 Task: Look for space in Traun, Austria from 12th  July, 2023 to 15th July, 2023 for 3 adults in price range Rs.12000 to Rs.16000. Place can be entire place with 2 bedrooms having 3 beds and 1 bathroom. Property type can be flat. Amenities needed are: heating, . Booking option can be shelf check-in. Required host language is English.
Action: Mouse moved to (484, 106)
Screenshot: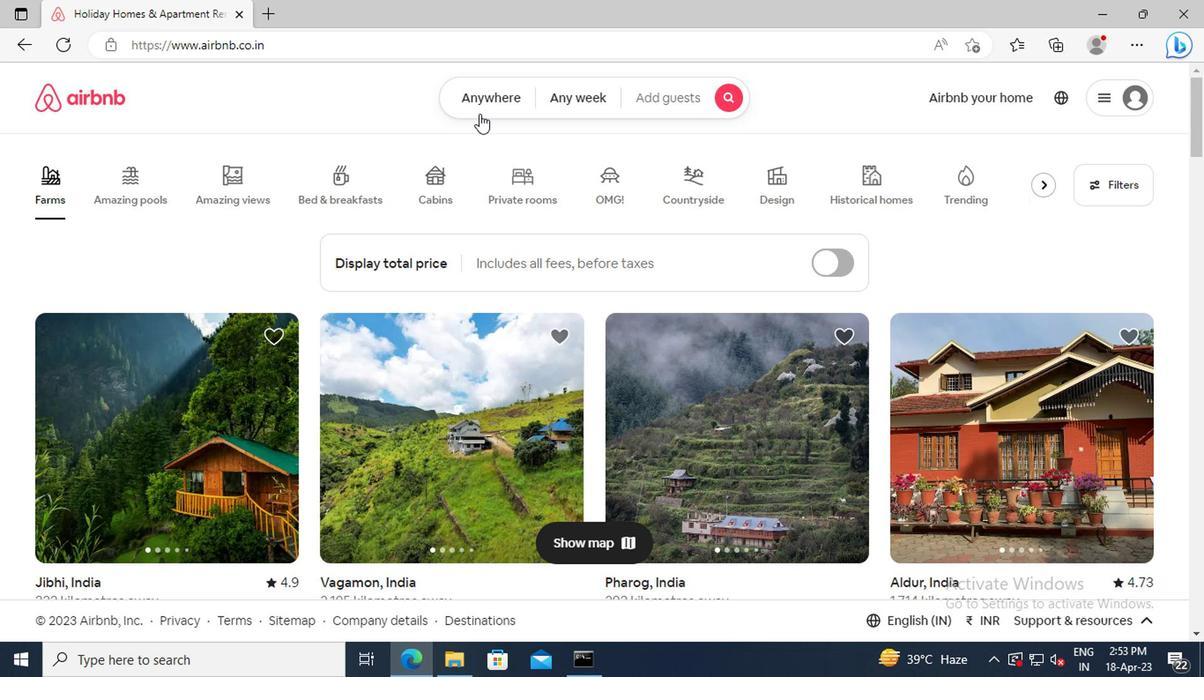 
Action: Mouse pressed left at (484, 106)
Screenshot: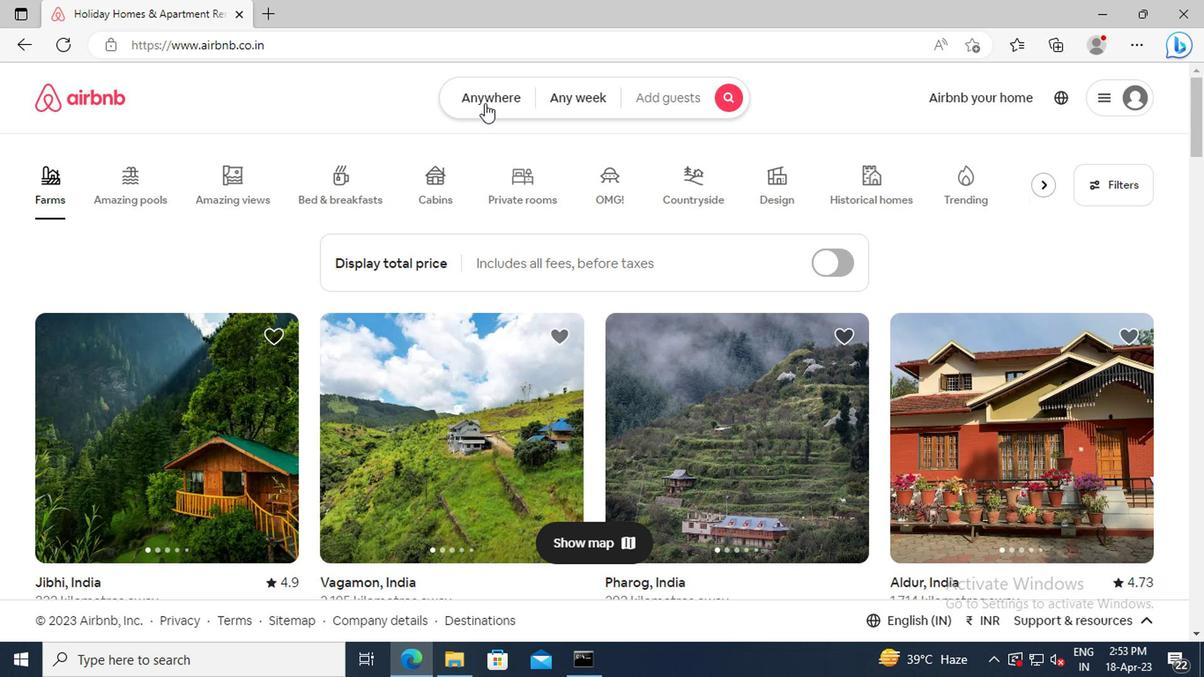
Action: Mouse moved to (321, 178)
Screenshot: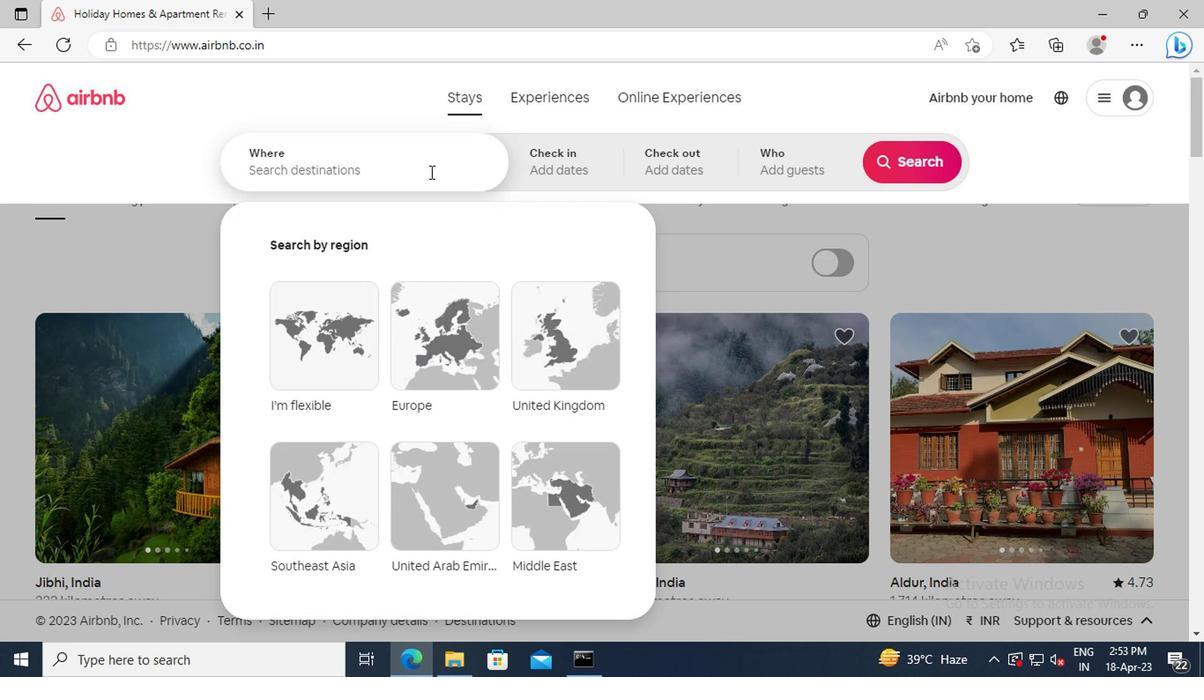 
Action: Mouse pressed left at (321, 178)
Screenshot: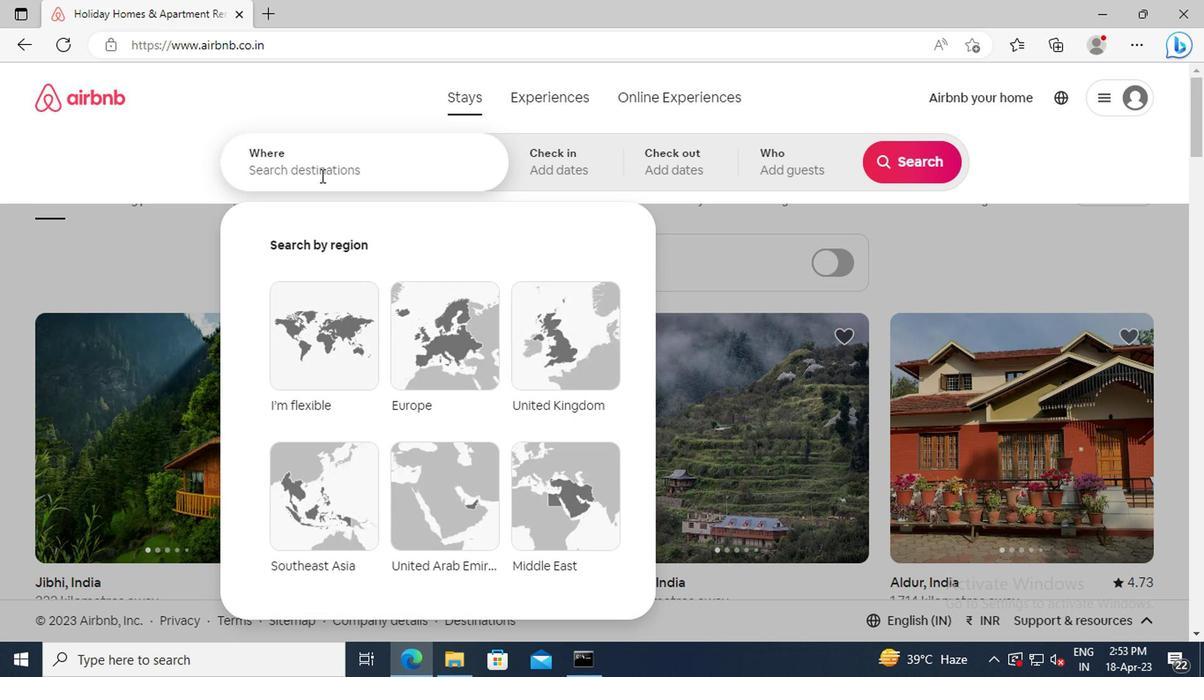 
Action: Key pressed <Key.shift>TRAUN,<Key.space><Key.shift_r><Key.shift_r>AUSTRIA<Key.enter>
Screenshot: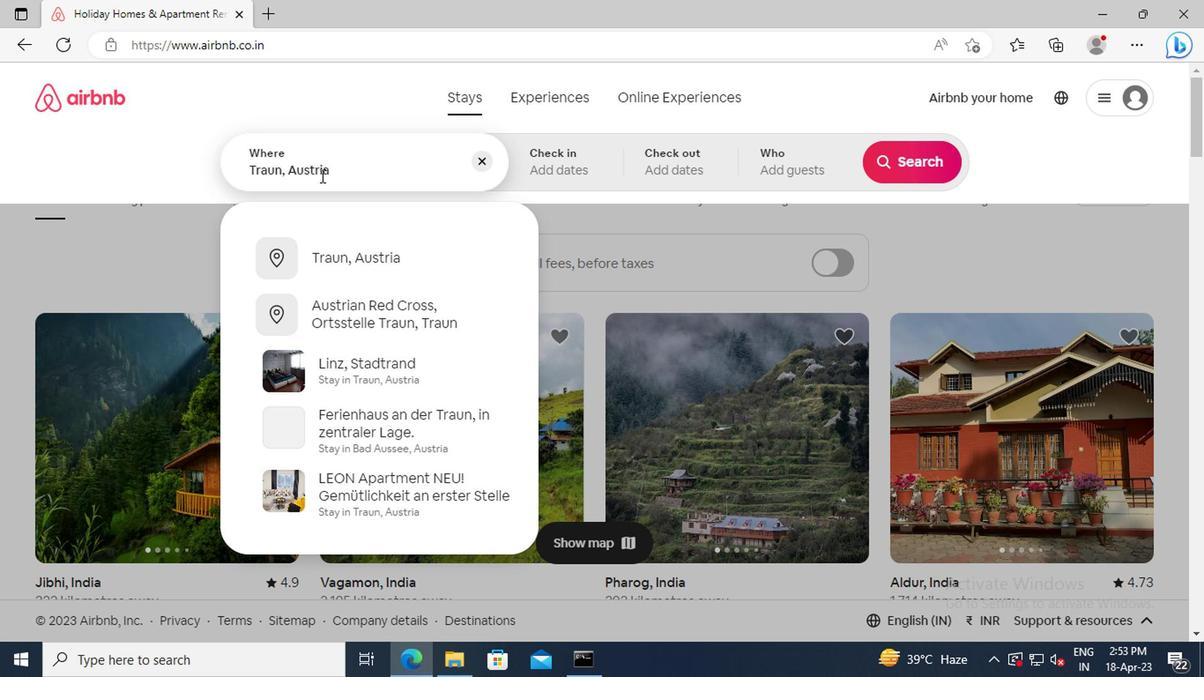 
Action: Mouse moved to (893, 305)
Screenshot: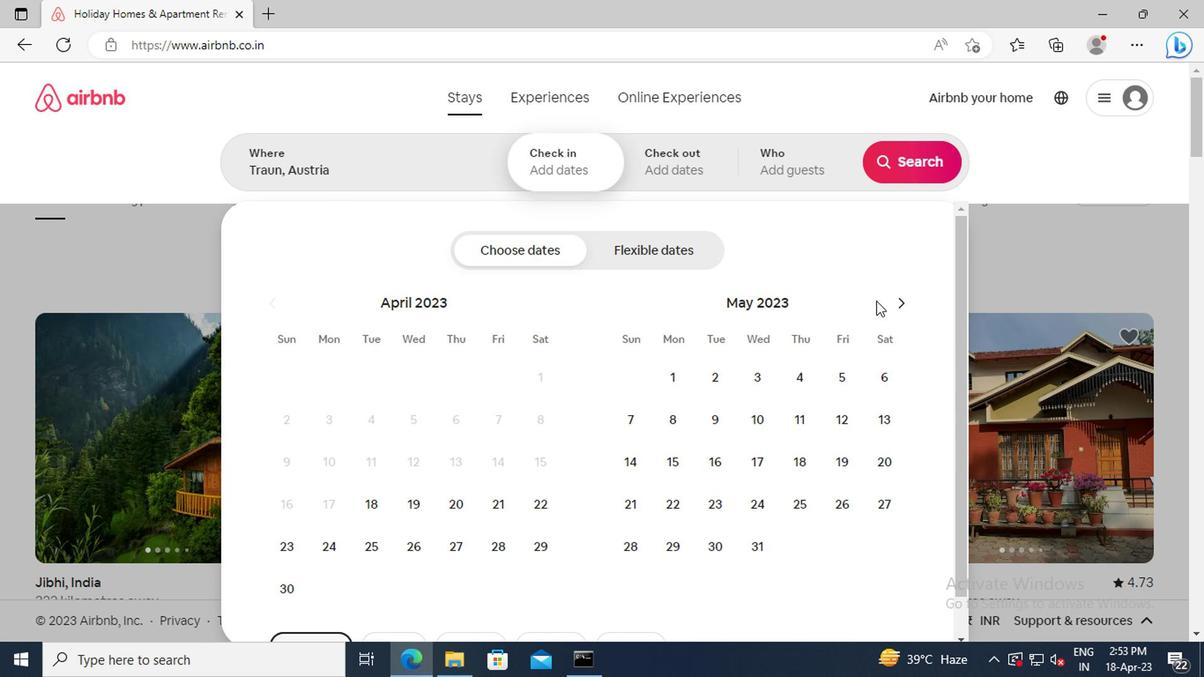 
Action: Mouse pressed left at (893, 305)
Screenshot: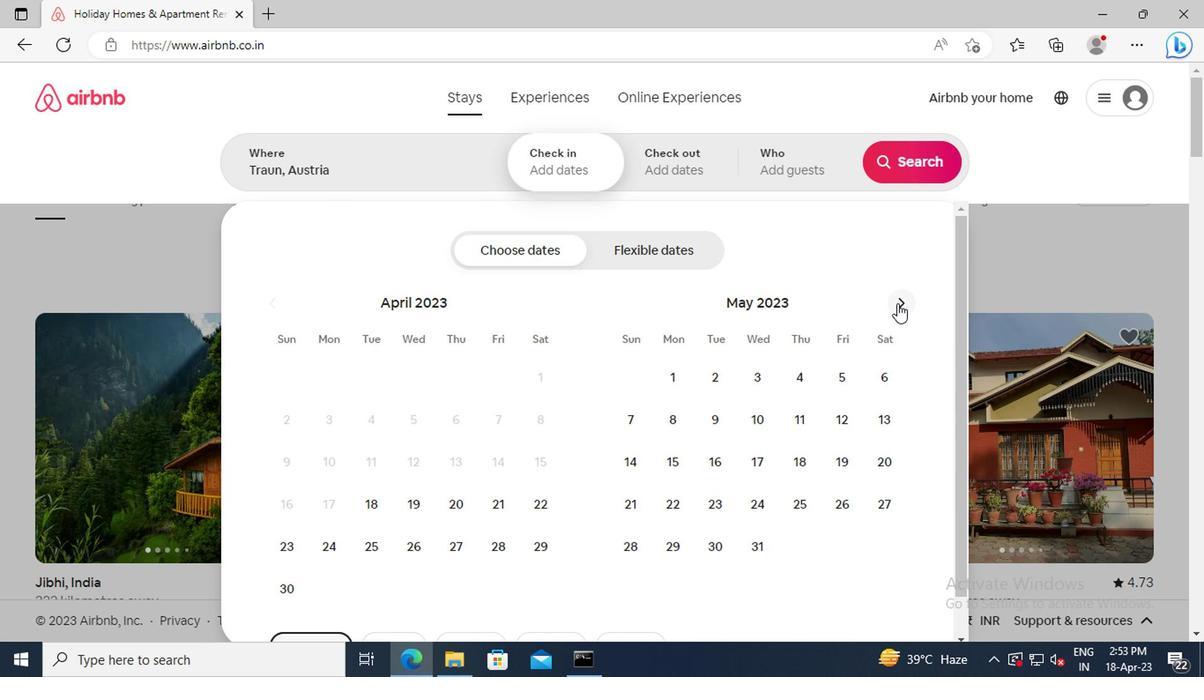 
Action: Mouse pressed left at (893, 305)
Screenshot: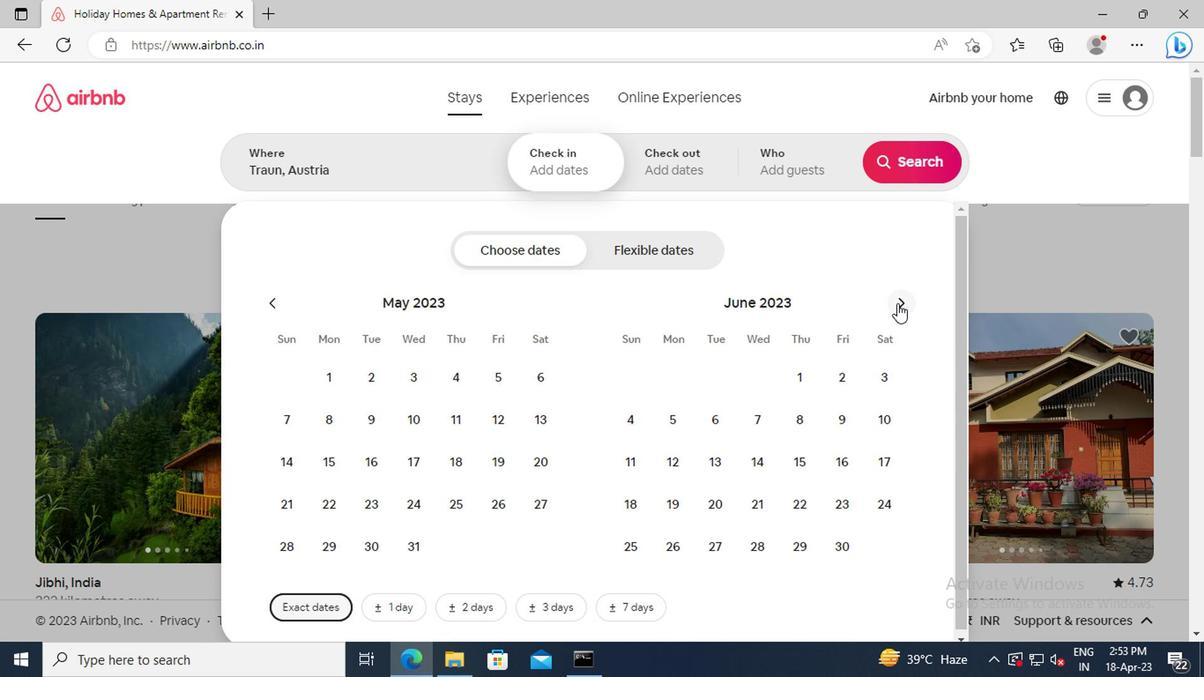 
Action: Mouse moved to (759, 456)
Screenshot: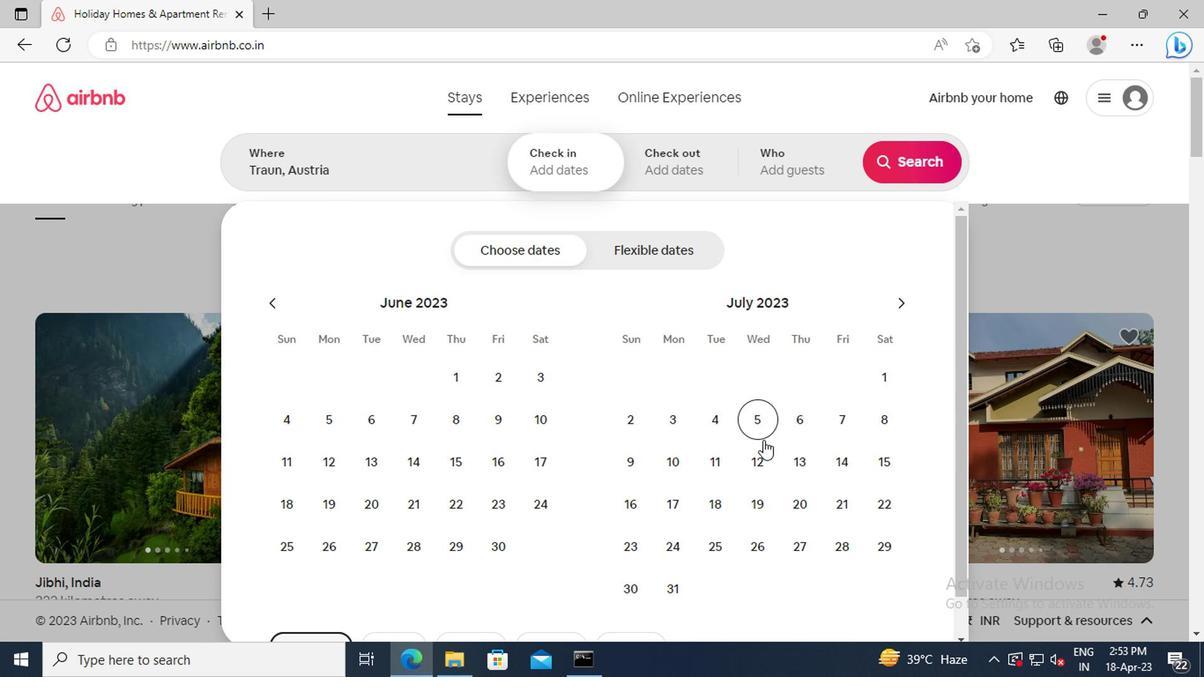 
Action: Mouse pressed left at (759, 456)
Screenshot: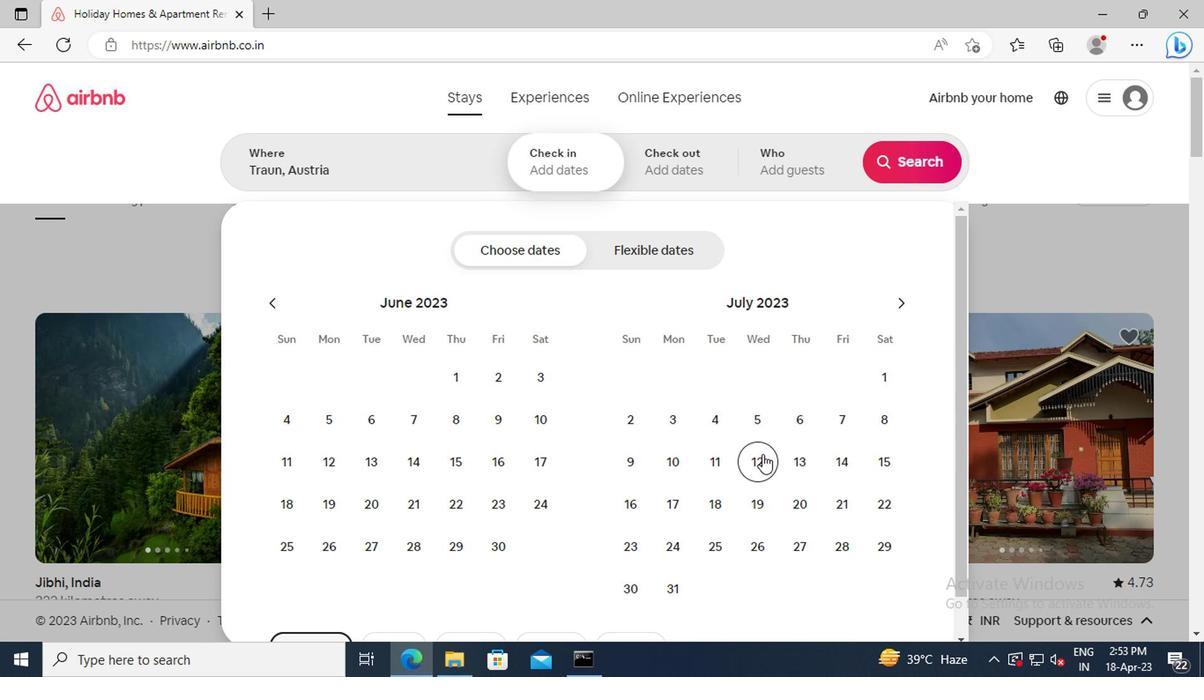 
Action: Mouse moved to (875, 452)
Screenshot: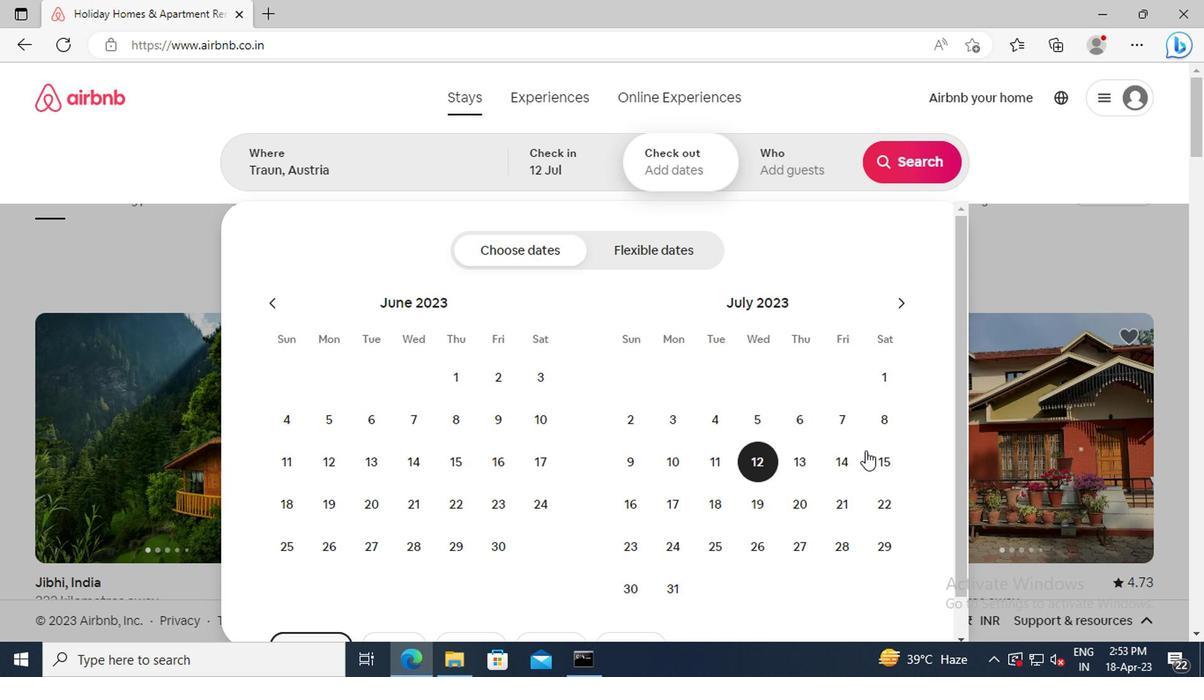 
Action: Mouse pressed left at (875, 452)
Screenshot: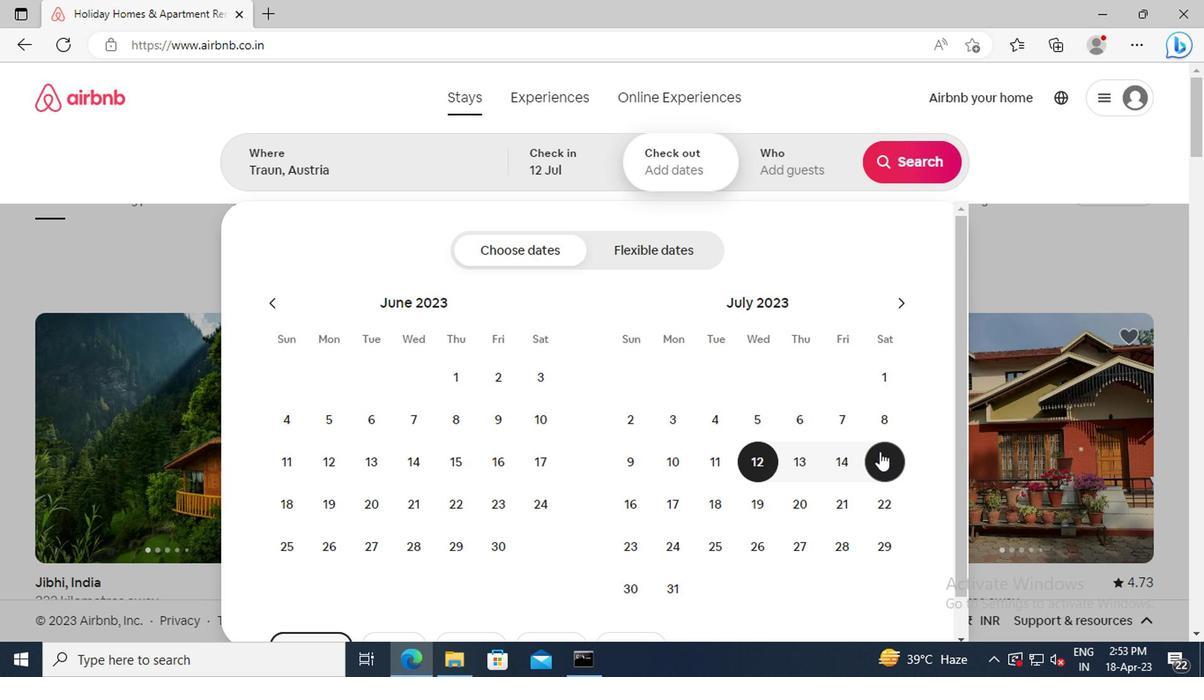 
Action: Mouse moved to (776, 164)
Screenshot: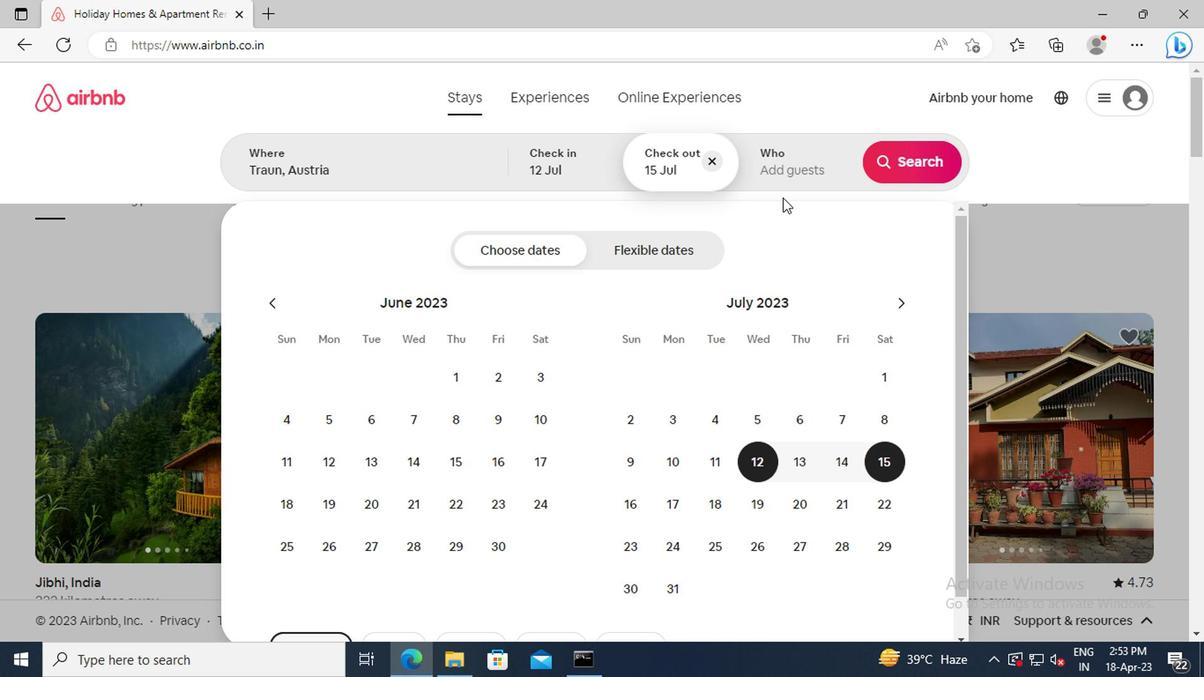 
Action: Mouse pressed left at (776, 164)
Screenshot: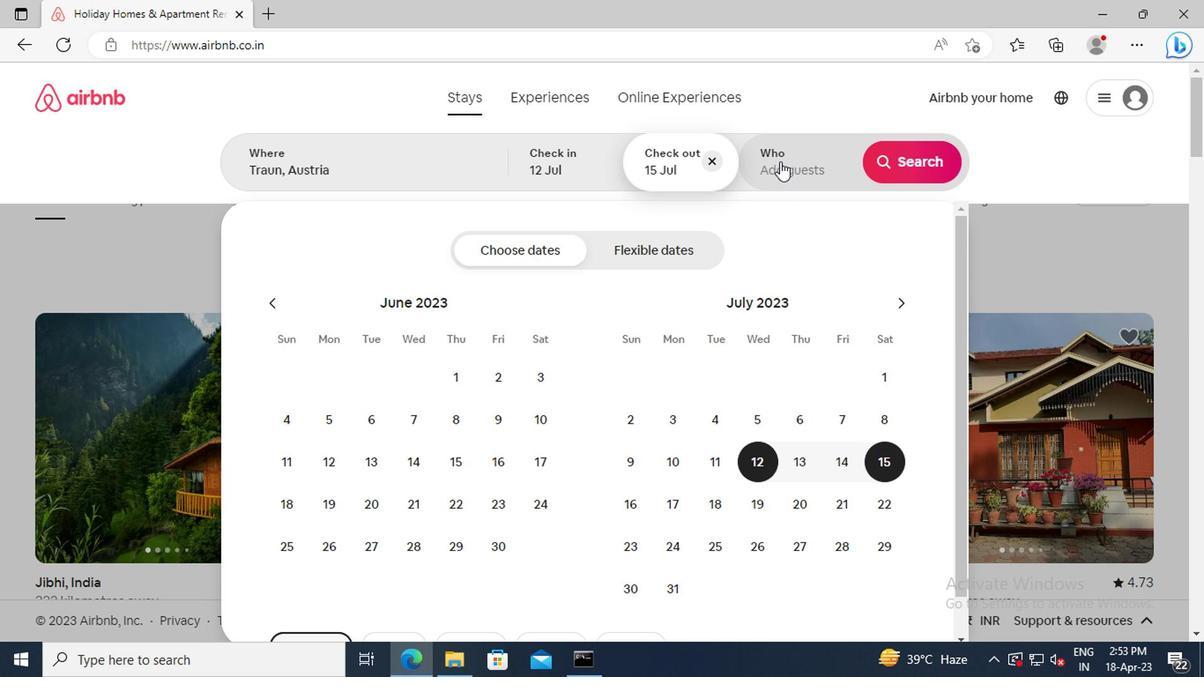 
Action: Mouse moved to (911, 254)
Screenshot: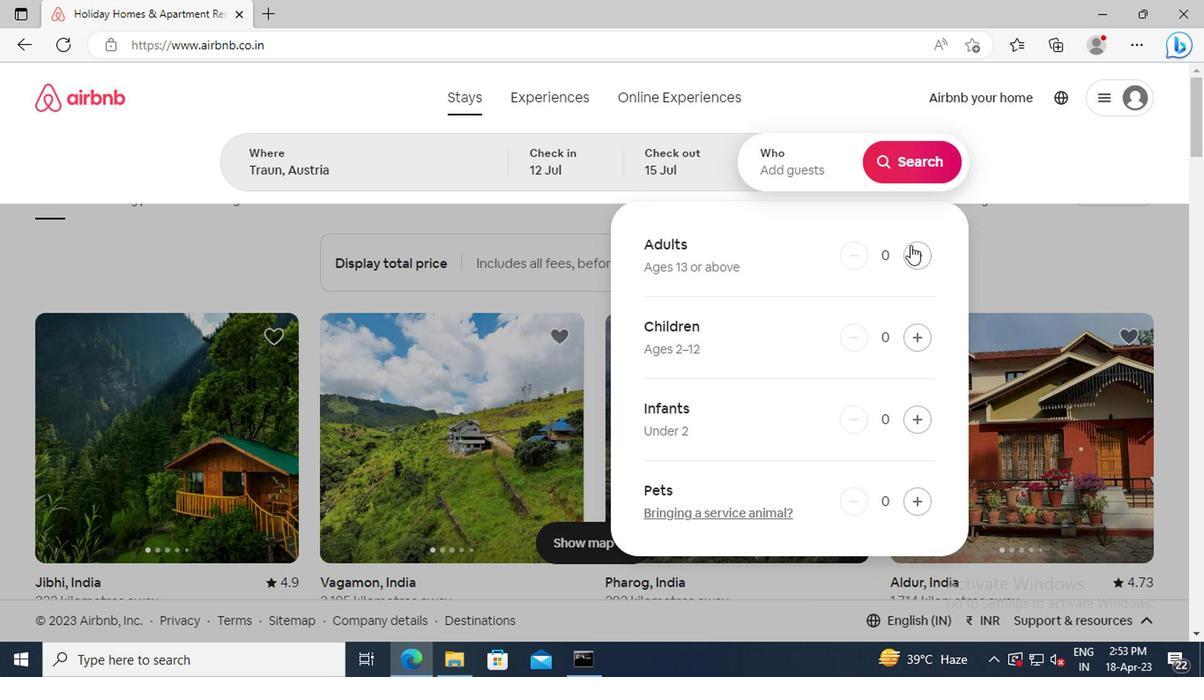 
Action: Mouse pressed left at (911, 254)
Screenshot: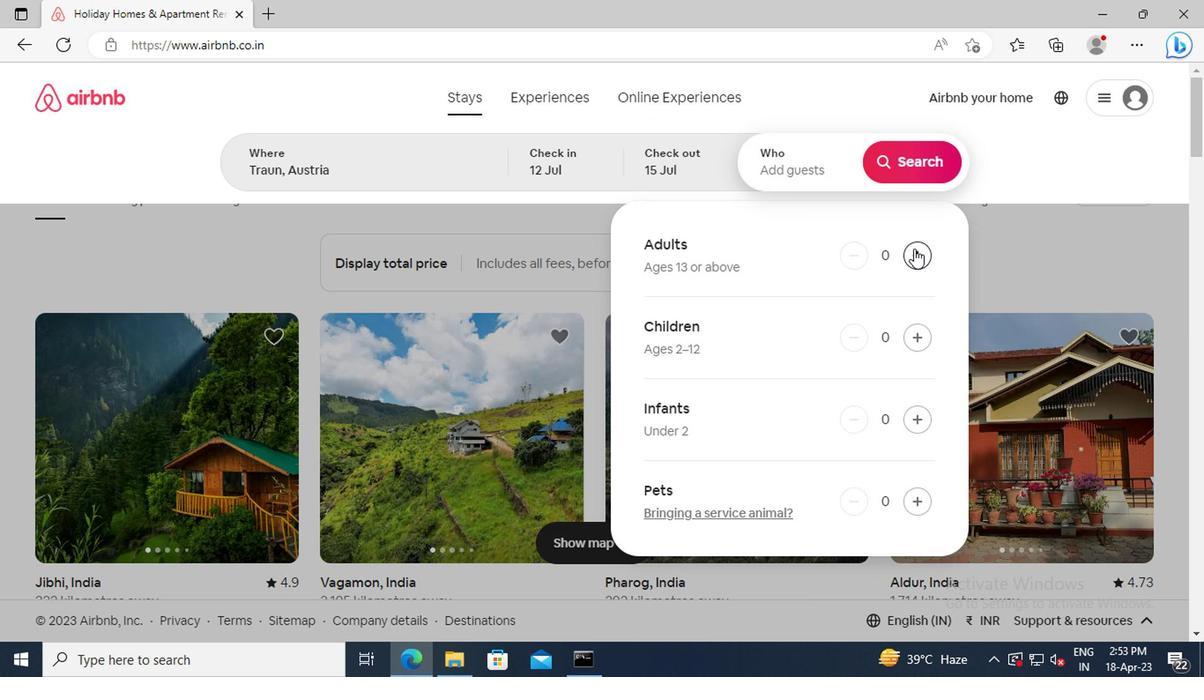 
Action: Mouse pressed left at (911, 254)
Screenshot: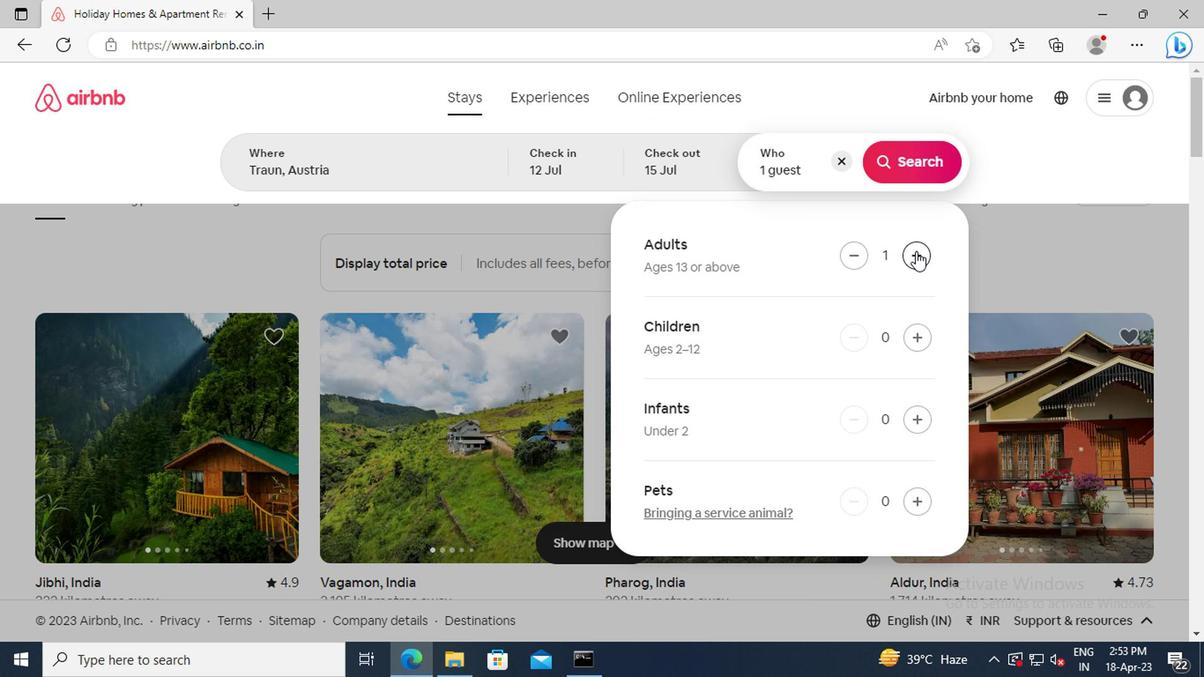 
Action: Mouse pressed left at (911, 254)
Screenshot: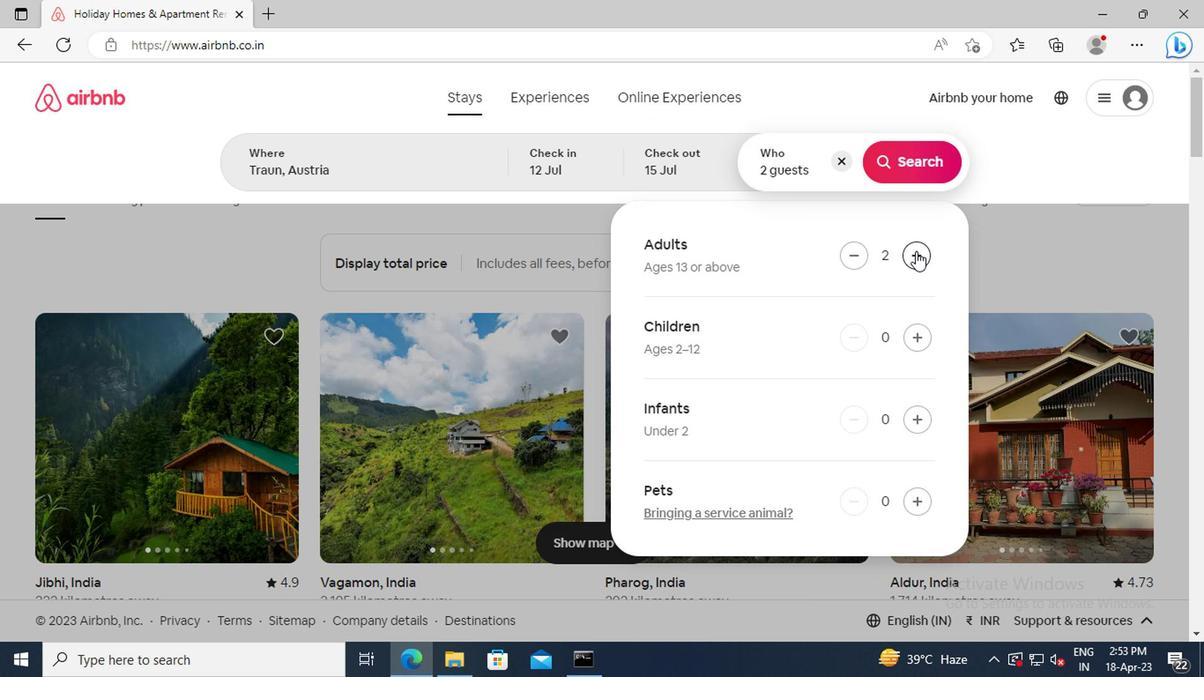 
Action: Mouse moved to (907, 171)
Screenshot: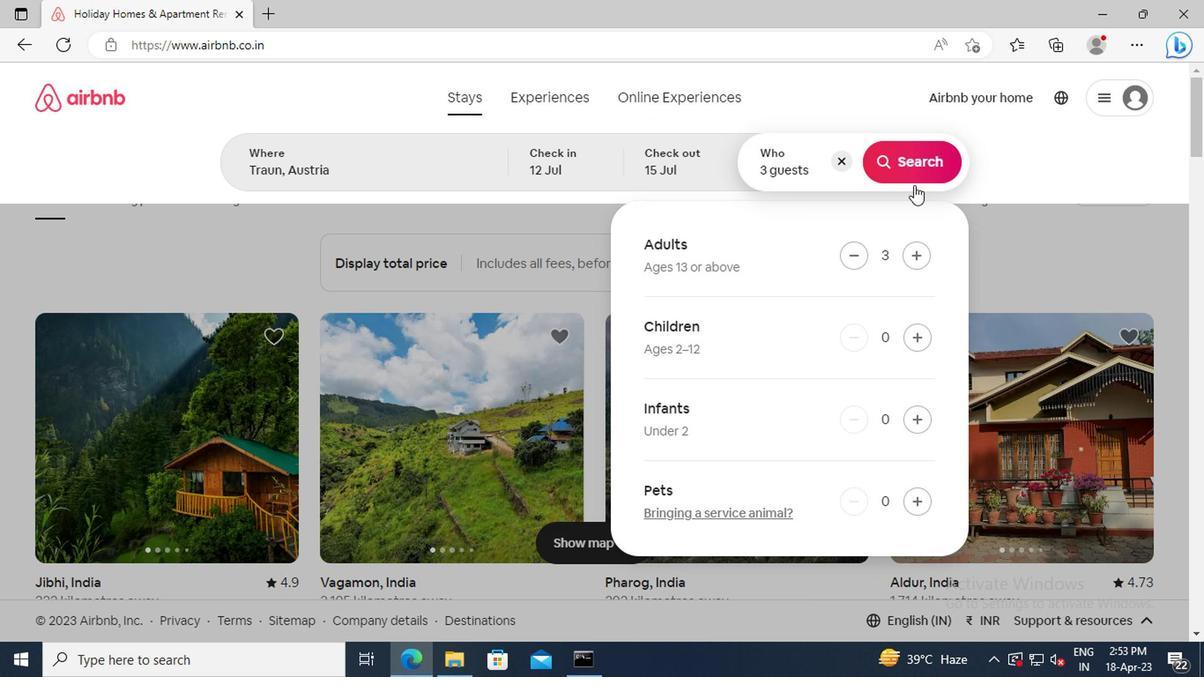 
Action: Mouse pressed left at (907, 171)
Screenshot: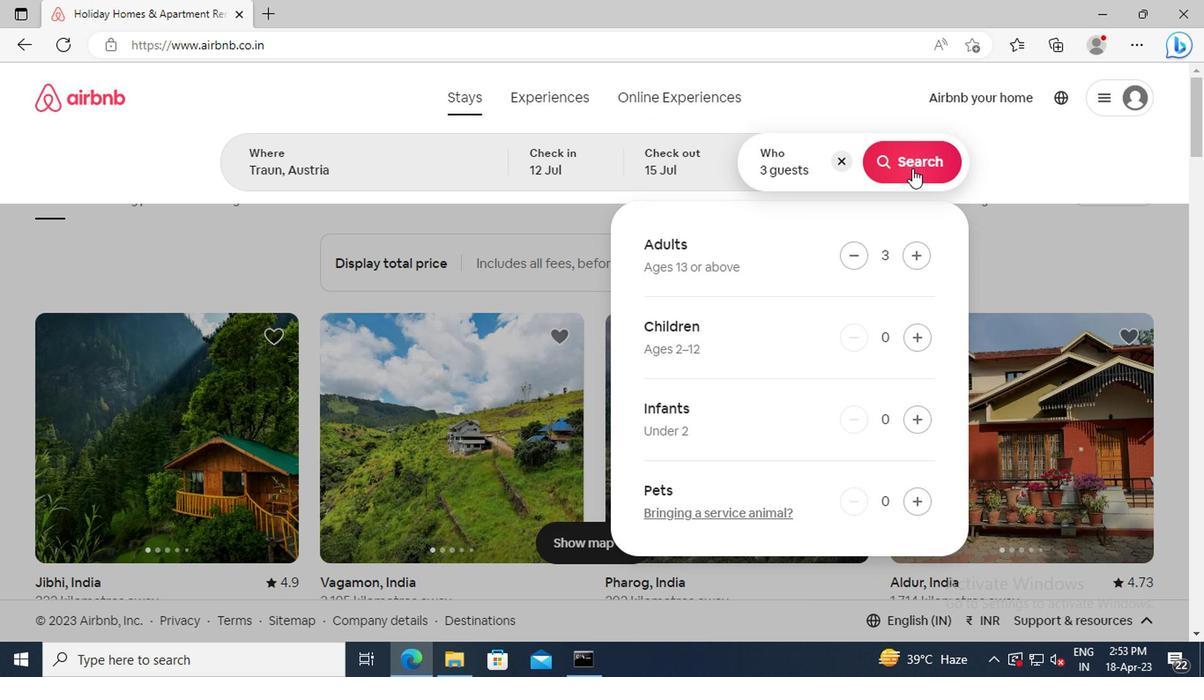 
Action: Mouse moved to (1110, 176)
Screenshot: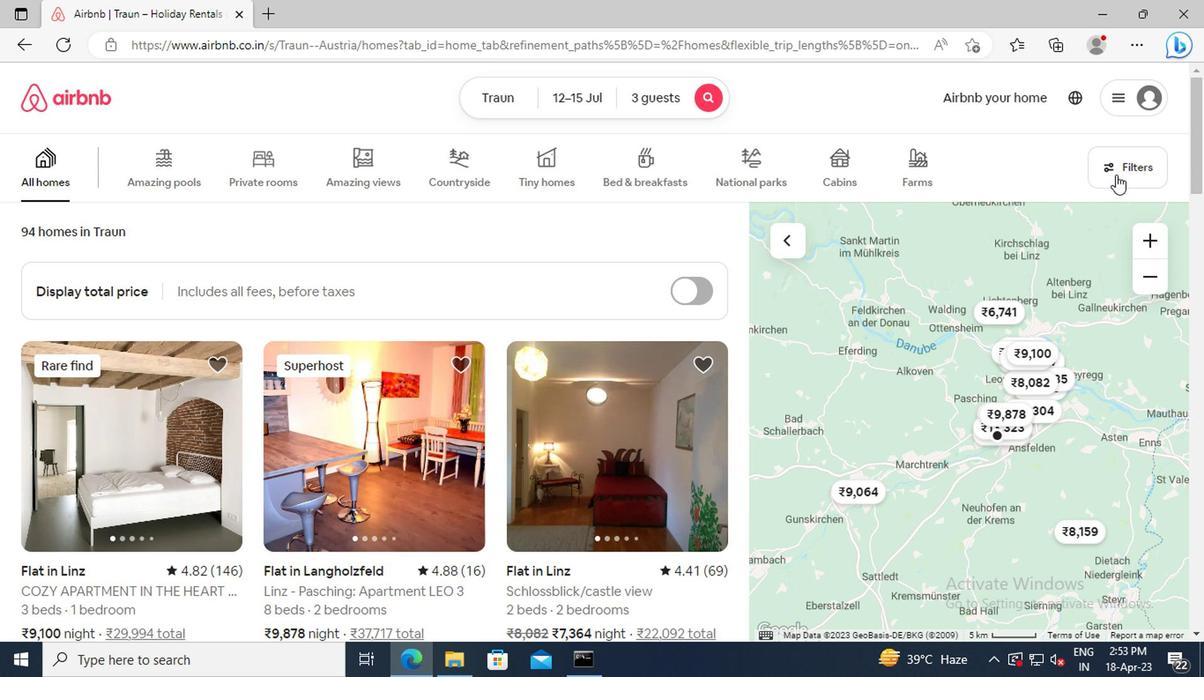 
Action: Mouse pressed left at (1110, 176)
Screenshot: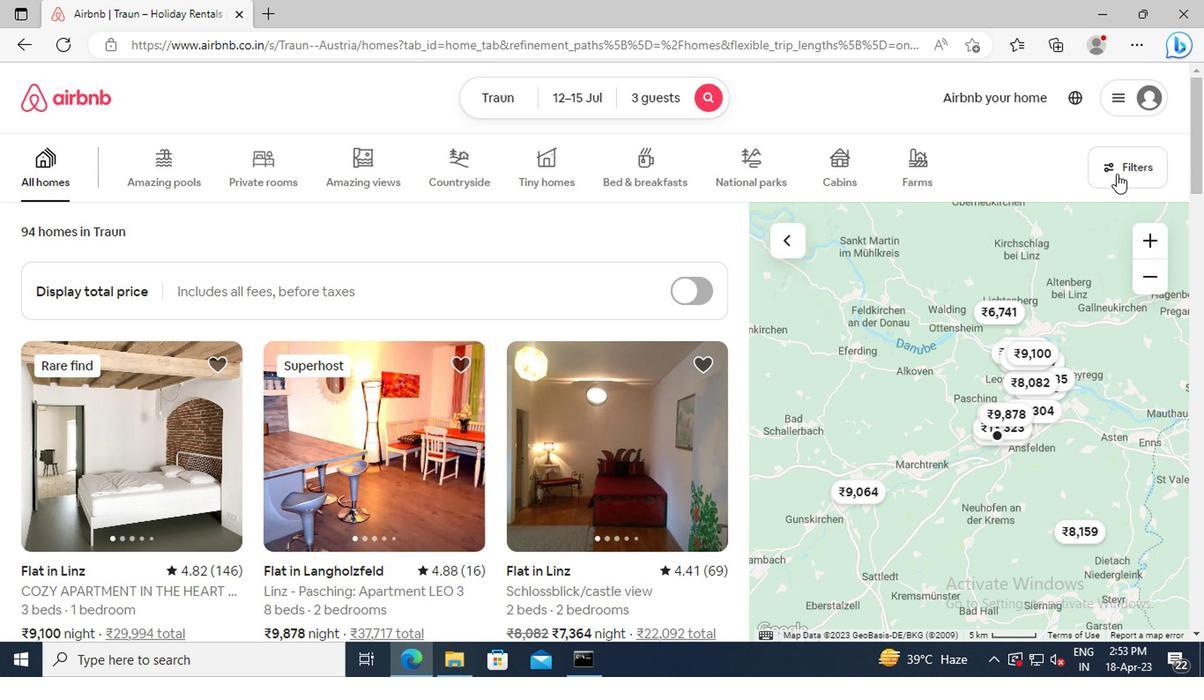 
Action: Mouse moved to (371, 394)
Screenshot: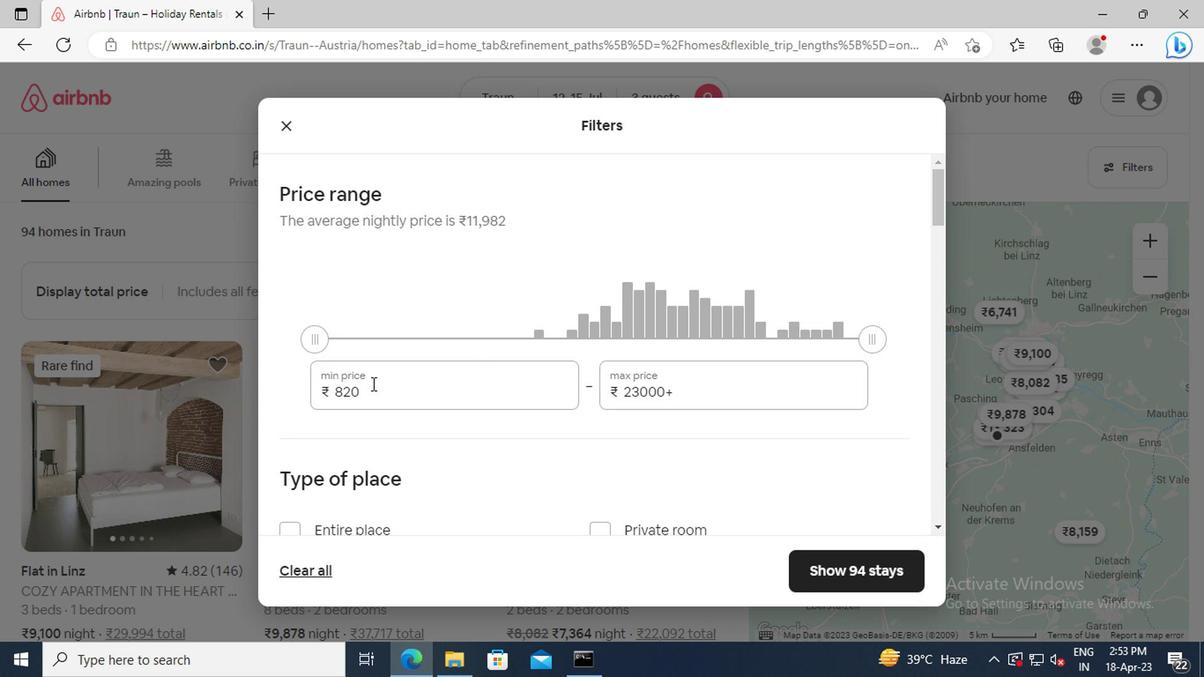 
Action: Mouse pressed left at (371, 394)
Screenshot: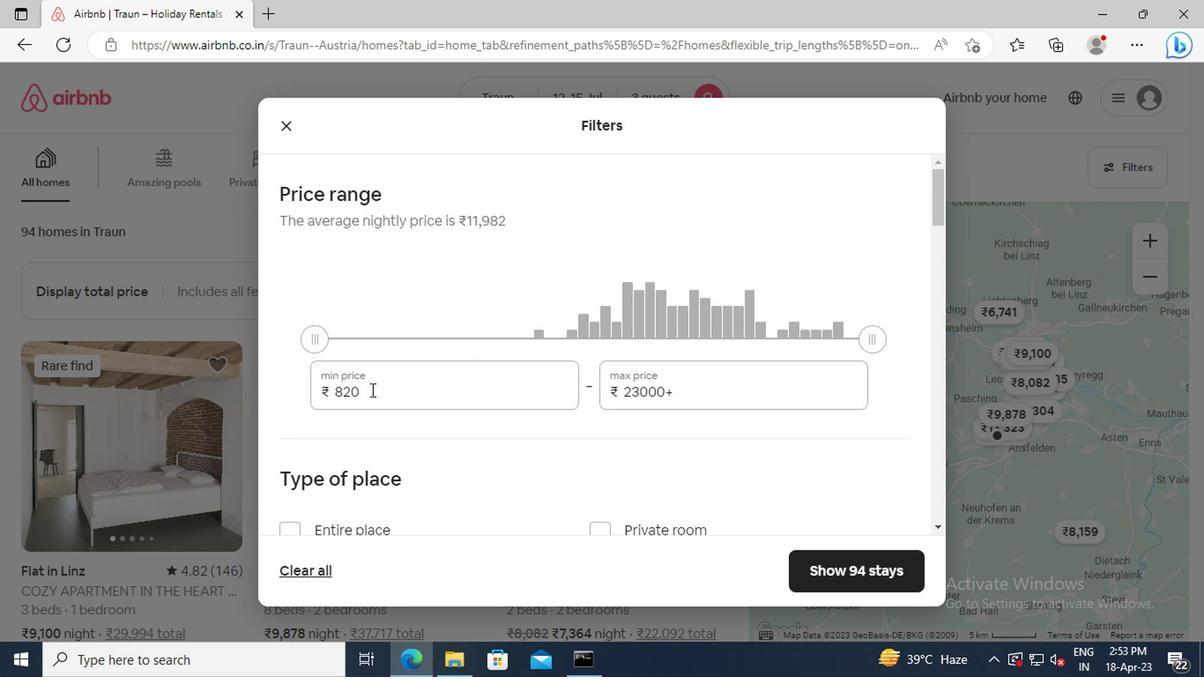 
Action: Key pressed <Key.backspace><Key.backspace><Key.backspace>12000<Key.tab><Key.delete>16000
Screenshot: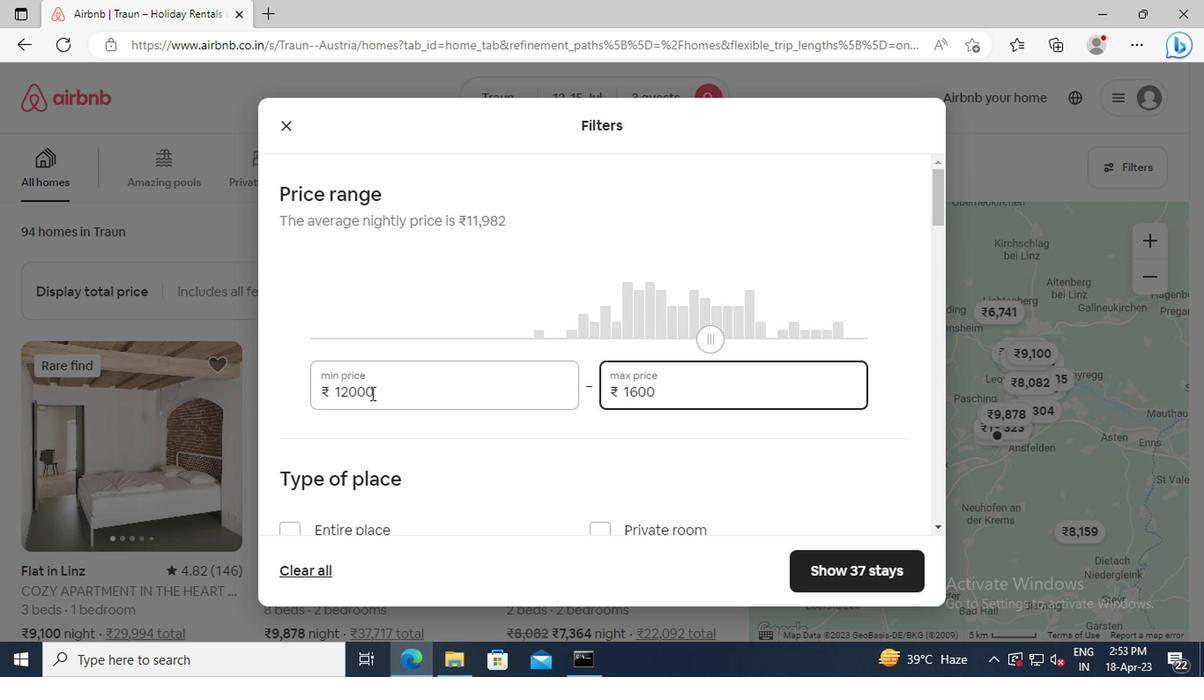 
Action: Mouse scrolled (371, 393) with delta (0, 0)
Screenshot: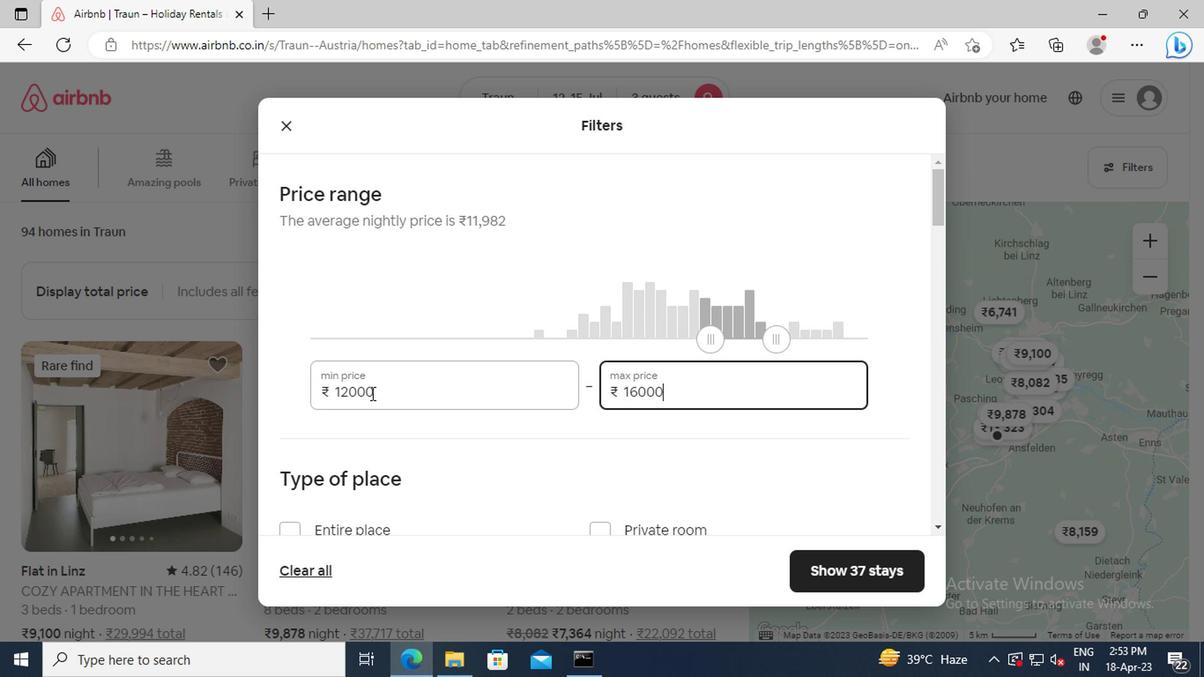 
Action: Mouse scrolled (371, 393) with delta (0, 0)
Screenshot: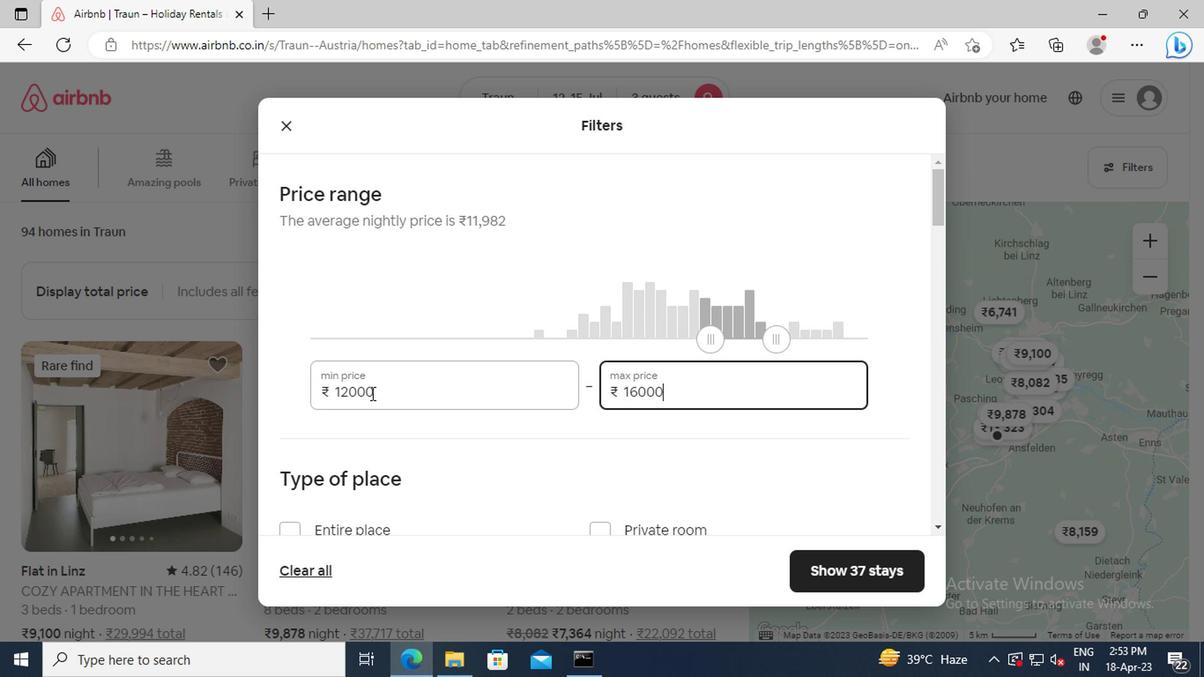 
Action: Mouse scrolled (371, 393) with delta (0, 0)
Screenshot: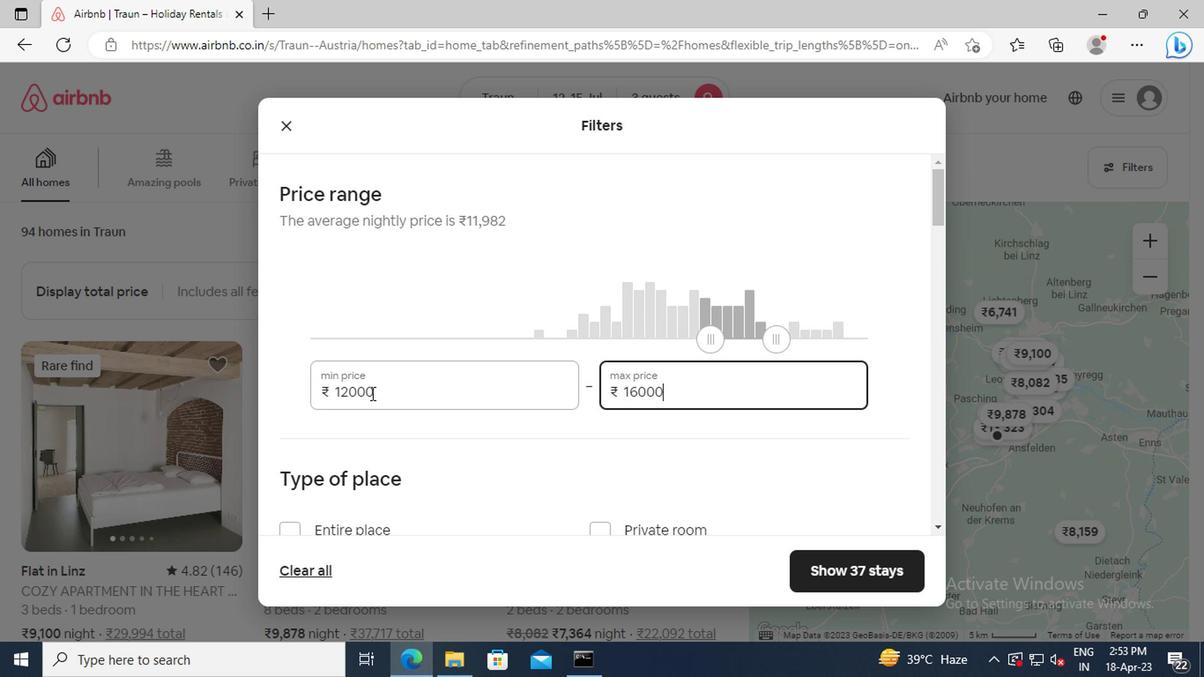 
Action: Mouse moved to (291, 366)
Screenshot: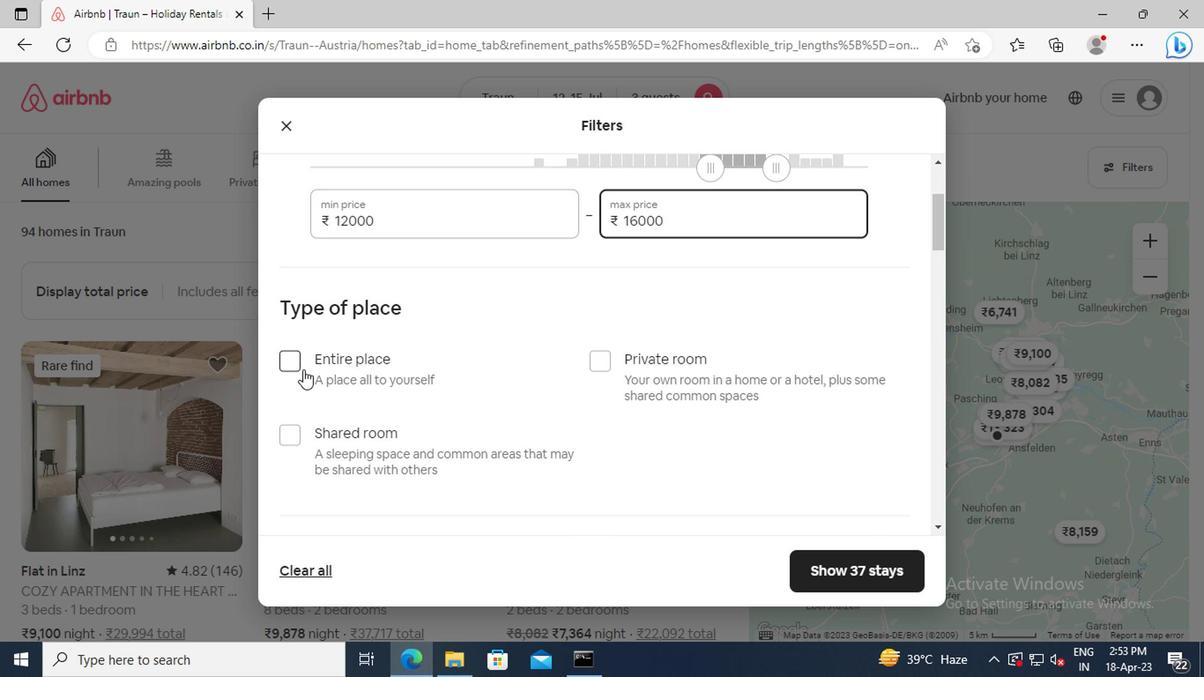 
Action: Mouse pressed left at (291, 366)
Screenshot: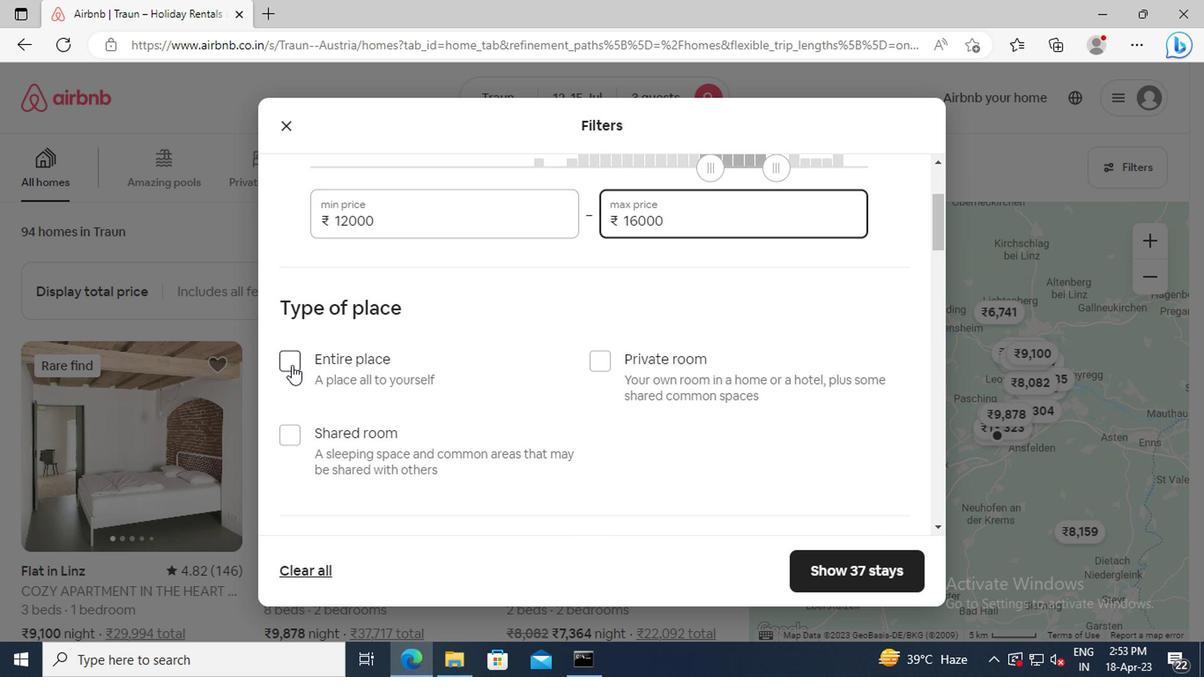 
Action: Mouse moved to (451, 376)
Screenshot: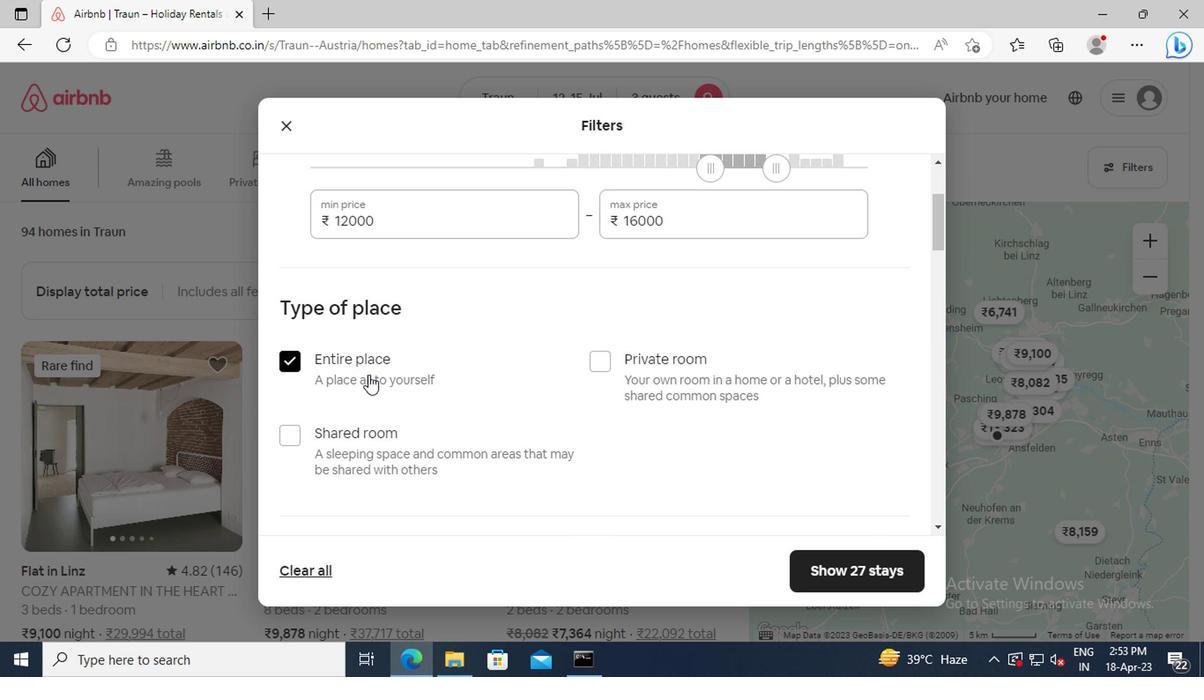 
Action: Mouse scrolled (451, 375) with delta (0, 0)
Screenshot: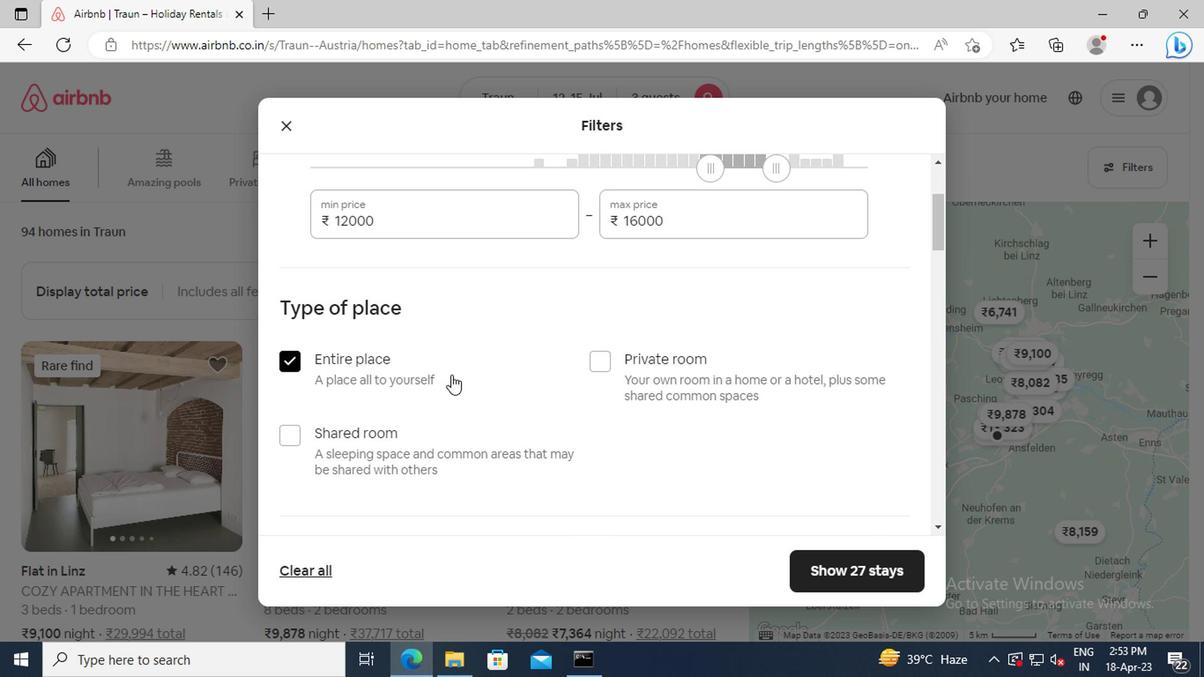 
Action: Mouse scrolled (451, 375) with delta (0, 0)
Screenshot: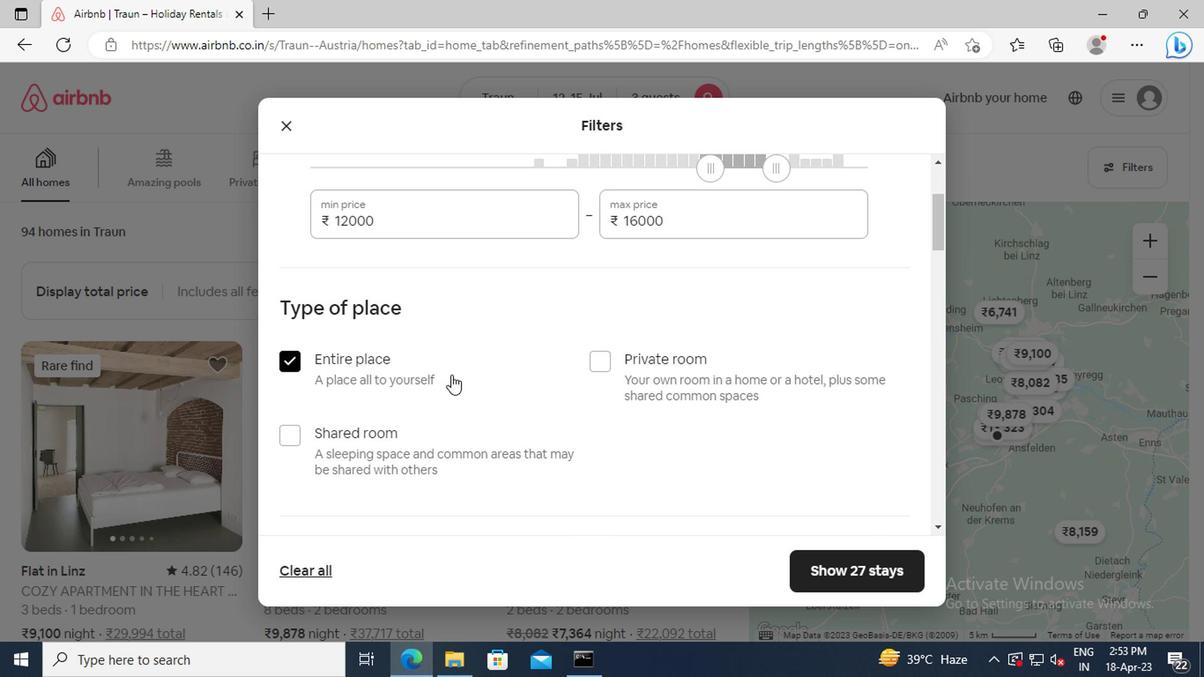 
Action: Mouse scrolled (451, 375) with delta (0, 0)
Screenshot: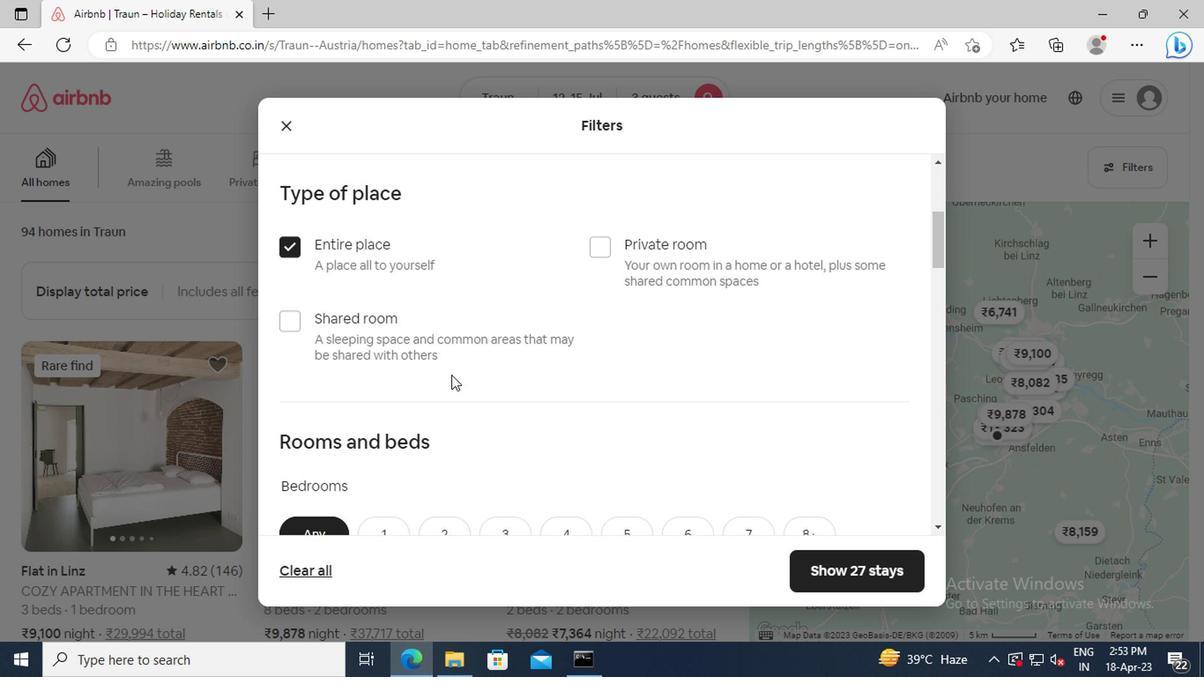 
Action: Mouse scrolled (451, 375) with delta (0, 0)
Screenshot: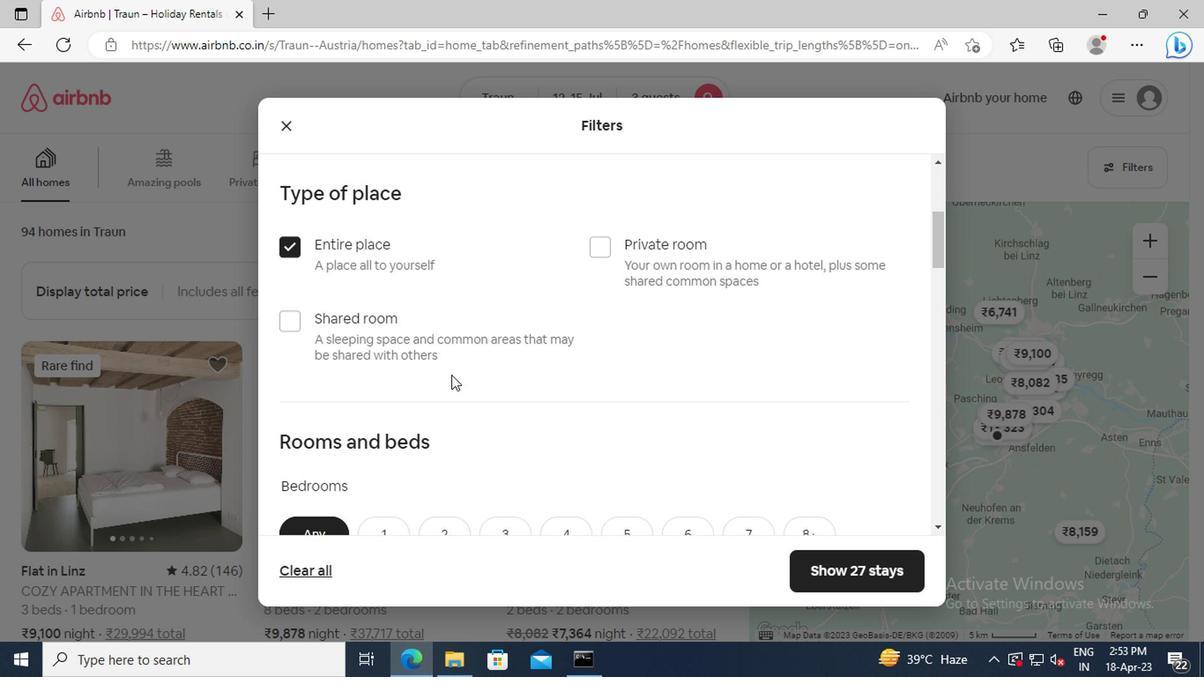 
Action: Mouse moved to (444, 420)
Screenshot: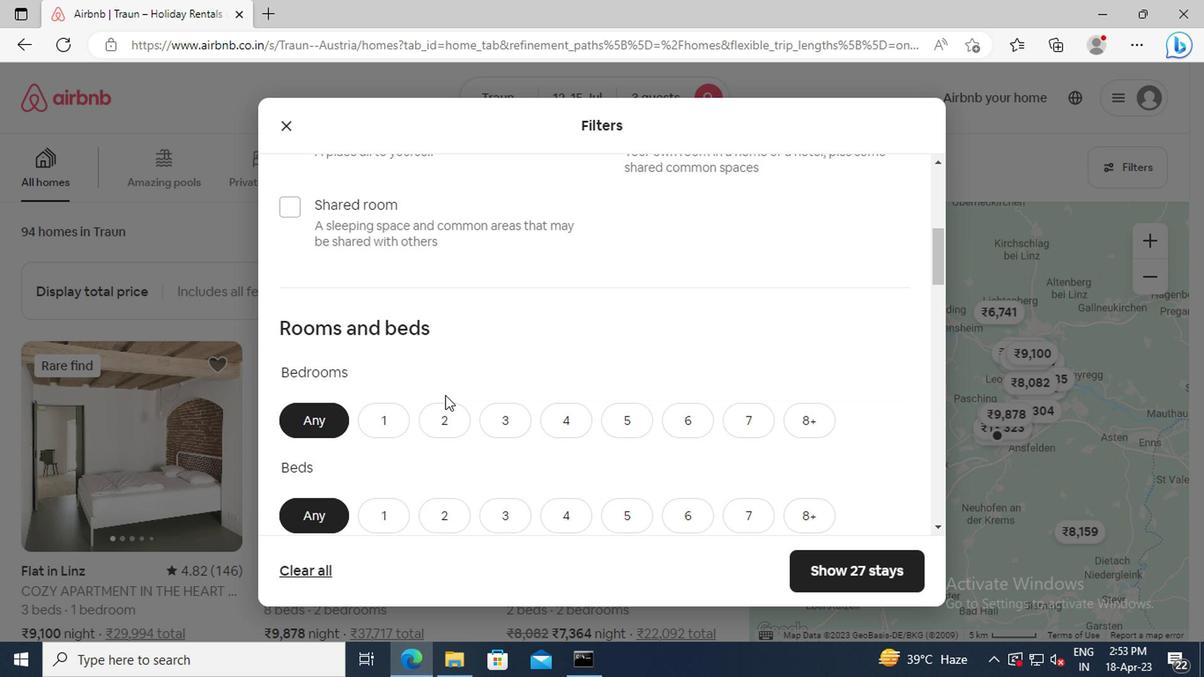 
Action: Mouse pressed left at (444, 420)
Screenshot: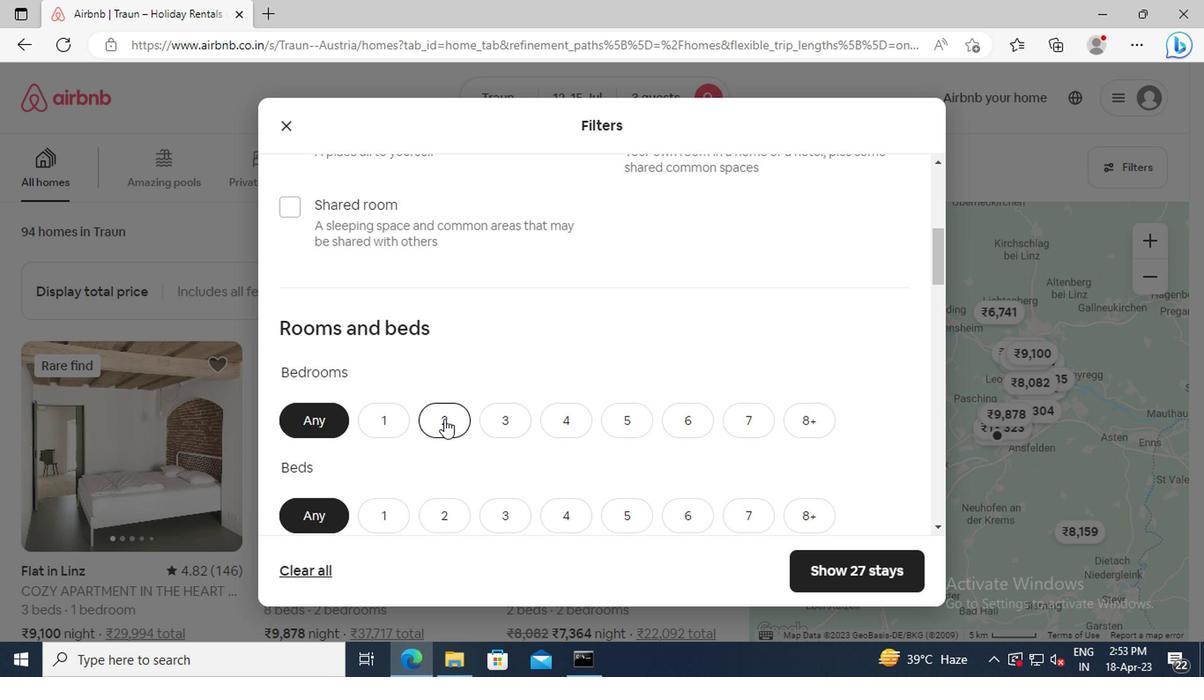 
Action: Mouse scrolled (444, 419) with delta (0, -1)
Screenshot: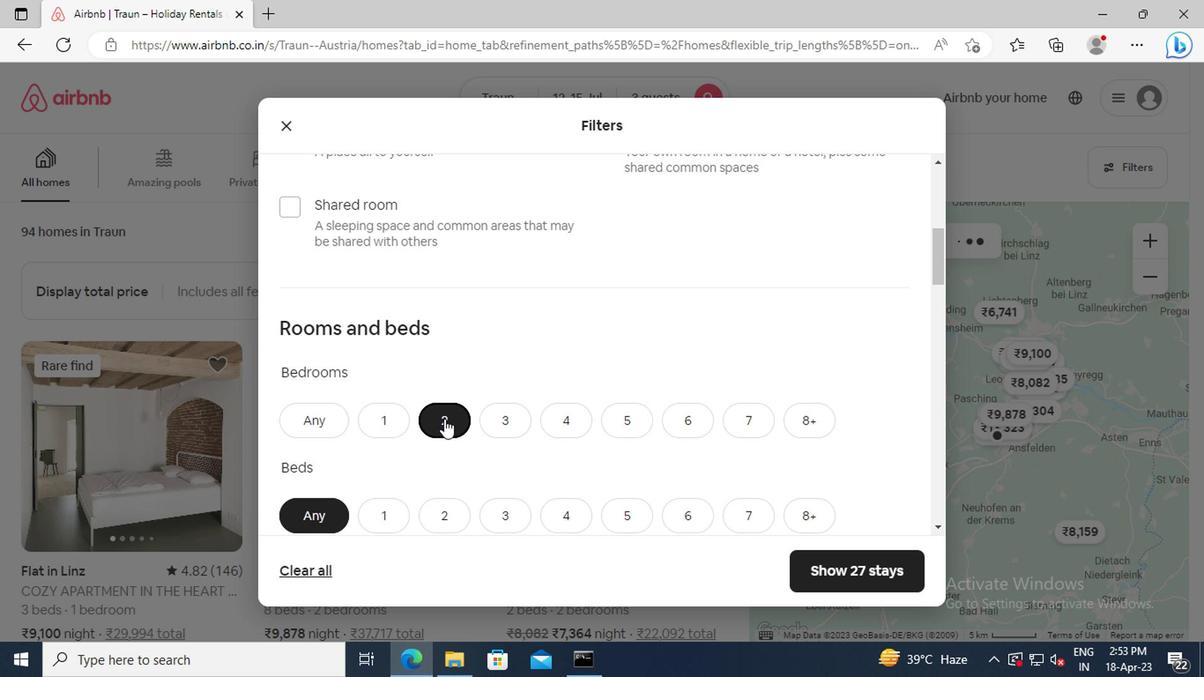 
Action: Mouse scrolled (444, 419) with delta (0, -1)
Screenshot: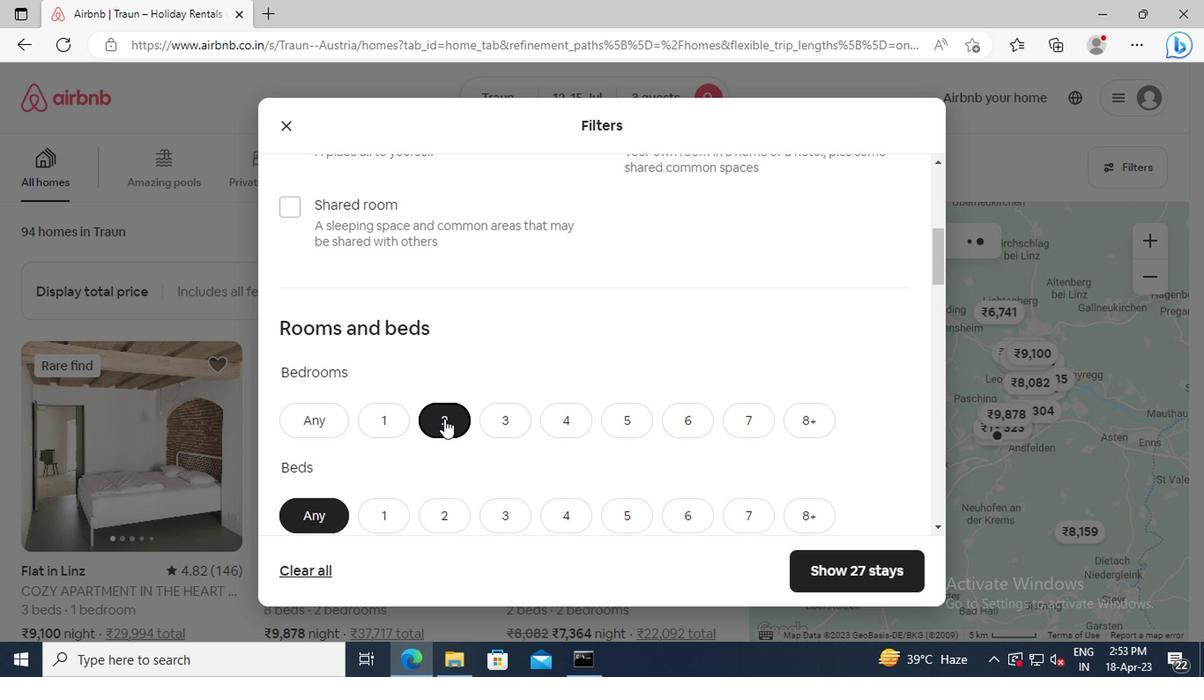 
Action: Mouse moved to (506, 410)
Screenshot: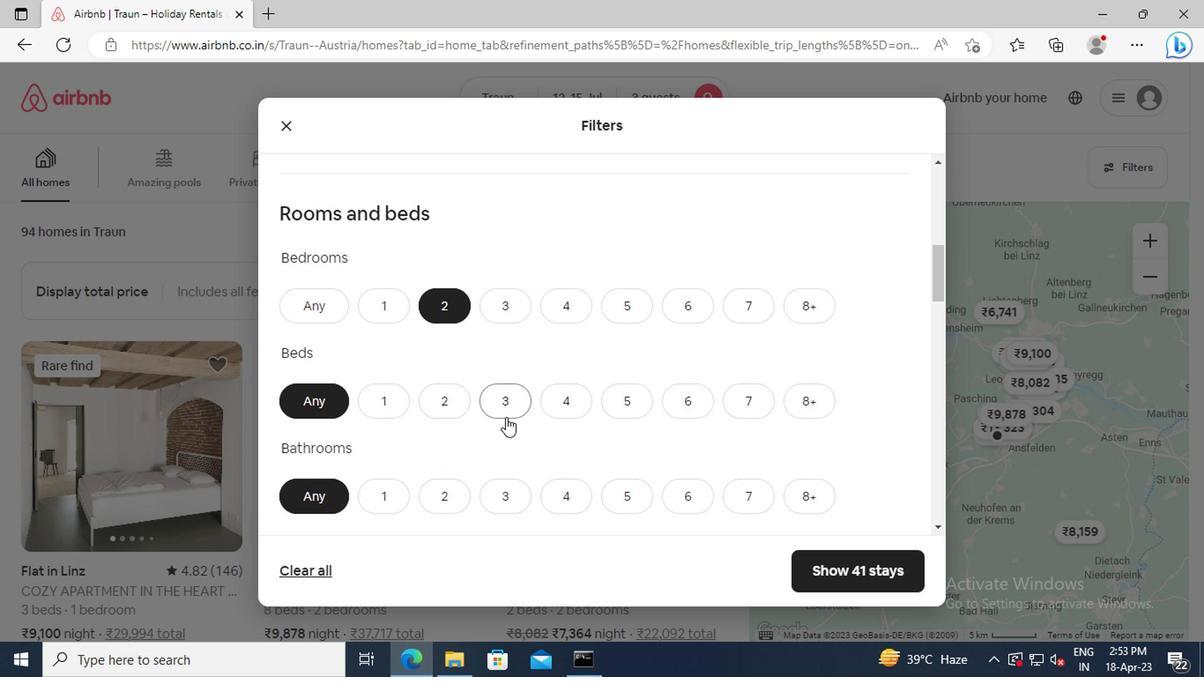 
Action: Mouse pressed left at (506, 410)
Screenshot: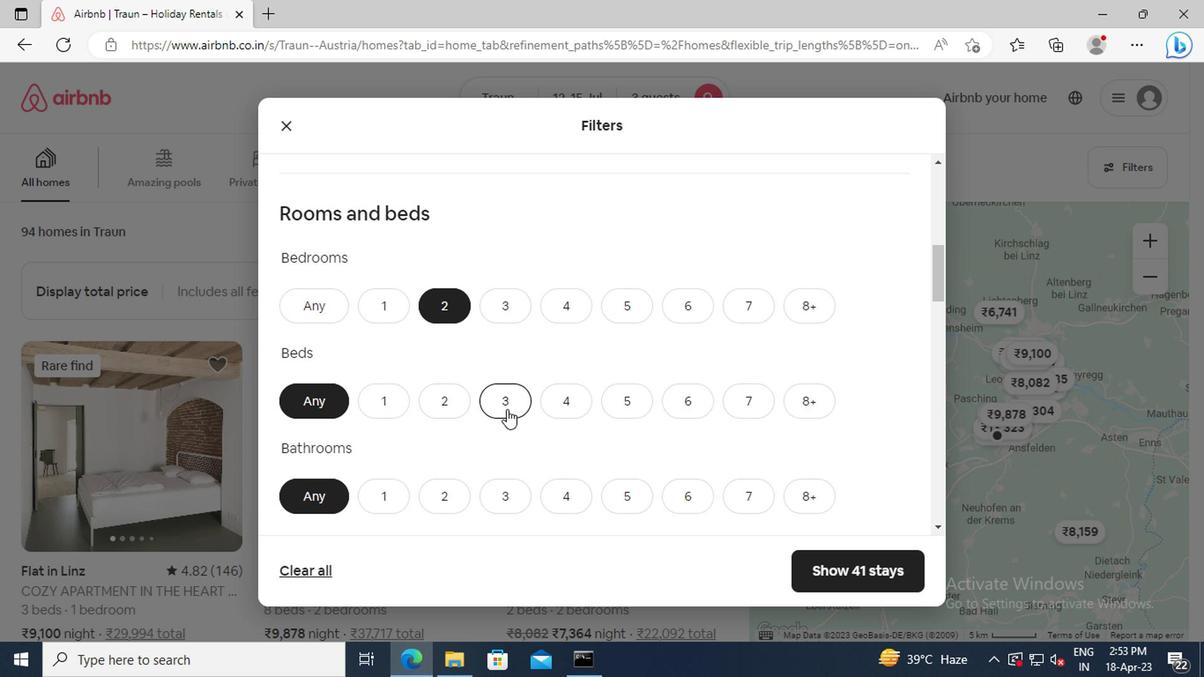 
Action: Mouse scrolled (506, 409) with delta (0, 0)
Screenshot: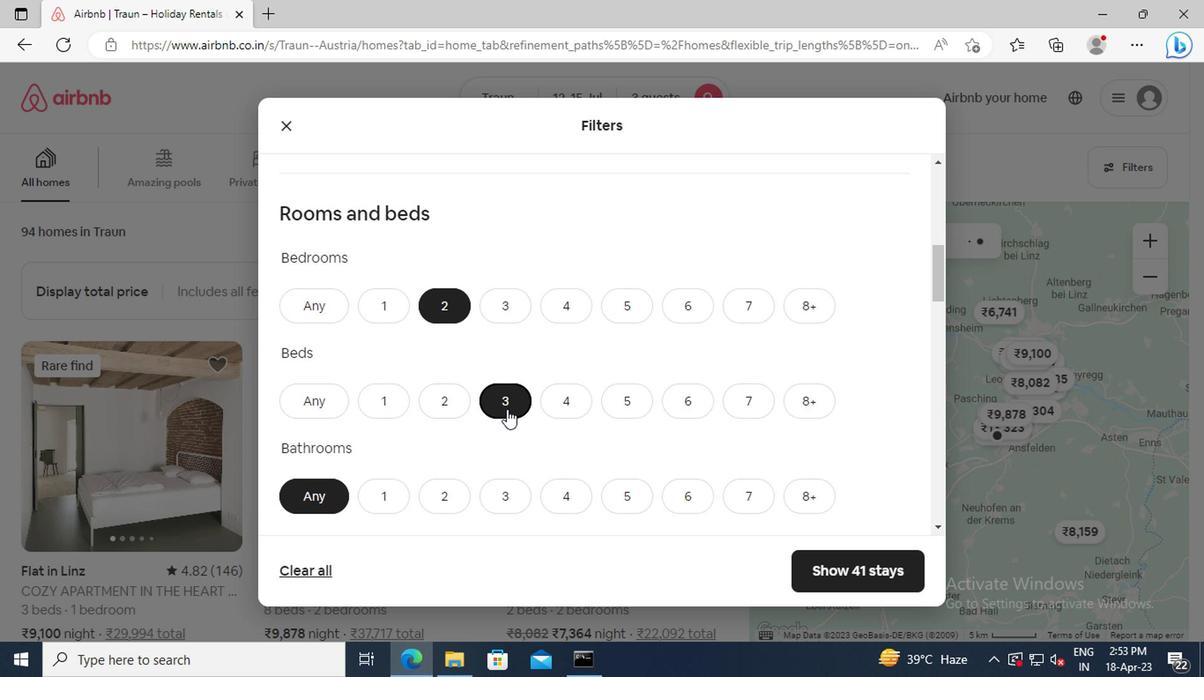 
Action: Mouse scrolled (506, 409) with delta (0, 0)
Screenshot: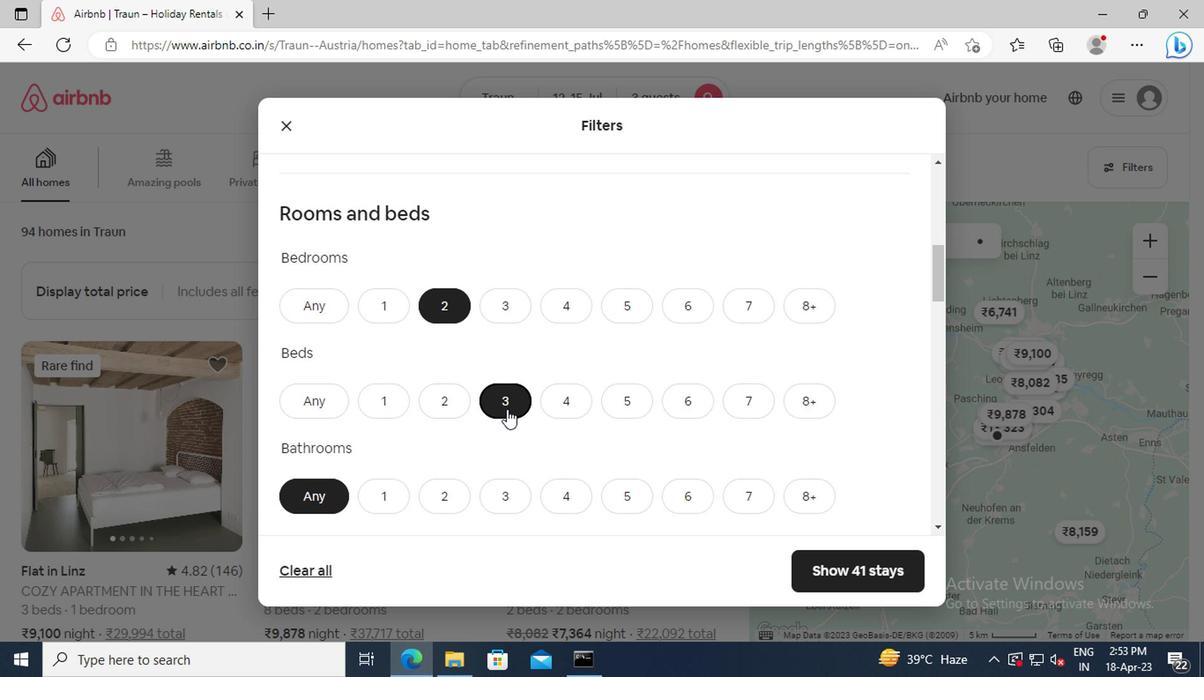 
Action: Mouse moved to (388, 392)
Screenshot: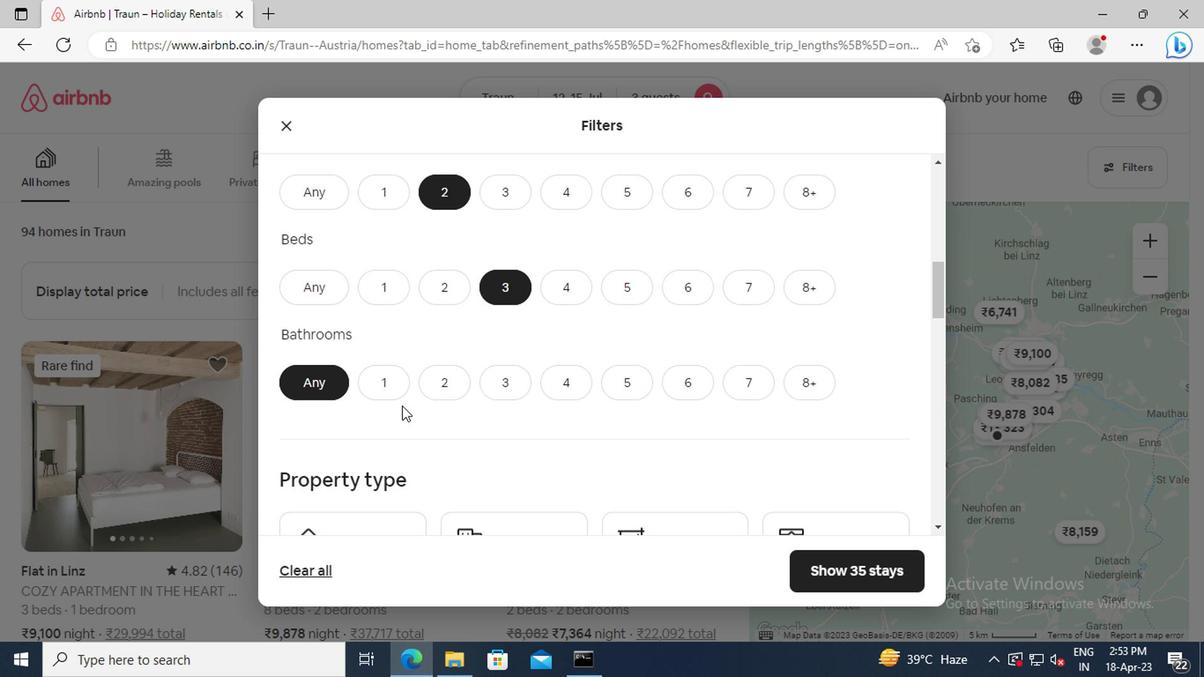 
Action: Mouse pressed left at (388, 392)
Screenshot: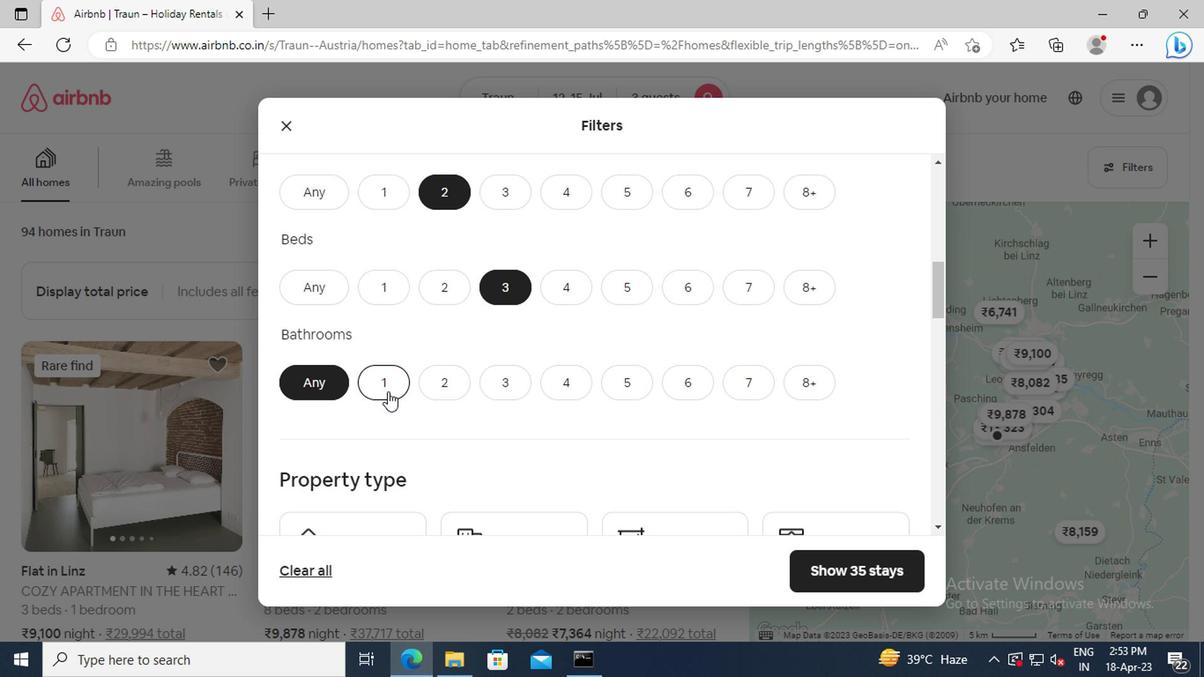 
Action: Mouse scrolled (388, 392) with delta (0, 0)
Screenshot: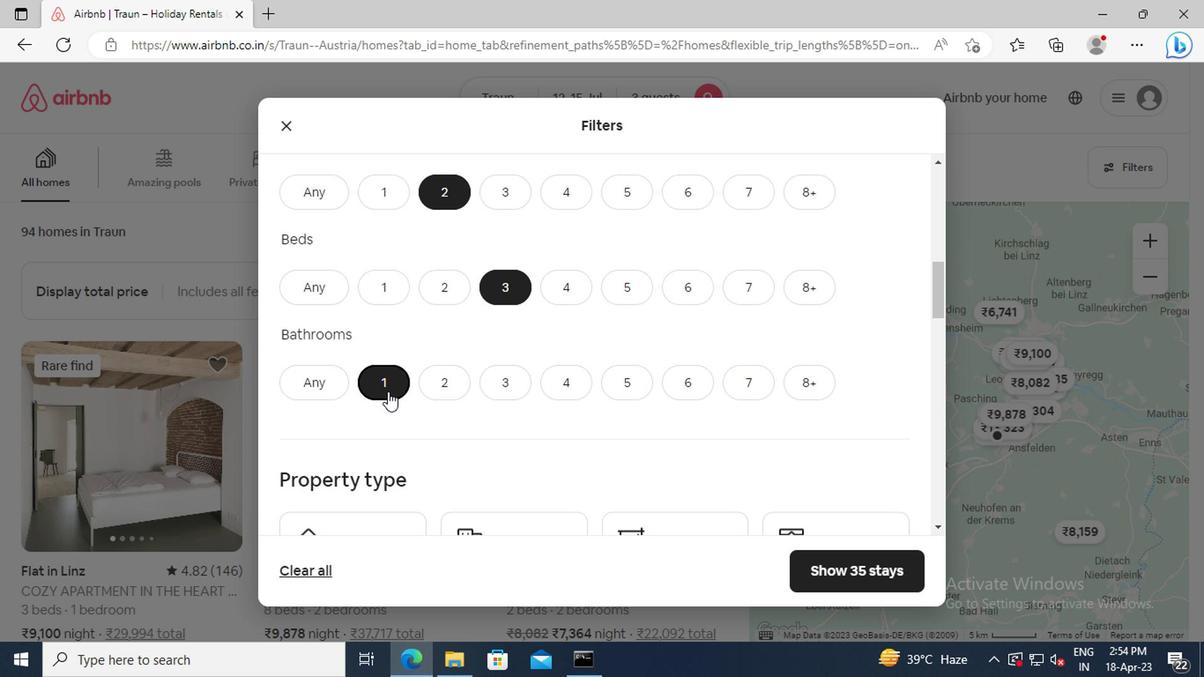 
Action: Mouse scrolled (388, 392) with delta (0, 0)
Screenshot: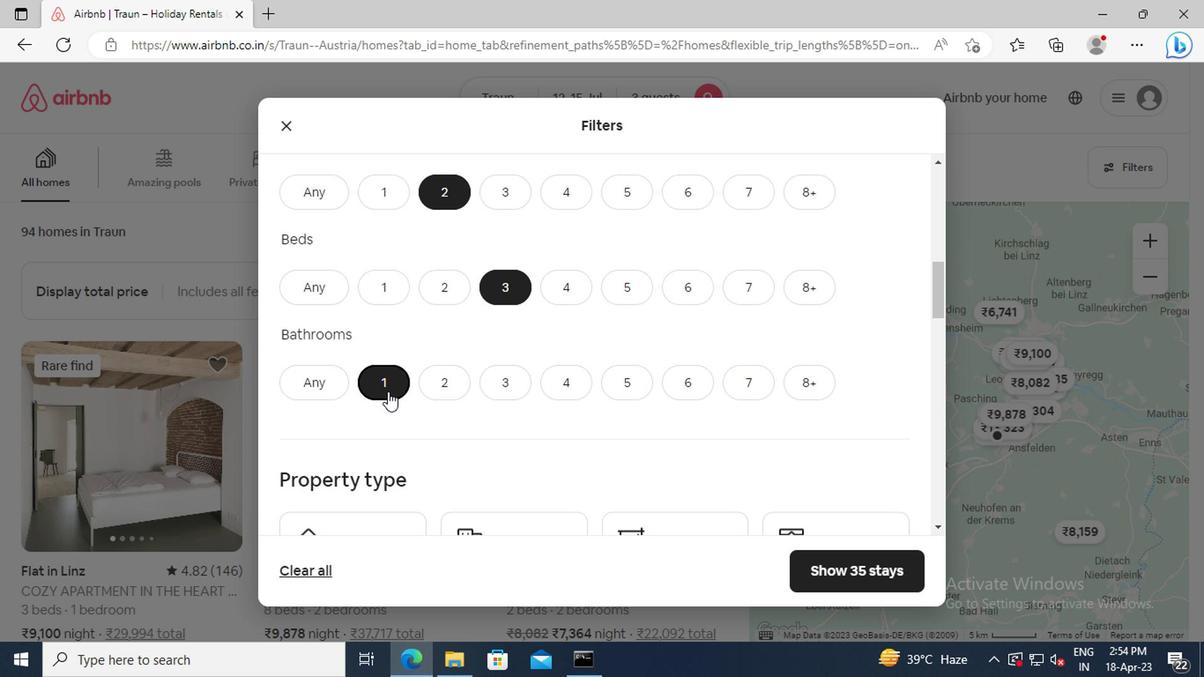 
Action: Mouse scrolled (388, 392) with delta (0, 0)
Screenshot: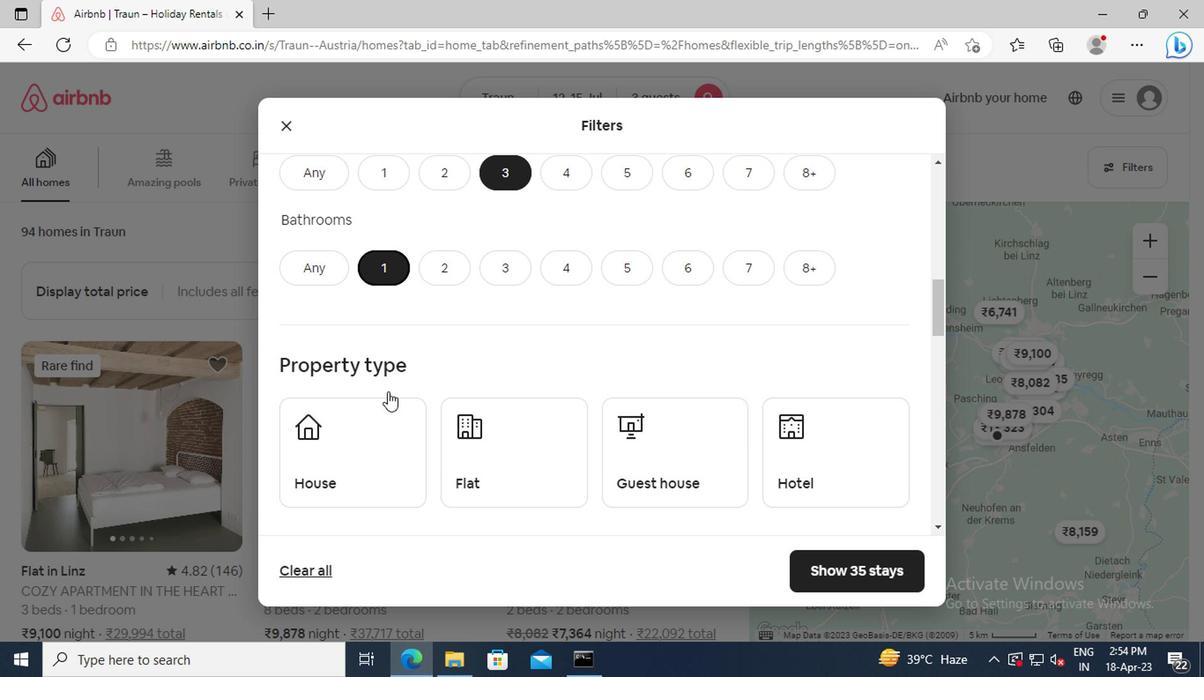 
Action: Mouse moved to (487, 391)
Screenshot: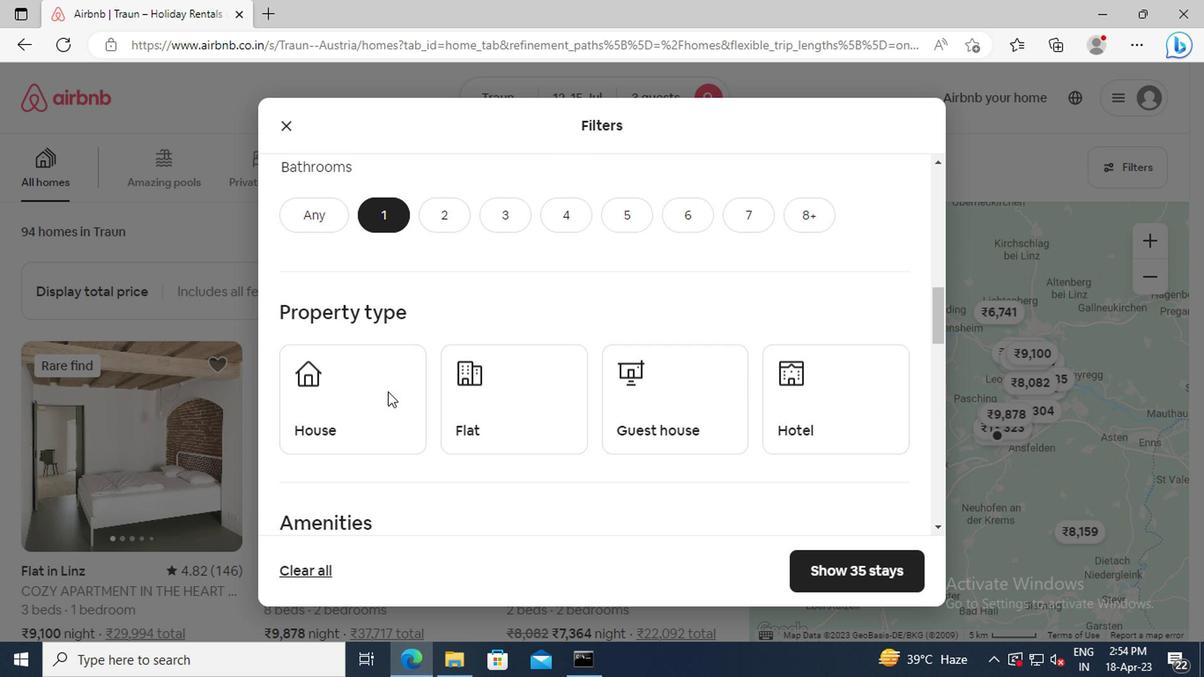 
Action: Mouse pressed left at (487, 391)
Screenshot: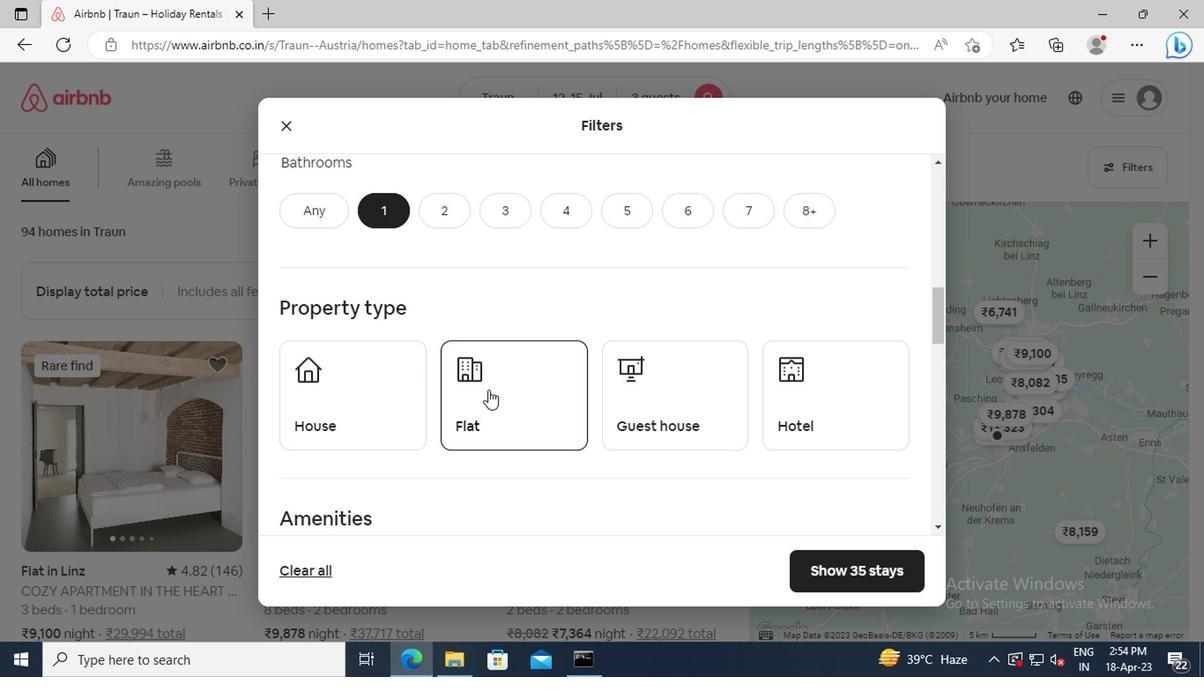 
Action: Mouse scrolled (487, 390) with delta (0, -1)
Screenshot: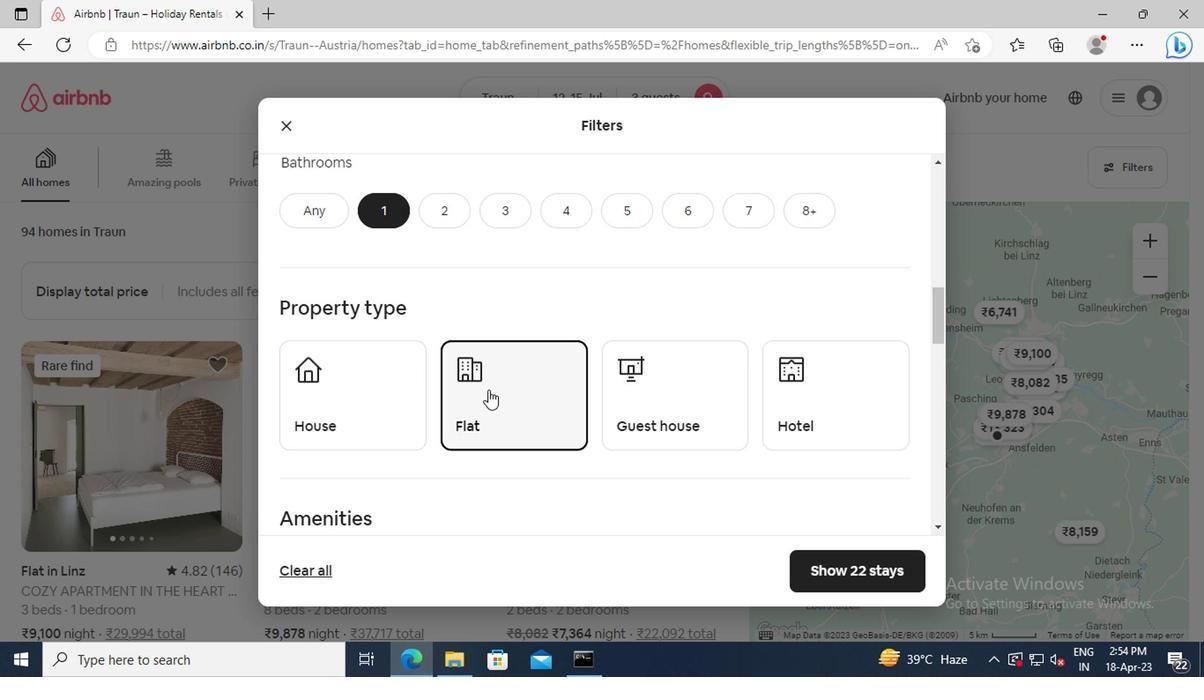 
Action: Mouse scrolled (487, 390) with delta (0, -1)
Screenshot: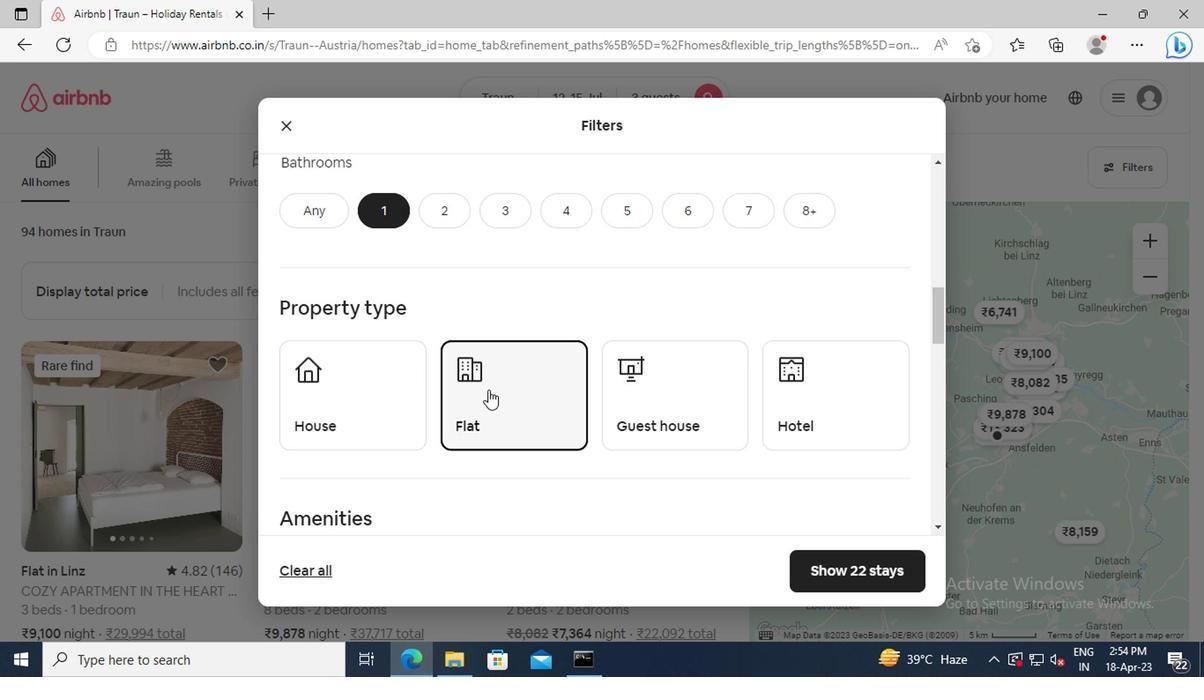 
Action: Mouse scrolled (487, 390) with delta (0, -1)
Screenshot: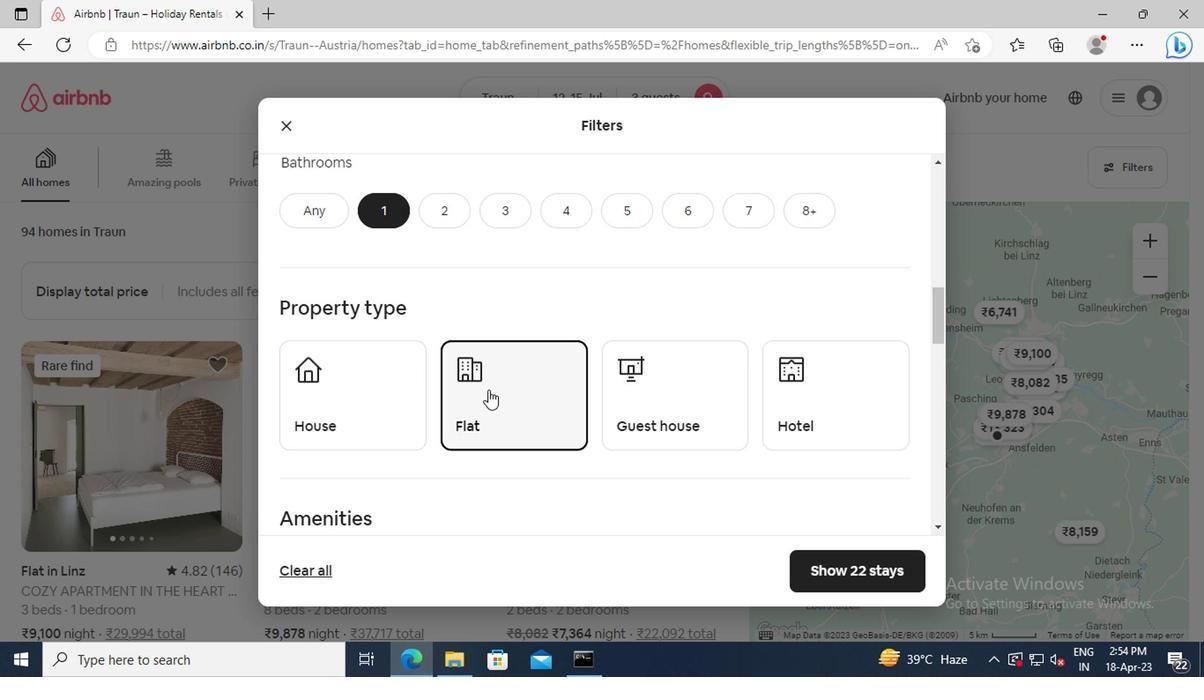 
Action: Mouse scrolled (487, 390) with delta (0, -1)
Screenshot: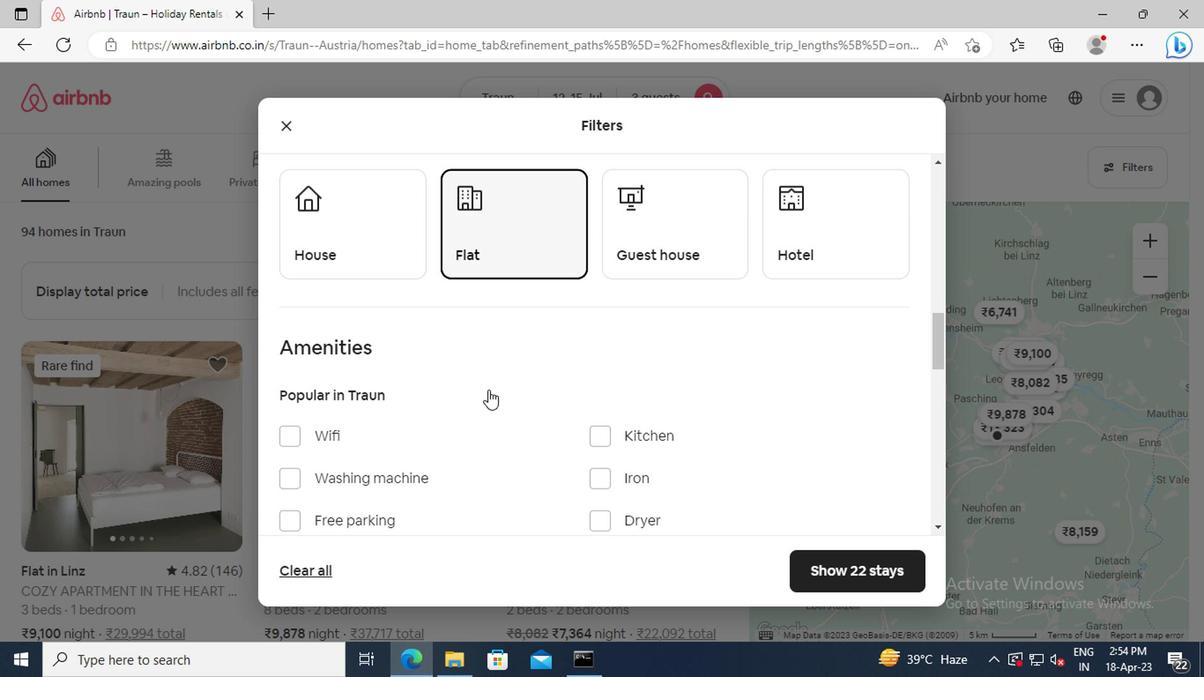 
Action: Mouse scrolled (487, 390) with delta (0, -1)
Screenshot: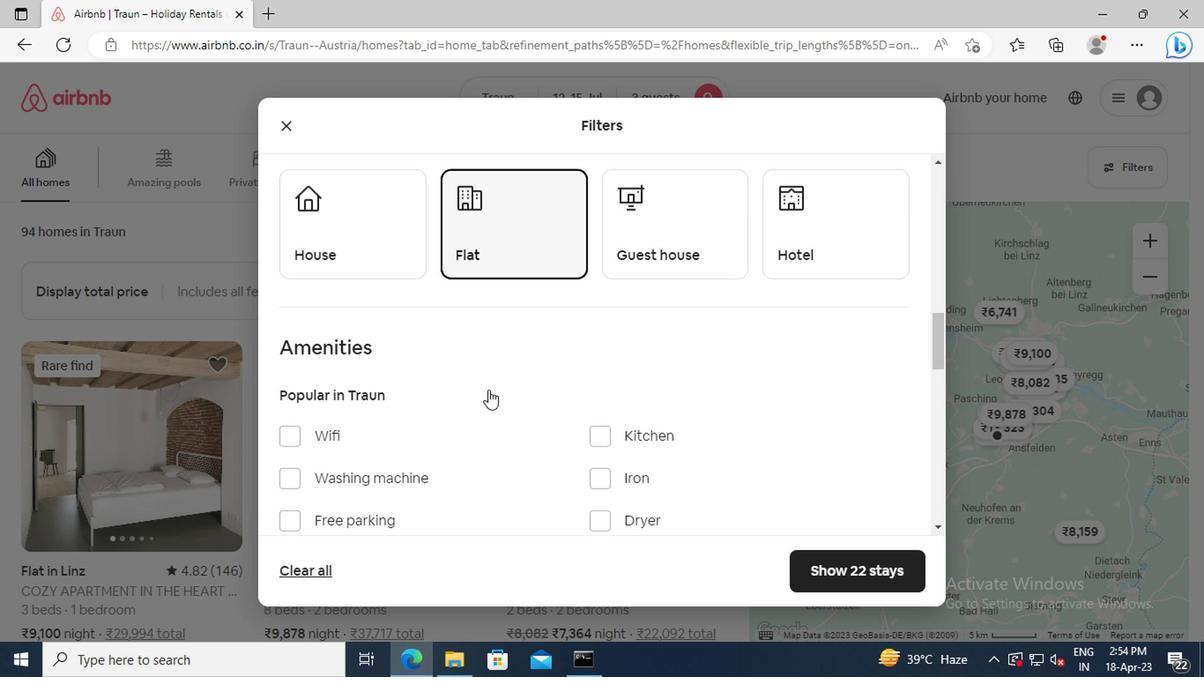 
Action: Mouse scrolled (487, 390) with delta (0, -1)
Screenshot: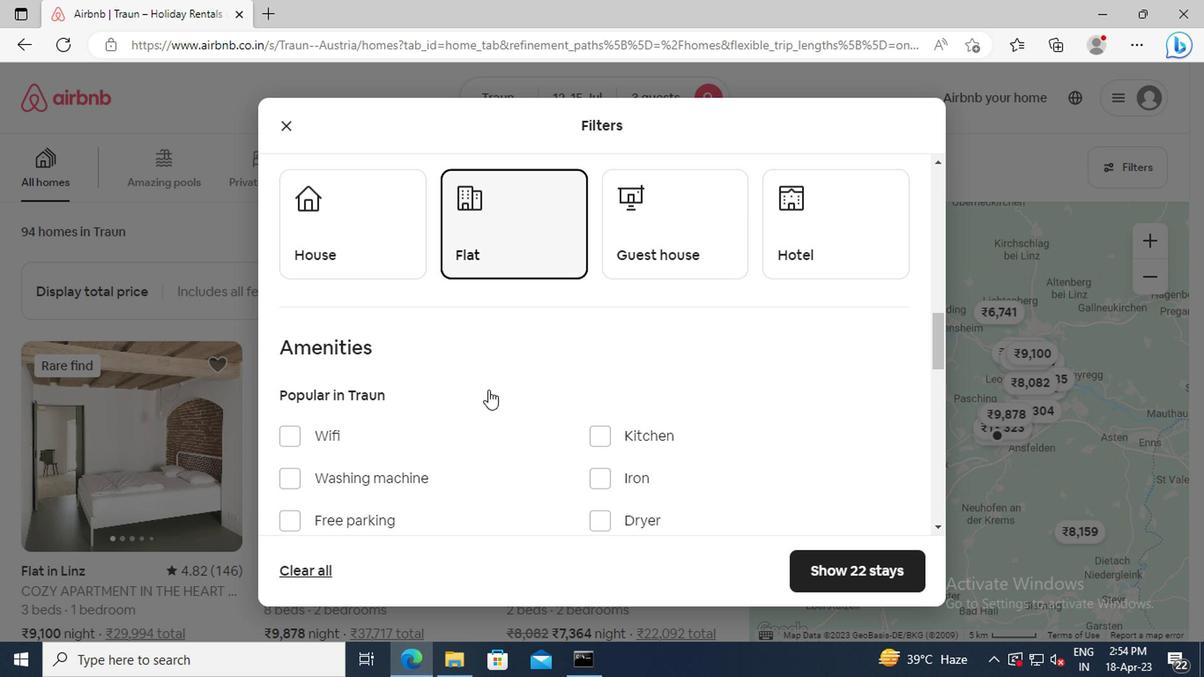 
Action: Mouse moved to (342, 395)
Screenshot: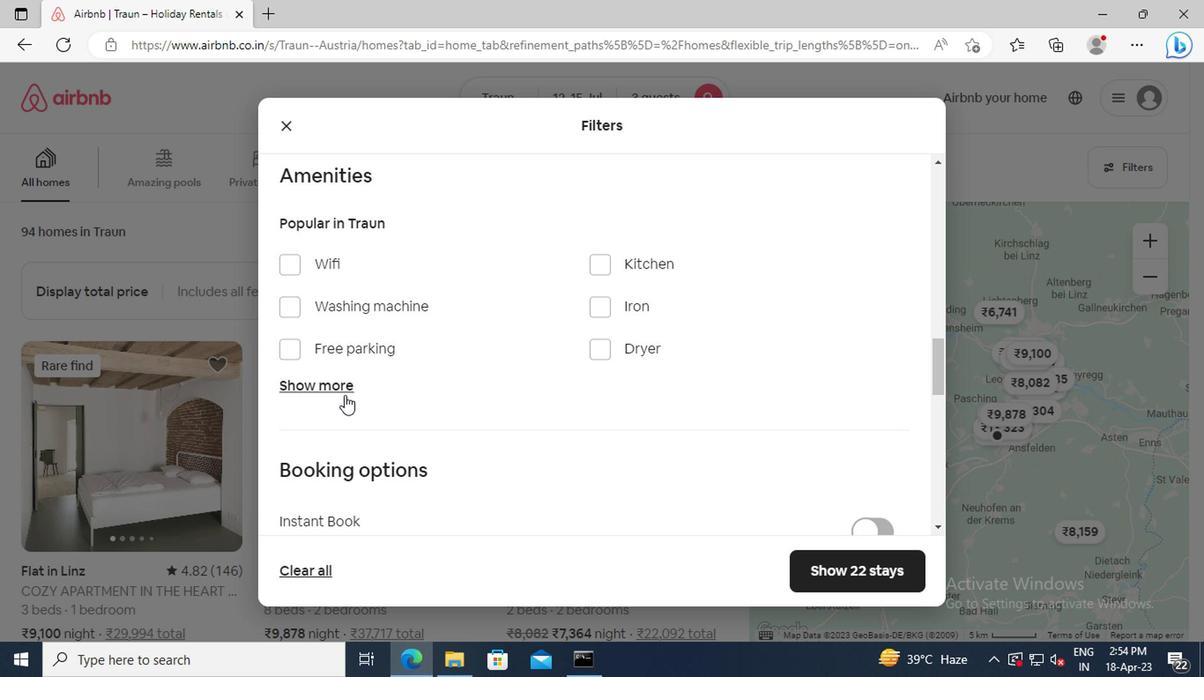 
Action: Mouse pressed left at (342, 395)
Screenshot: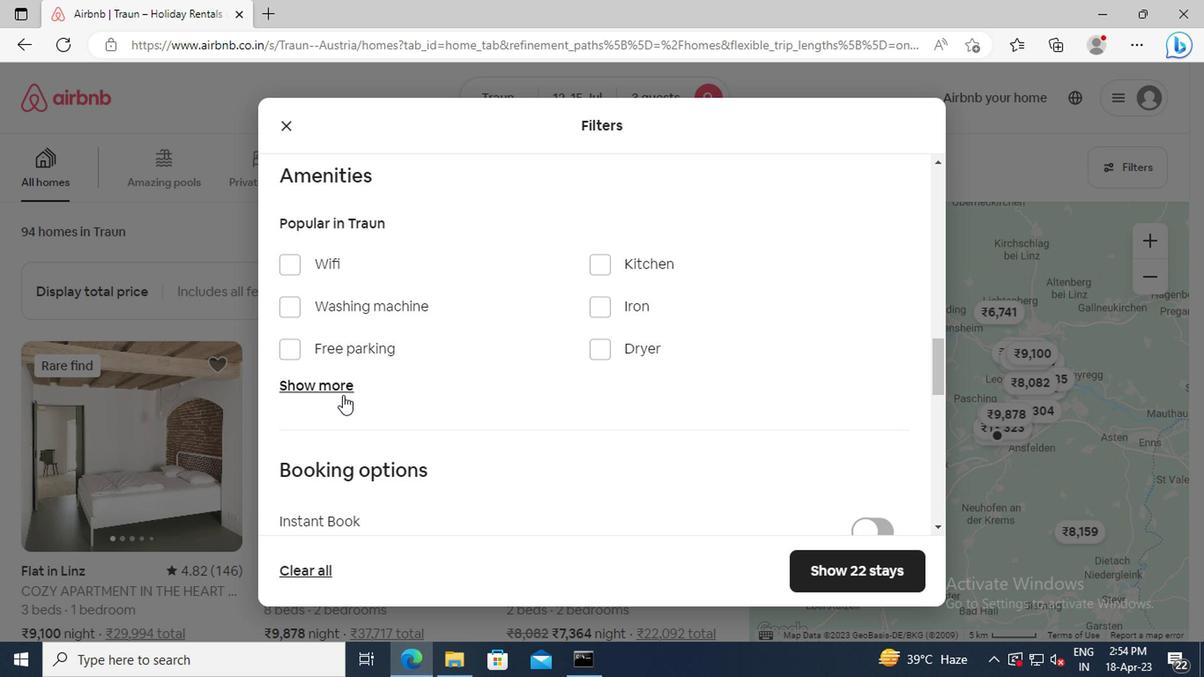 
Action: Mouse scrolled (342, 394) with delta (0, -1)
Screenshot: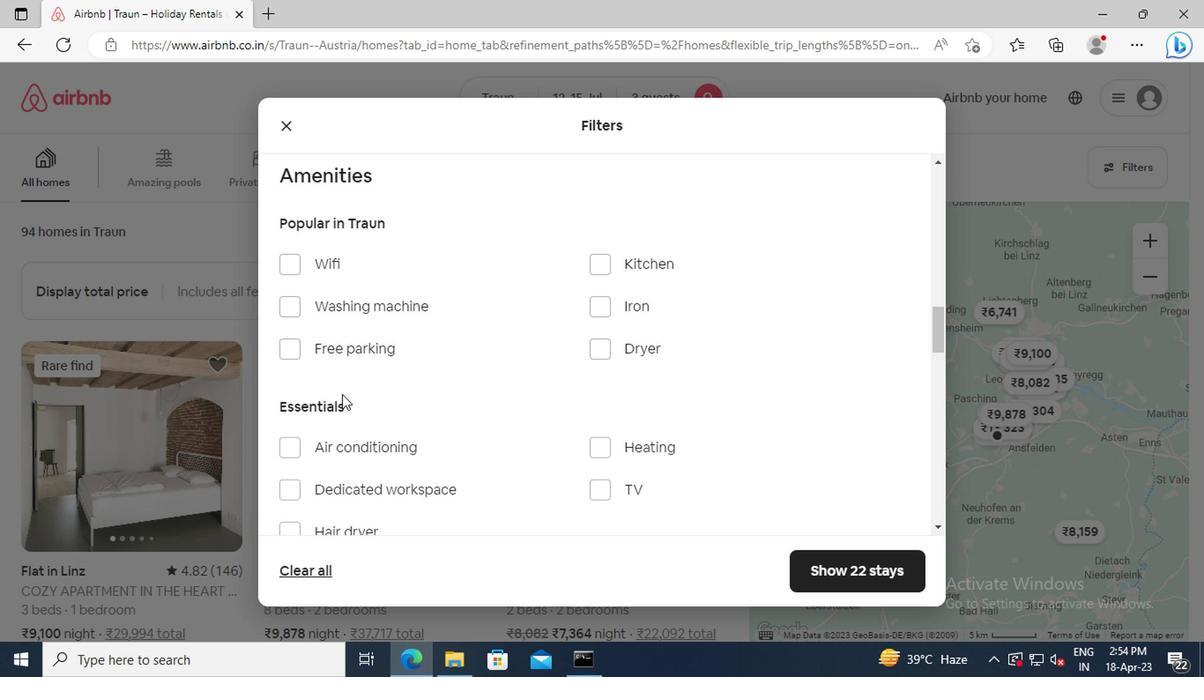 
Action: Mouse moved to (589, 392)
Screenshot: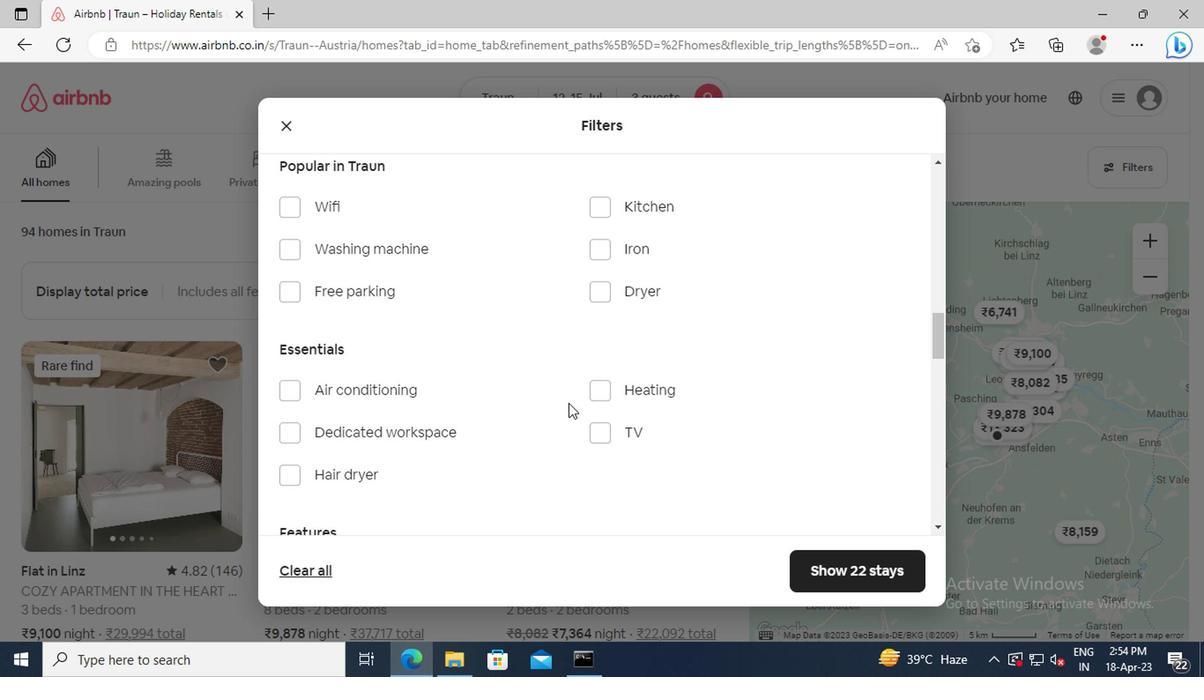 
Action: Mouse pressed left at (589, 392)
Screenshot: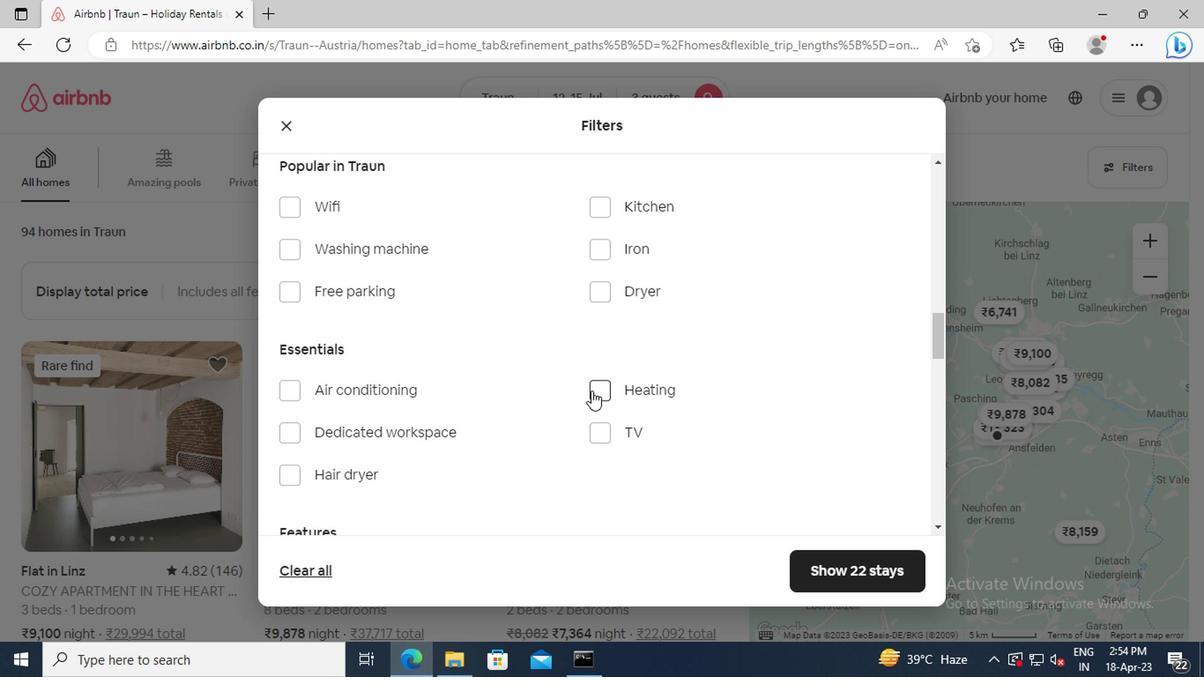 
Action: Mouse moved to (457, 387)
Screenshot: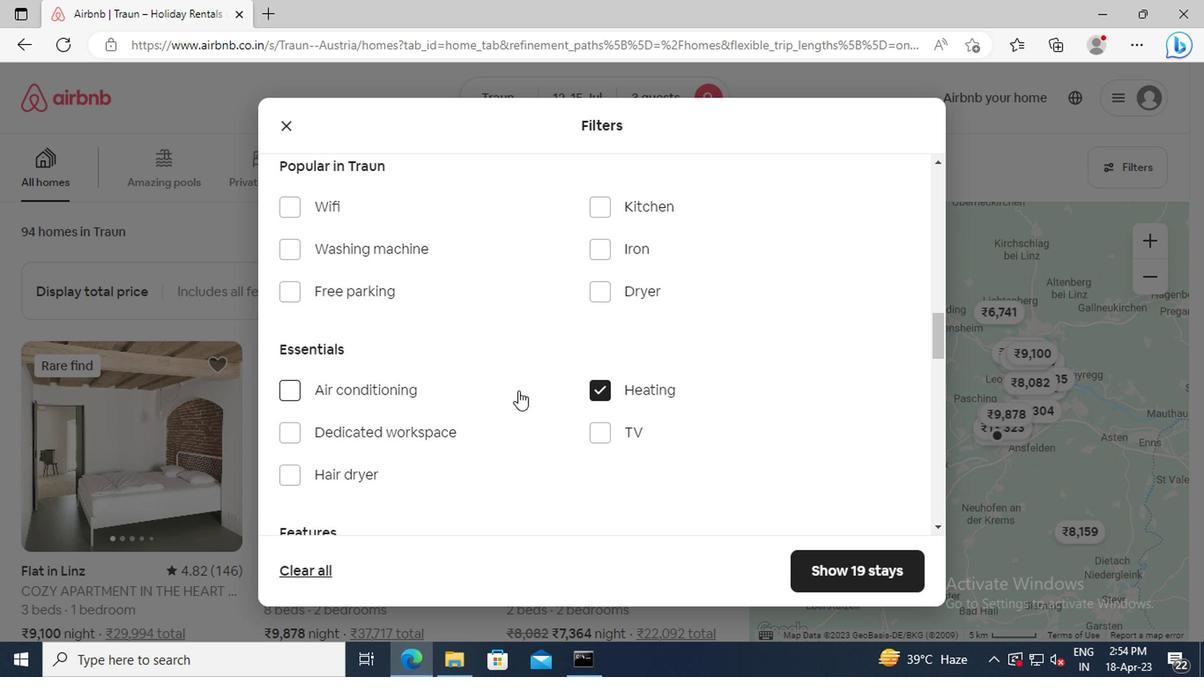 
Action: Mouse scrolled (457, 385) with delta (0, -1)
Screenshot: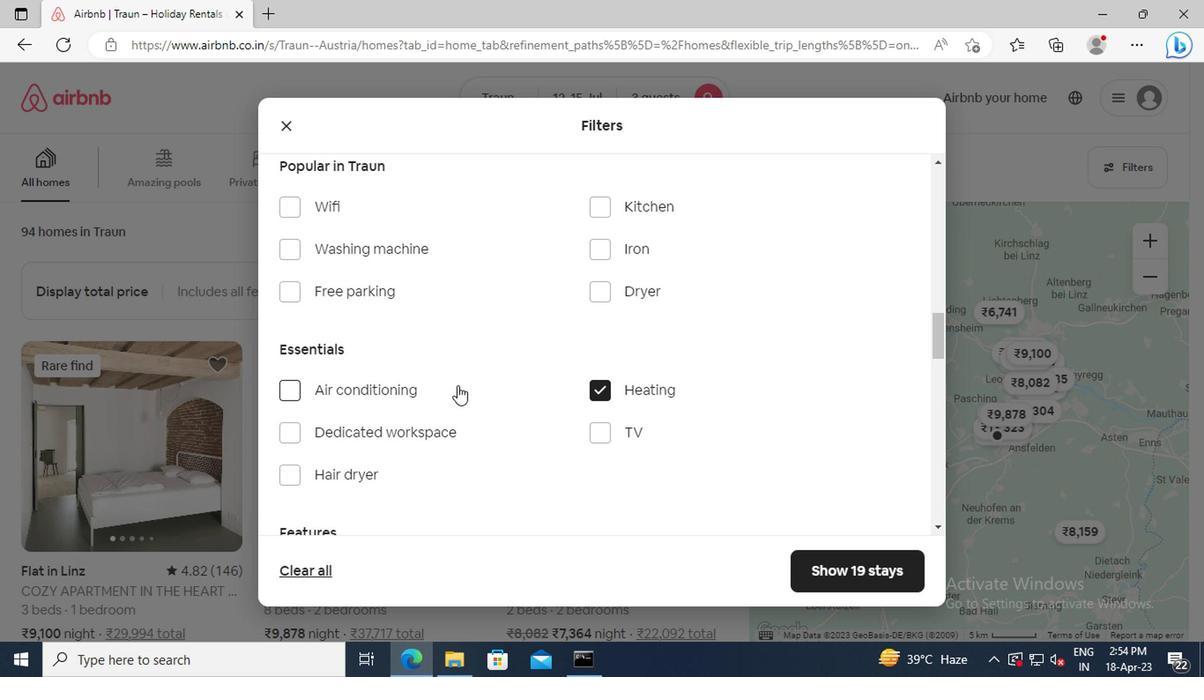 
Action: Mouse scrolled (457, 385) with delta (0, -1)
Screenshot: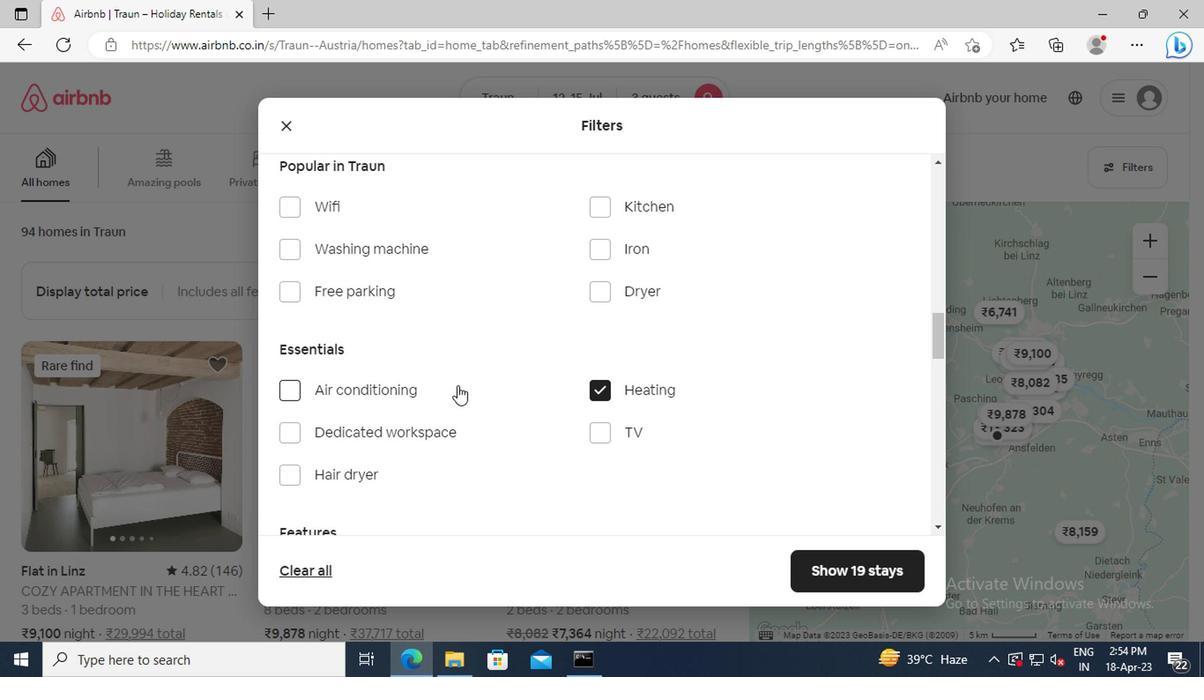 
Action: Mouse scrolled (457, 385) with delta (0, -1)
Screenshot: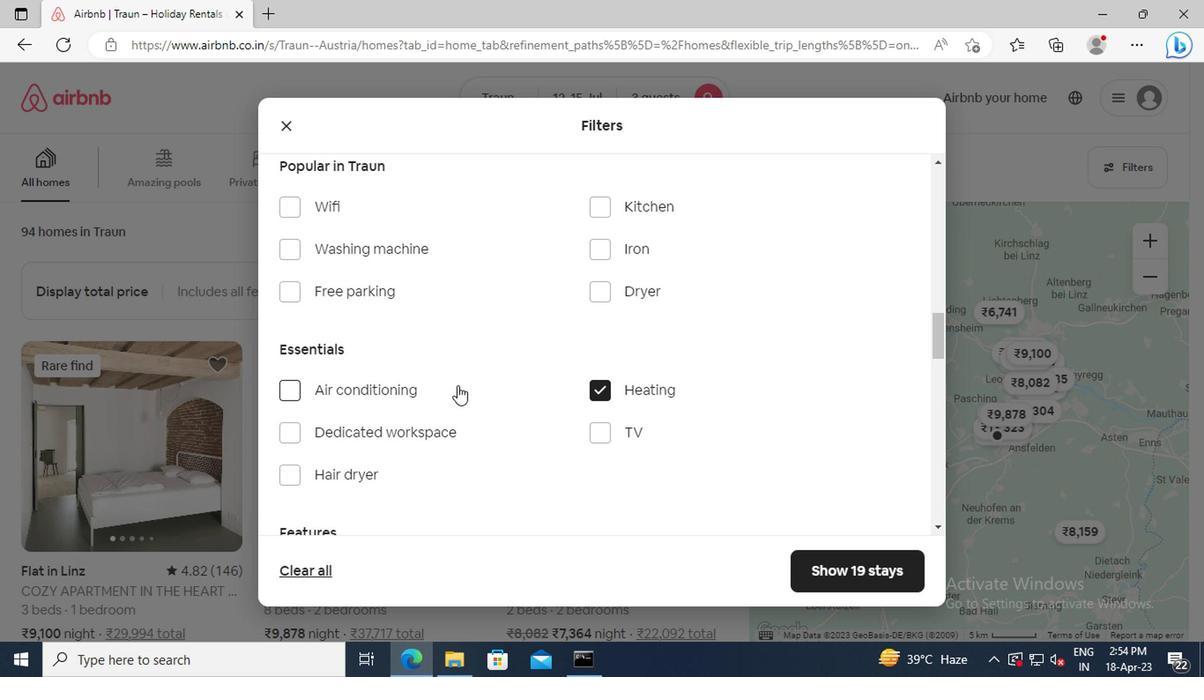 
Action: Mouse scrolled (457, 385) with delta (0, -1)
Screenshot: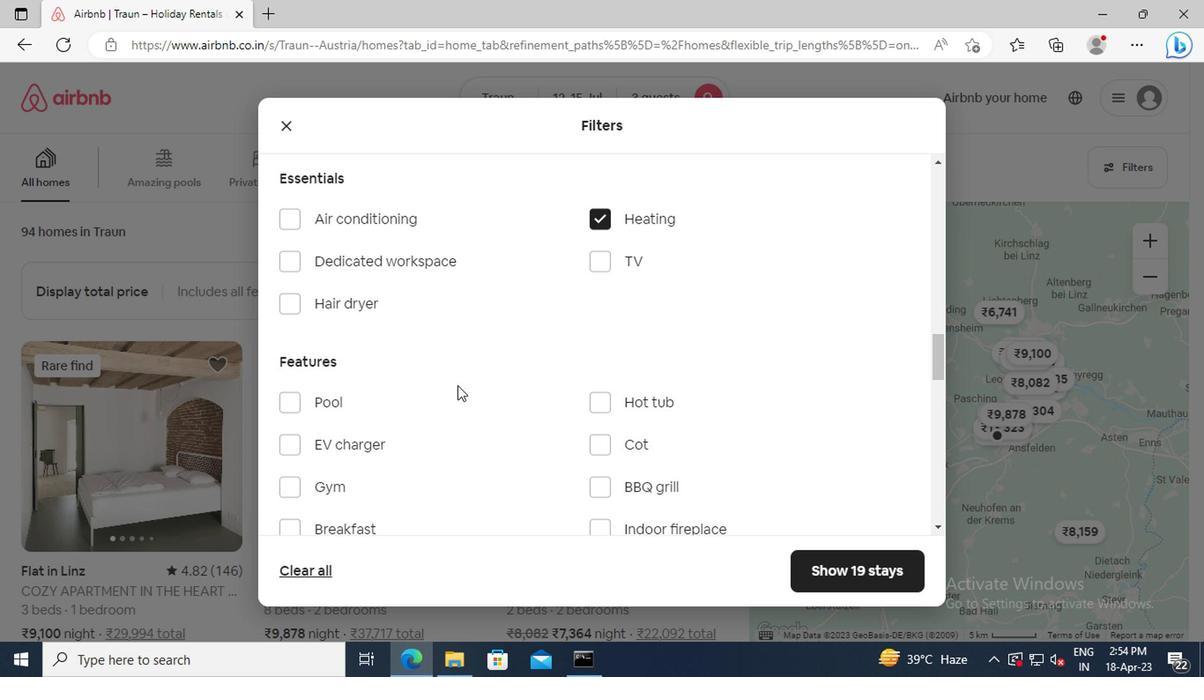 
Action: Mouse scrolled (457, 385) with delta (0, -1)
Screenshot: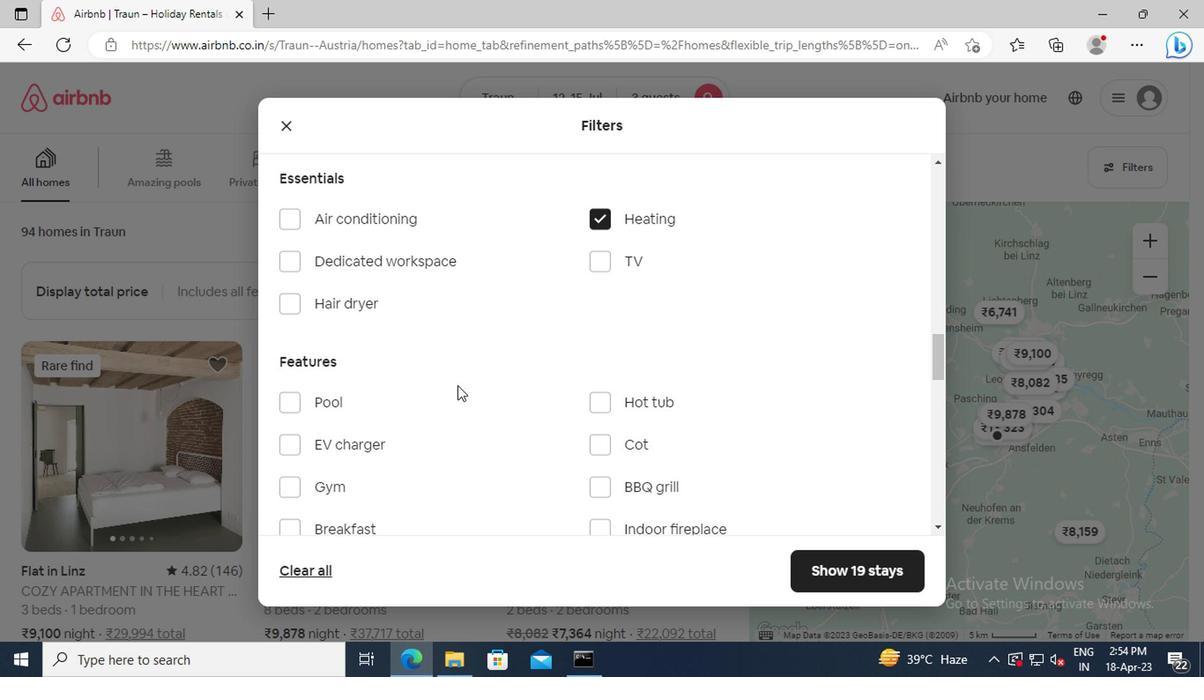 
Action: Mouse scrolled (457, 385) with delta (0, -1)
Screenshot: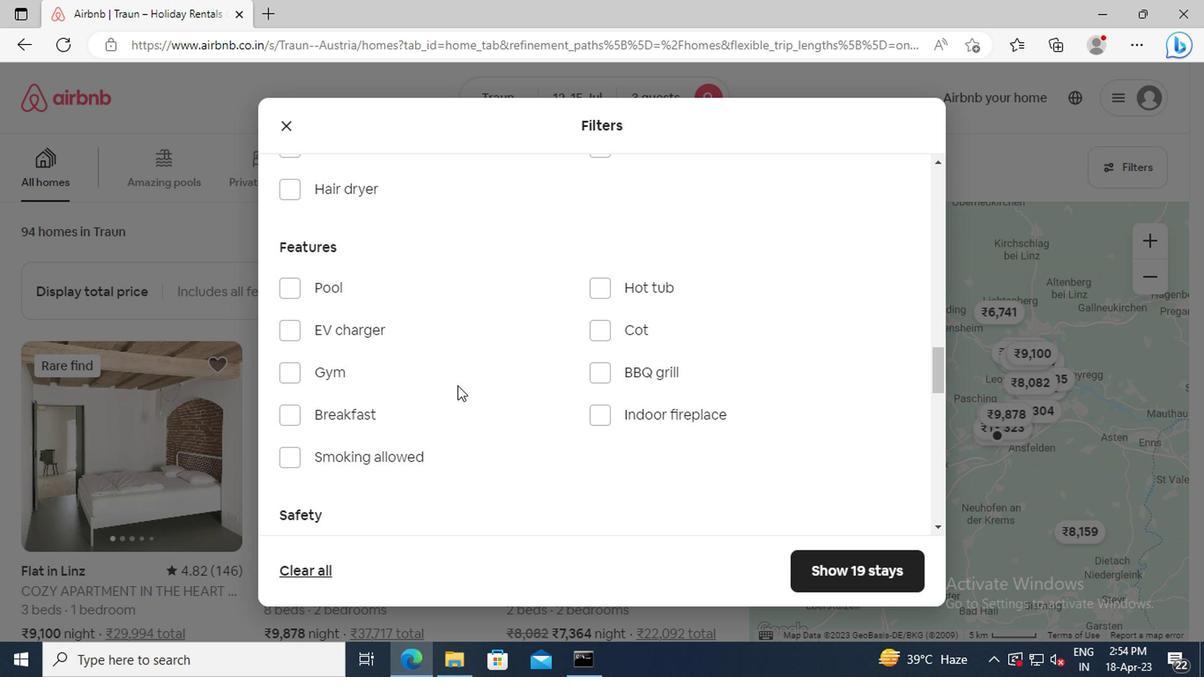 
Action: Mouse scrolled (457, 385) with delta (0, -1)
Screenshot: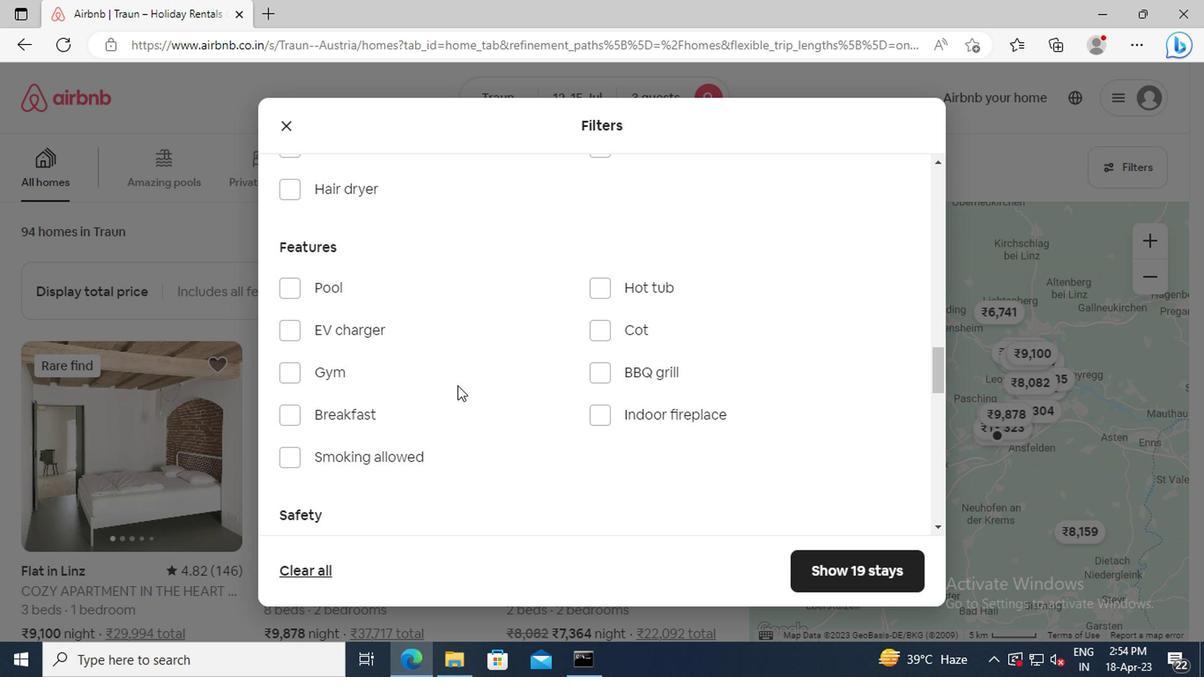 
Action: Mouse scrolled (457, 385) with delta (0, -1)
Screenshot: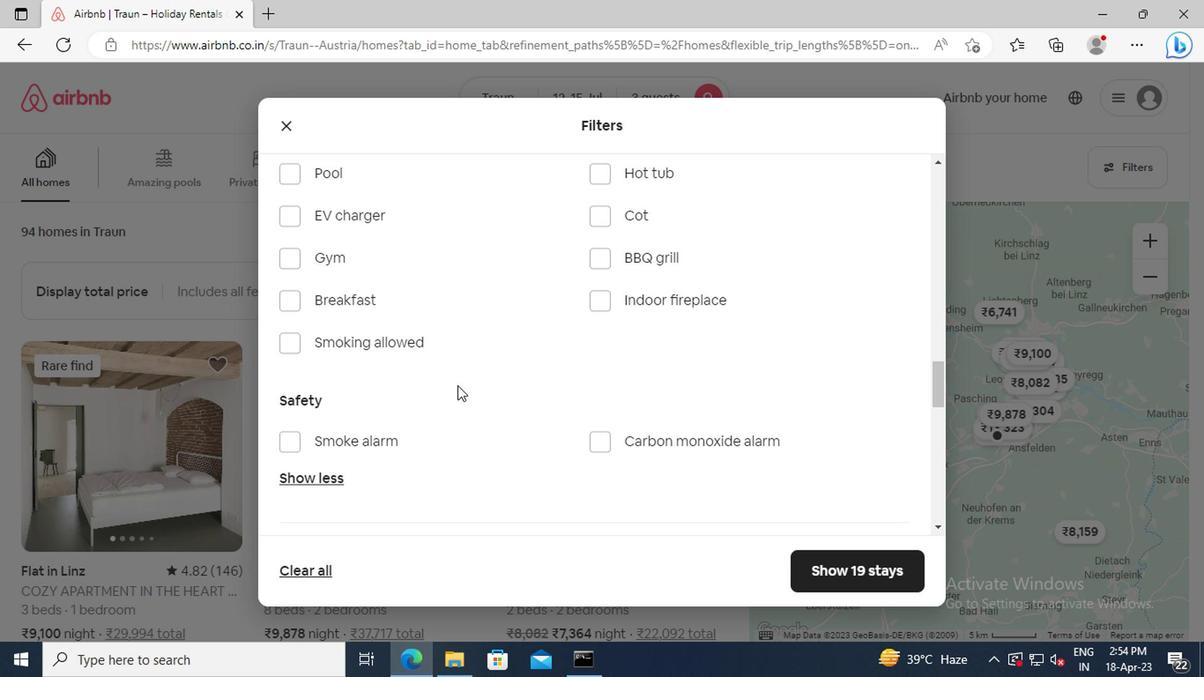 
Action: Mouse scrolled (457, 385) with delta (0, -1)
Screenshot: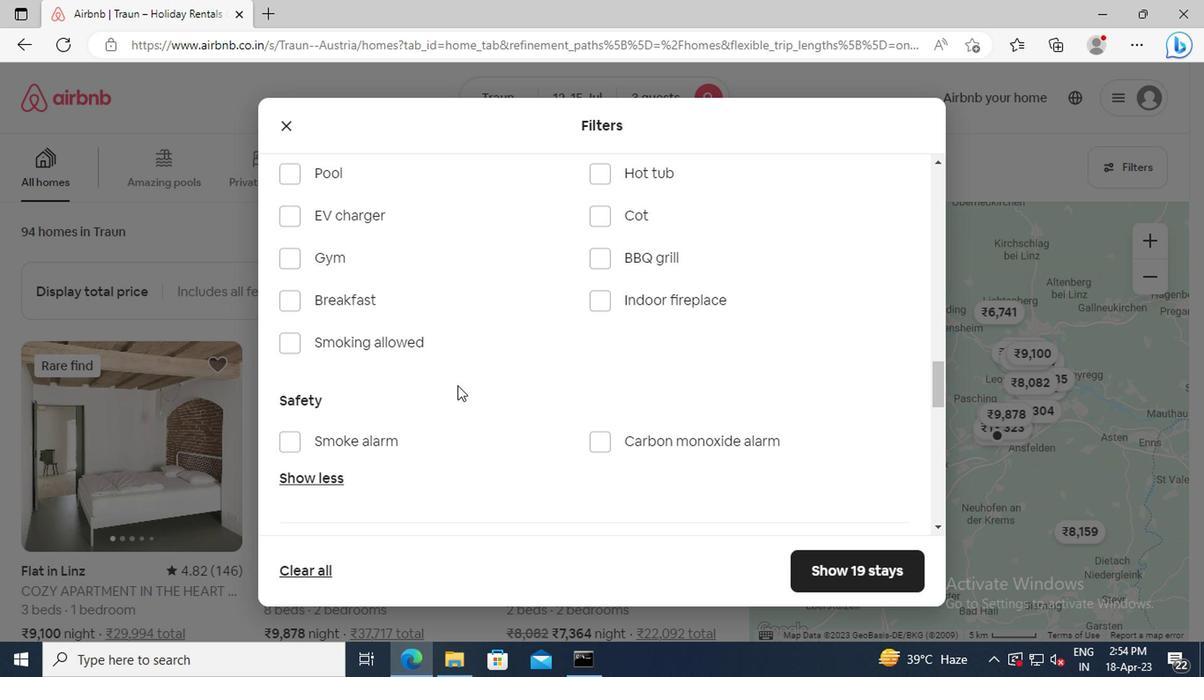 
Action: Mouse scrolled (457, 385) with delta (0, -1)
Screenshot: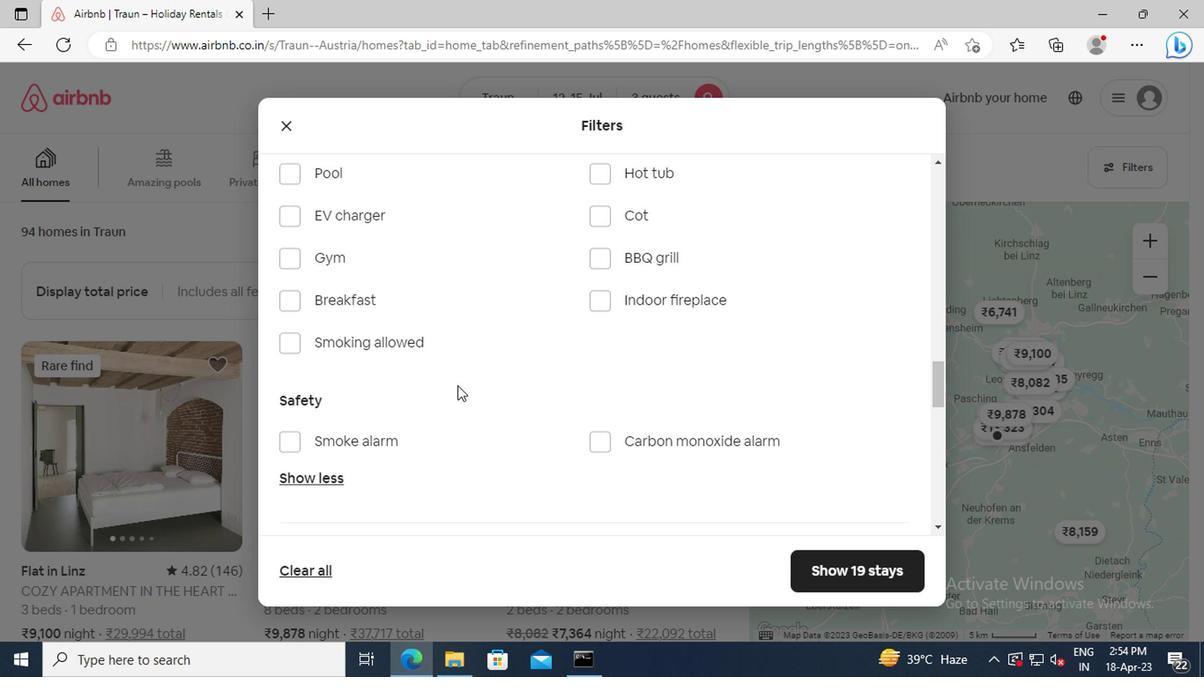 
Action: Mouse scrolled (457, 385) with delta (0, -1)
Screenshot: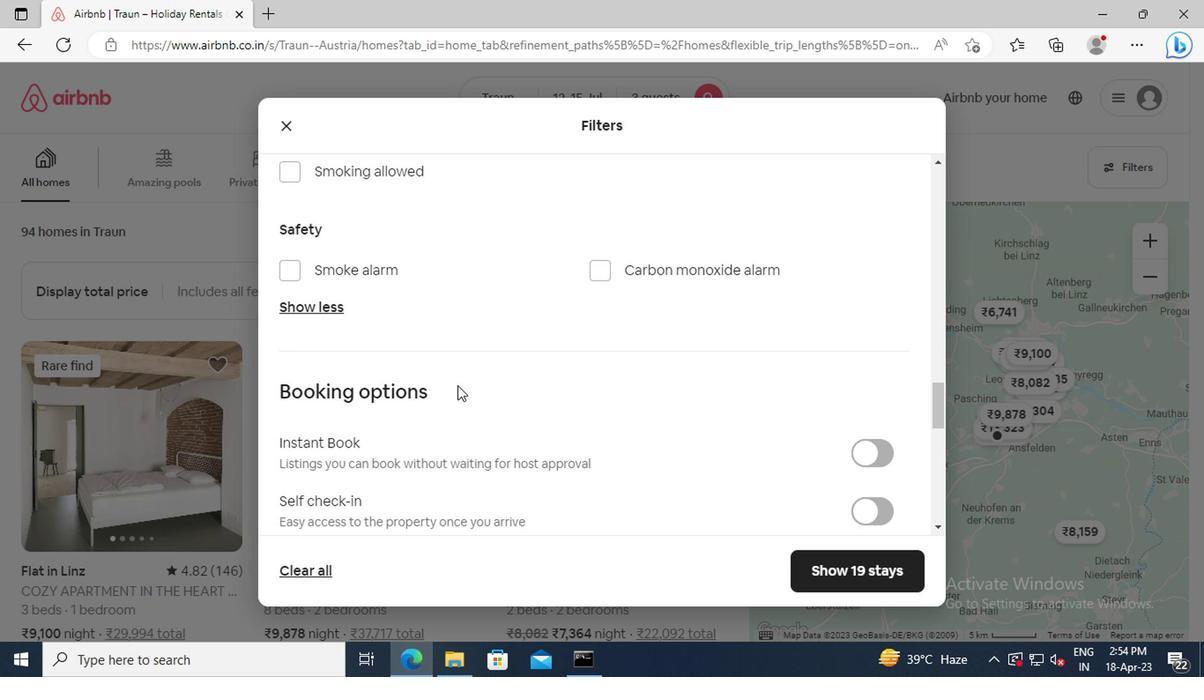 
Action: Mouse scrolled (457, 385) with delta (0, -1)
Screenshot: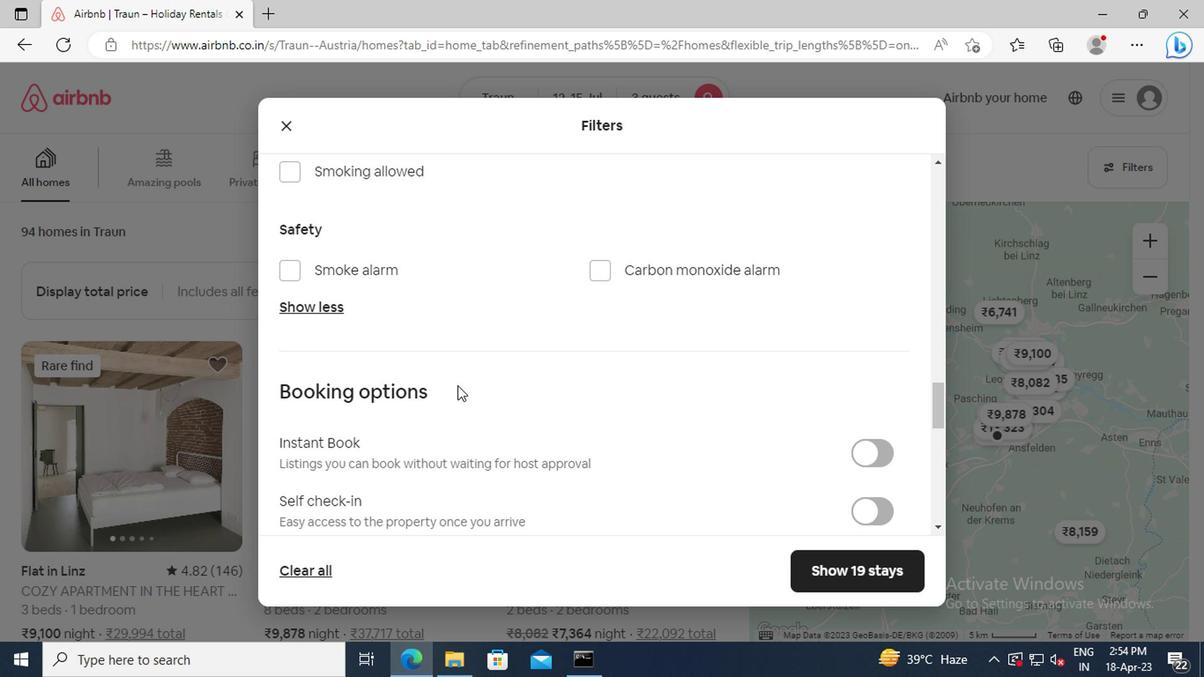
Action: Mouse moved to (871, 405)
Screenshot: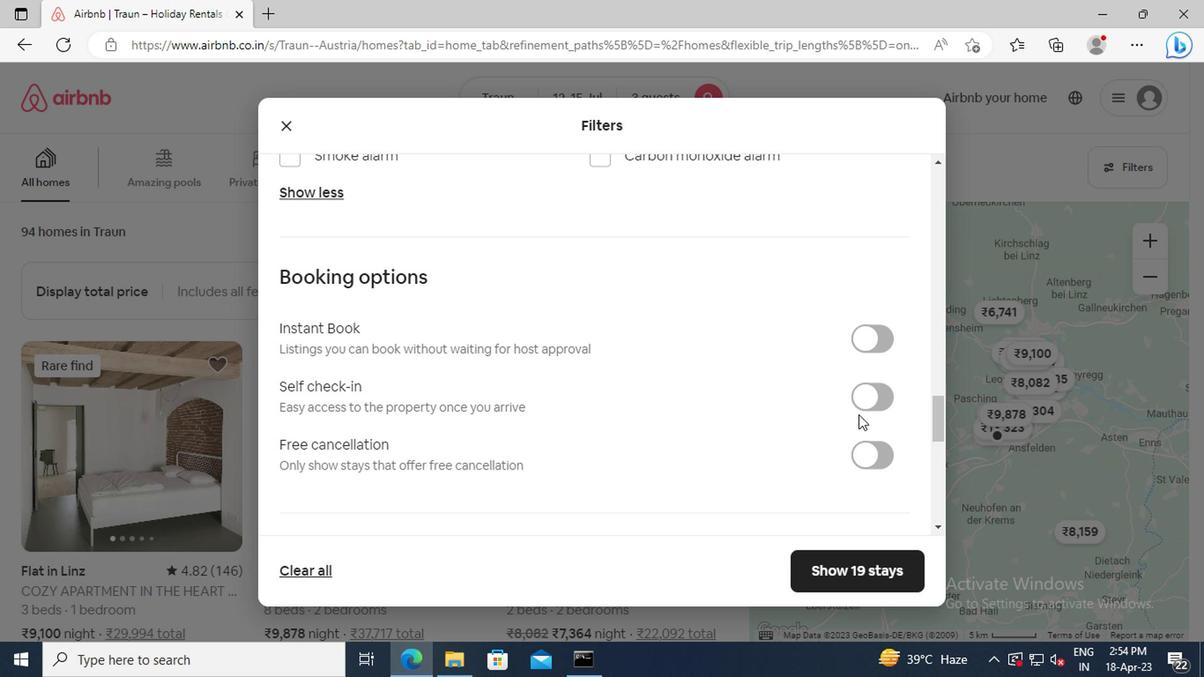 
Action: Mouse pressed left at (871, 405)
Screenshot: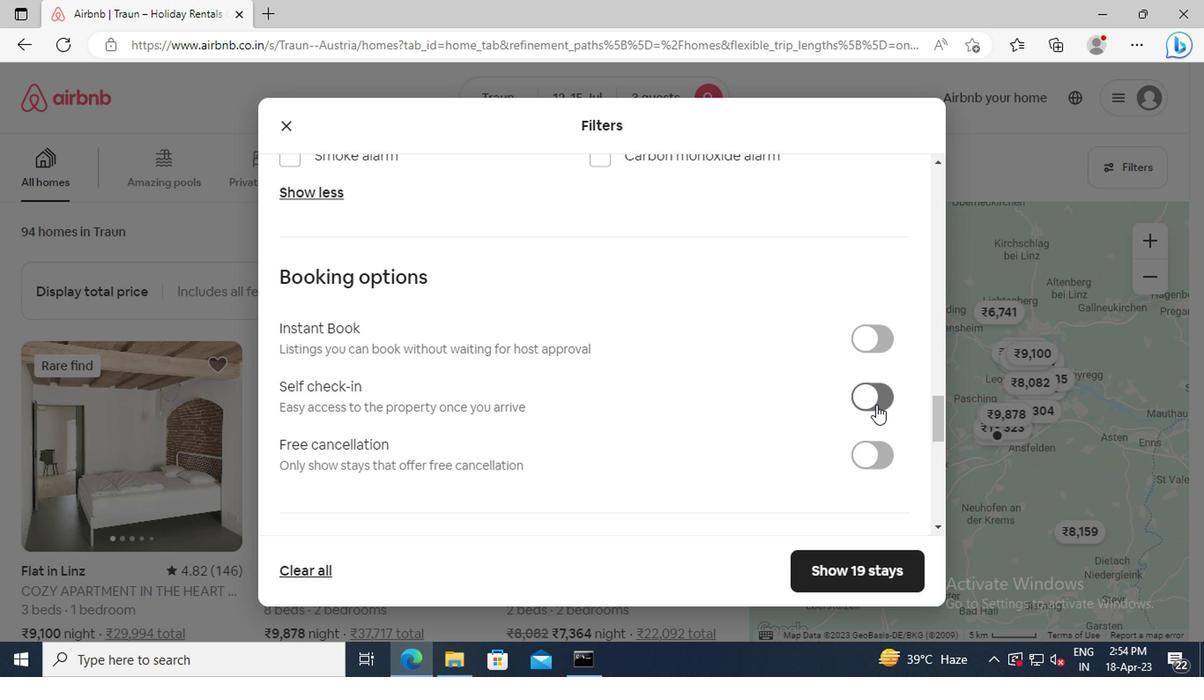 
Action: Mouse moved to (501, 373)
Screenshot: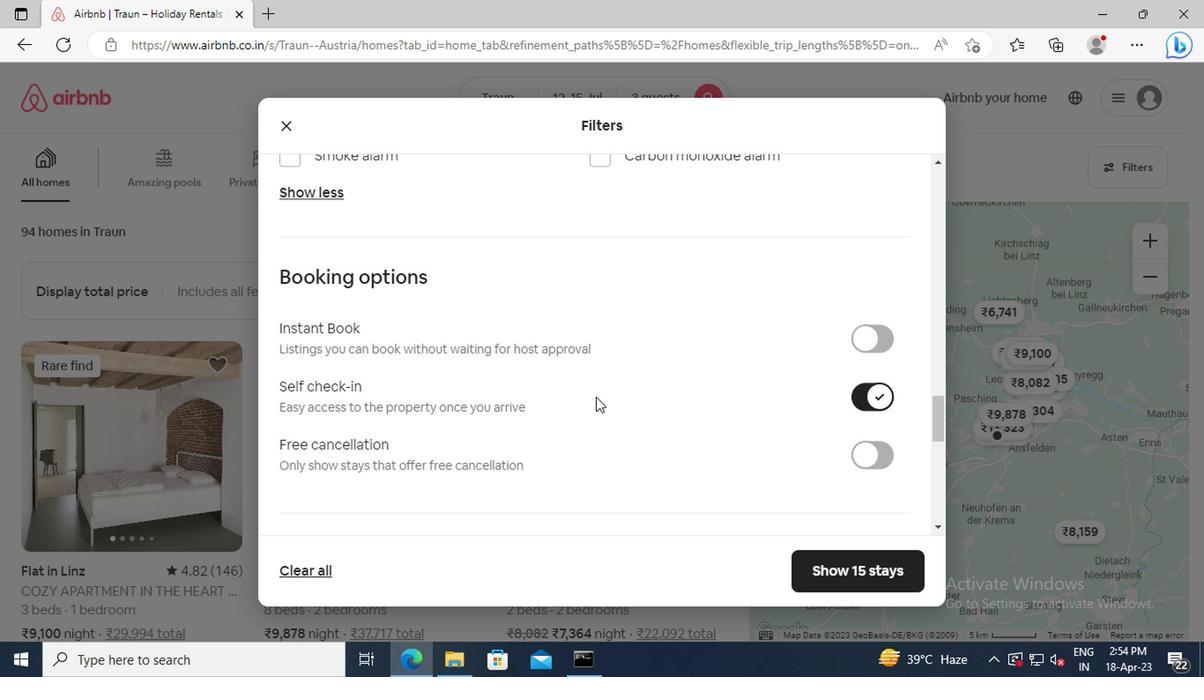
Action: Mouse scrolled (501, 372) with delta (0, -1)
Screenshot: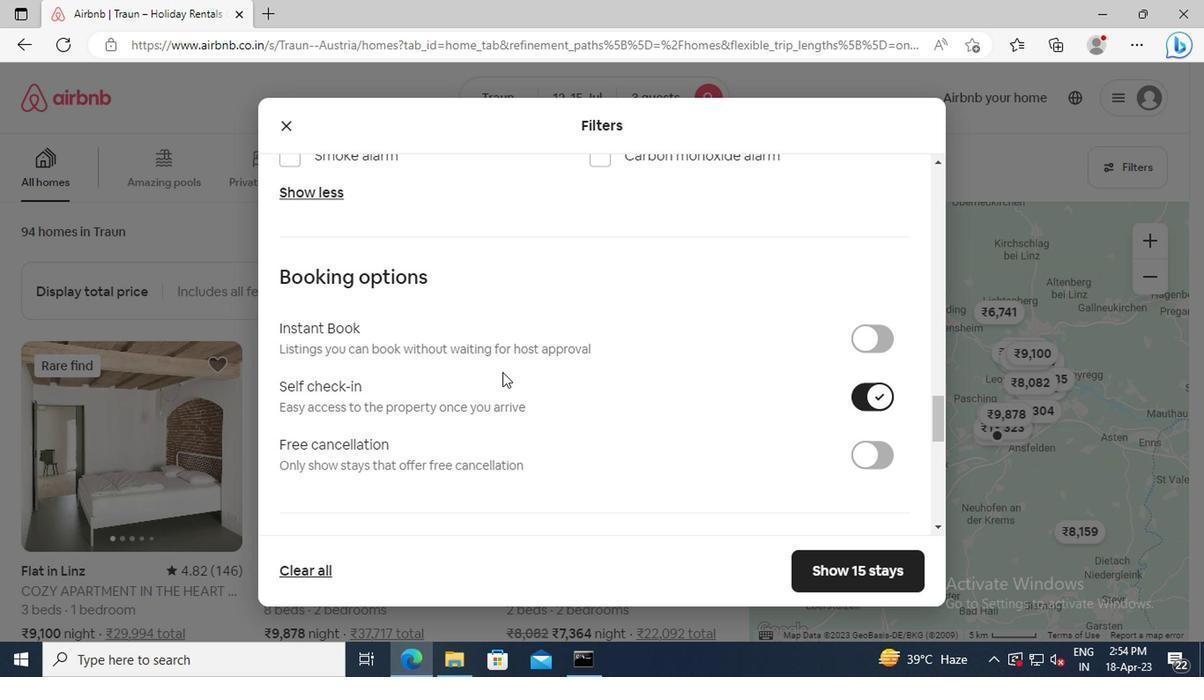 
Action: Mouse scrolled (501, 372) with delta (0, -1)
Screenshot: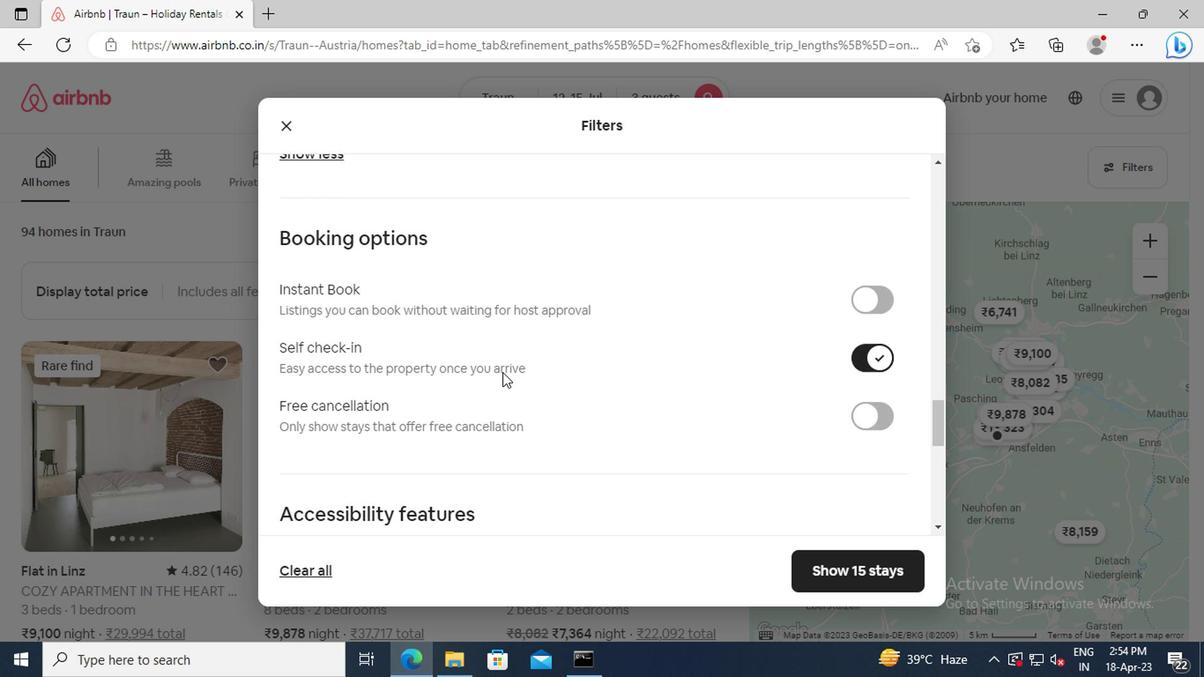 
Action: Mouse scrolled (501, 372) with delta (0, -1)
Screenshot: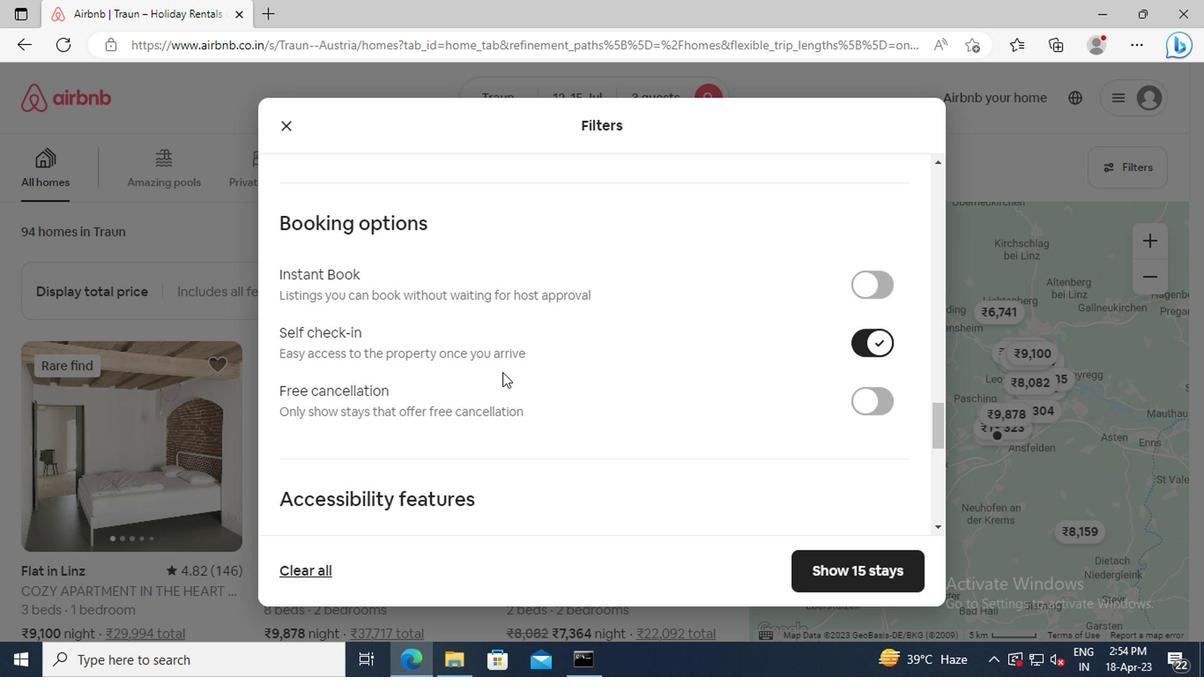 
Action: Mouse scrolled (501, 372) with delta (0, -1)
Screenshot: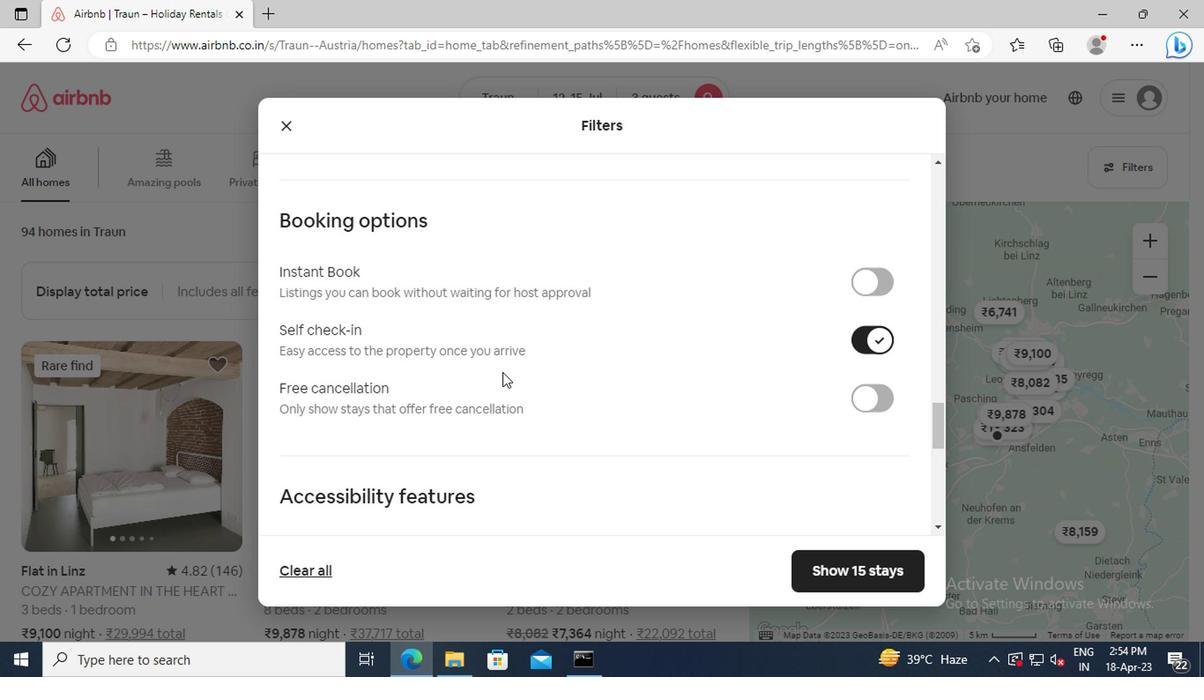 
Action: Mouse scrolled (501, 372) with delta (0, -1)
Screenshot: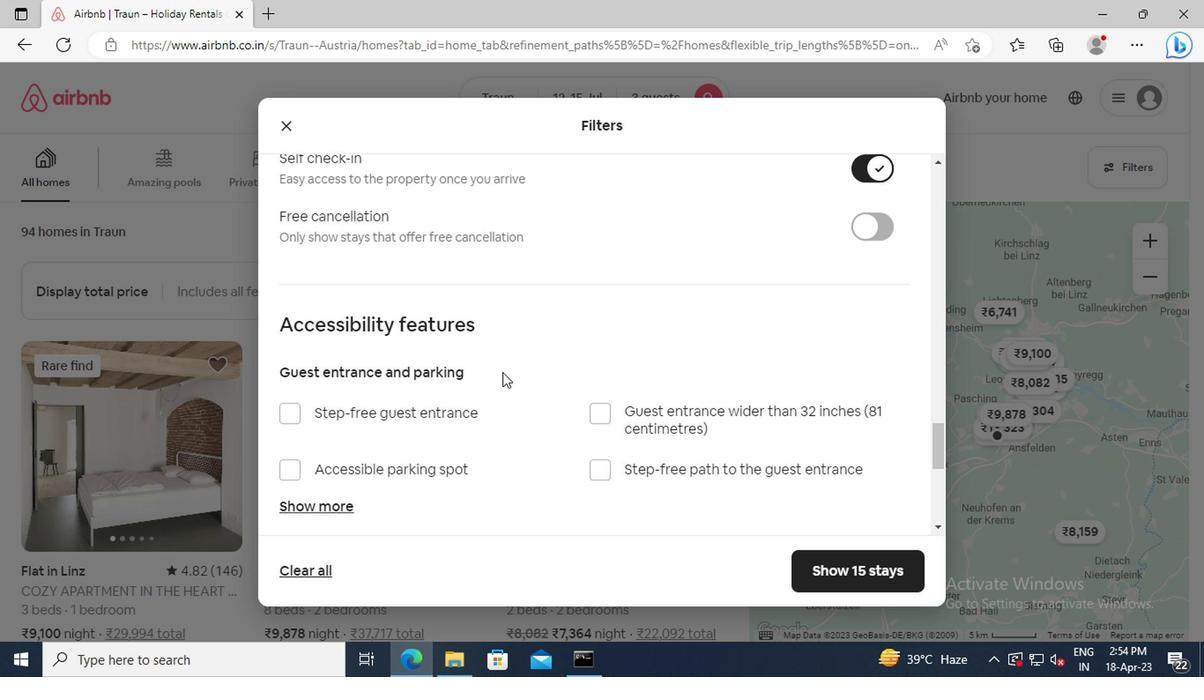 
Action: Mouse scrolled (501, 372) with delta (0, -1)
Screenshot: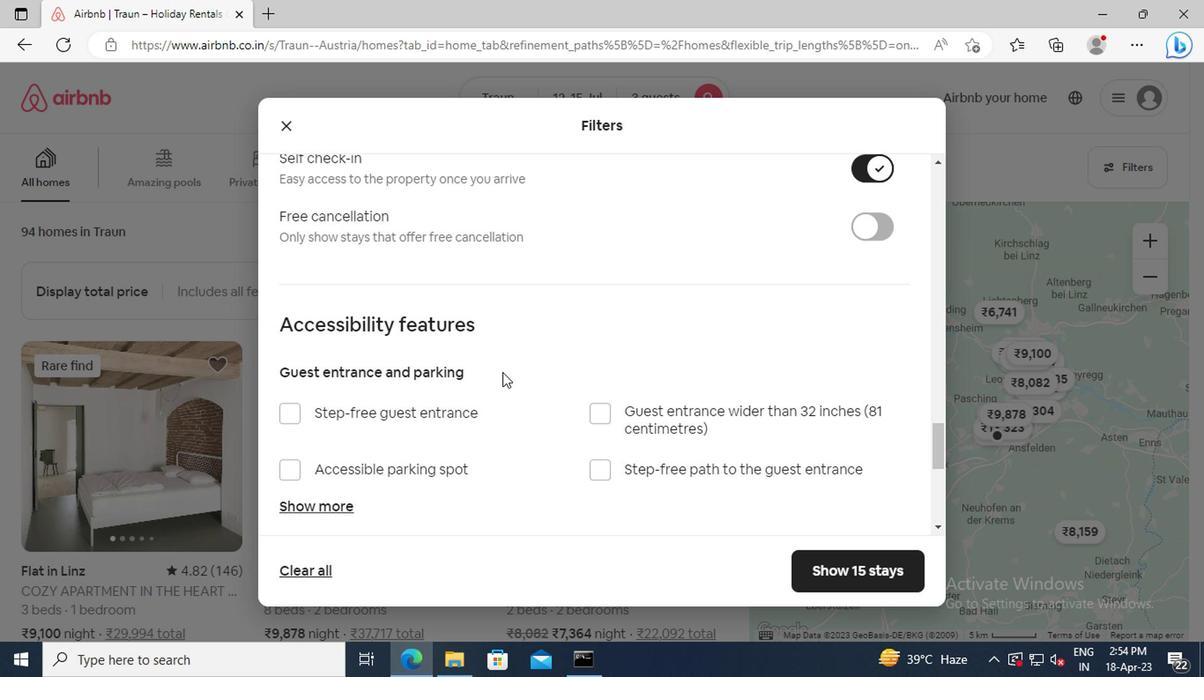 
Action: Mouse scrolled (501, 372) with delta (0, -1)
Screenshot: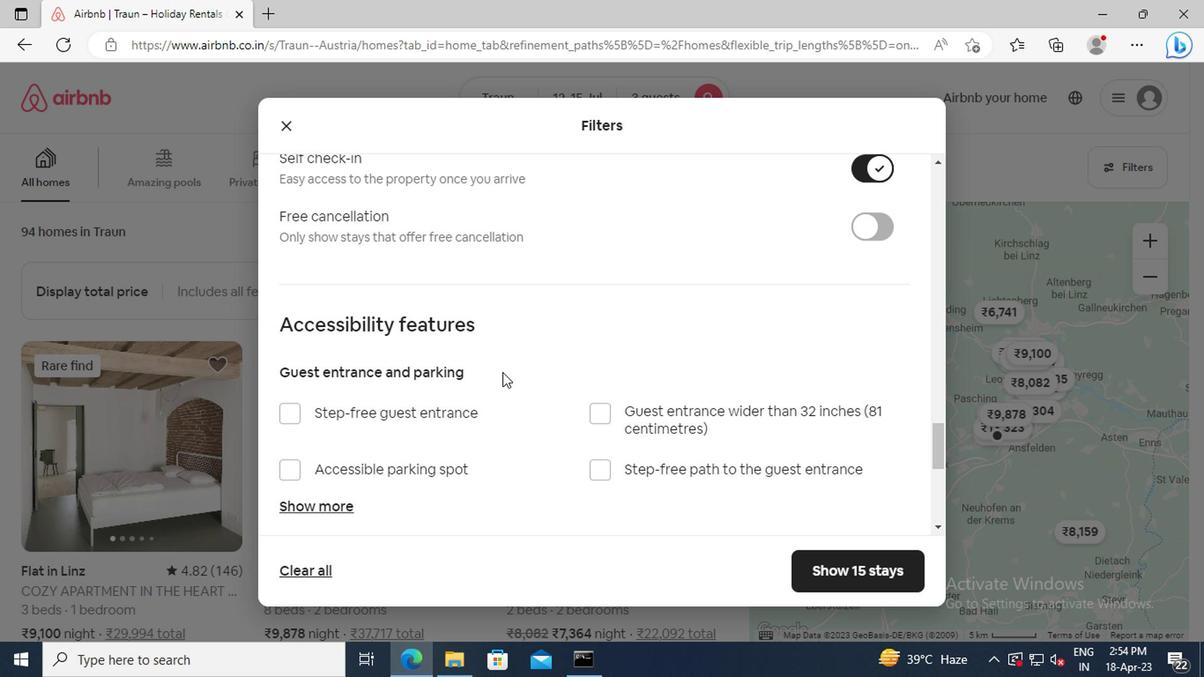 
Action: Mouse scrolled (501, 372) with delta (0, -1)
Screenshot: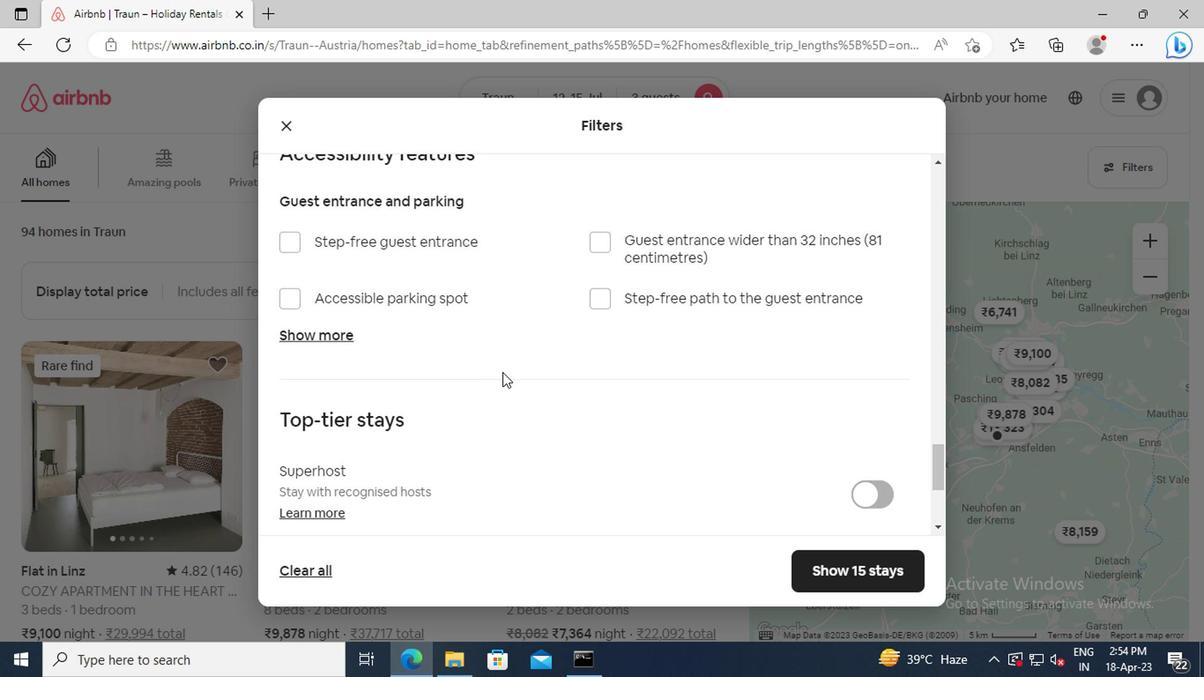 
Action: Mouse scrolled (501, 372) with delta (0, -1)
Screenshot: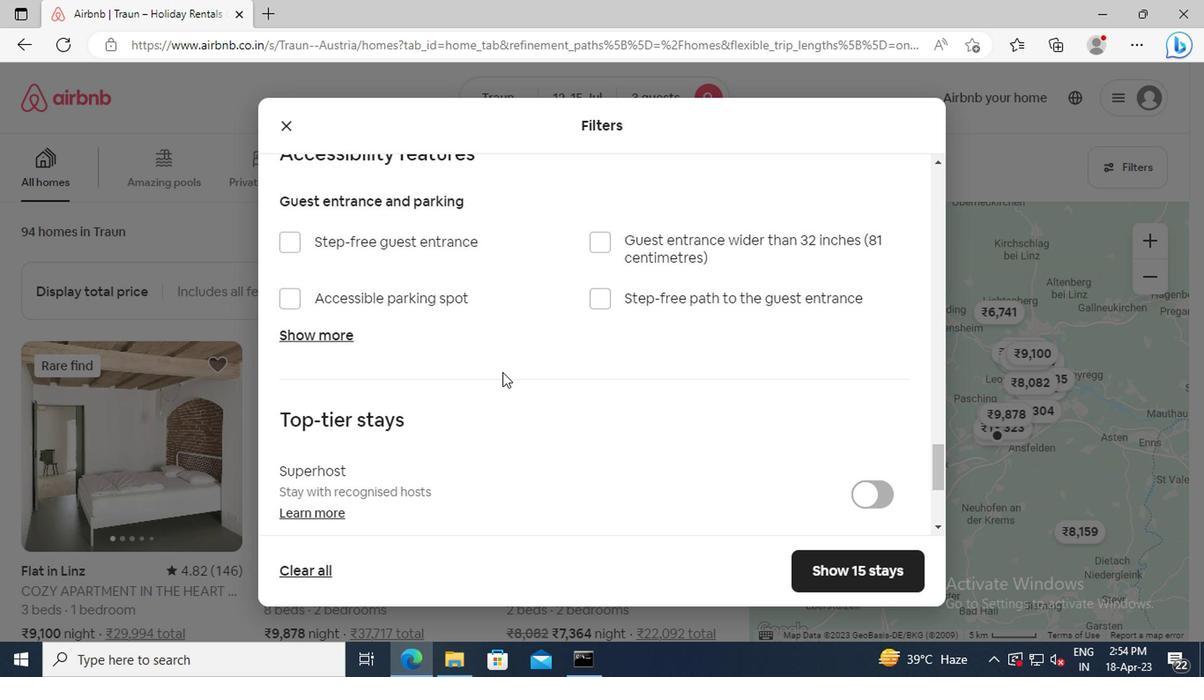 
Action: Mouse scrolled (501, 372) with delta (0, -1)
Screenshot: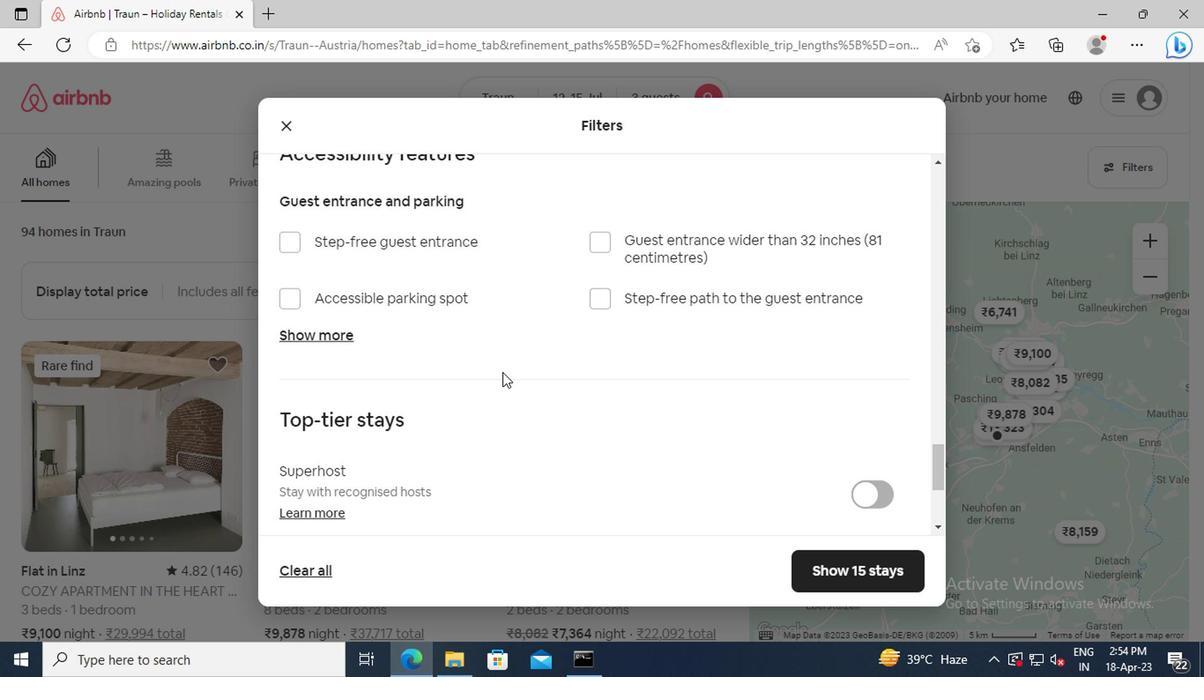 
Action: Mouse scrolled (501, 372) with delta (0, -1)
Screenshot: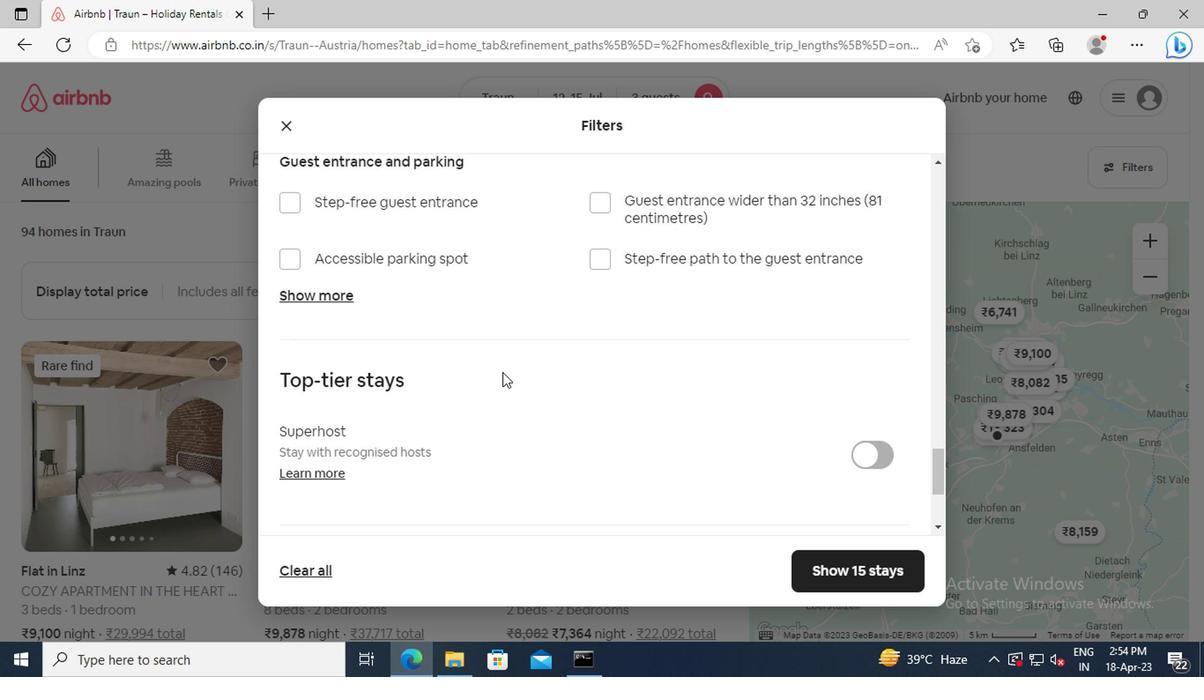 
Action: Mouse scrolled (501, 372) with delta (0, -1)
Screenshot: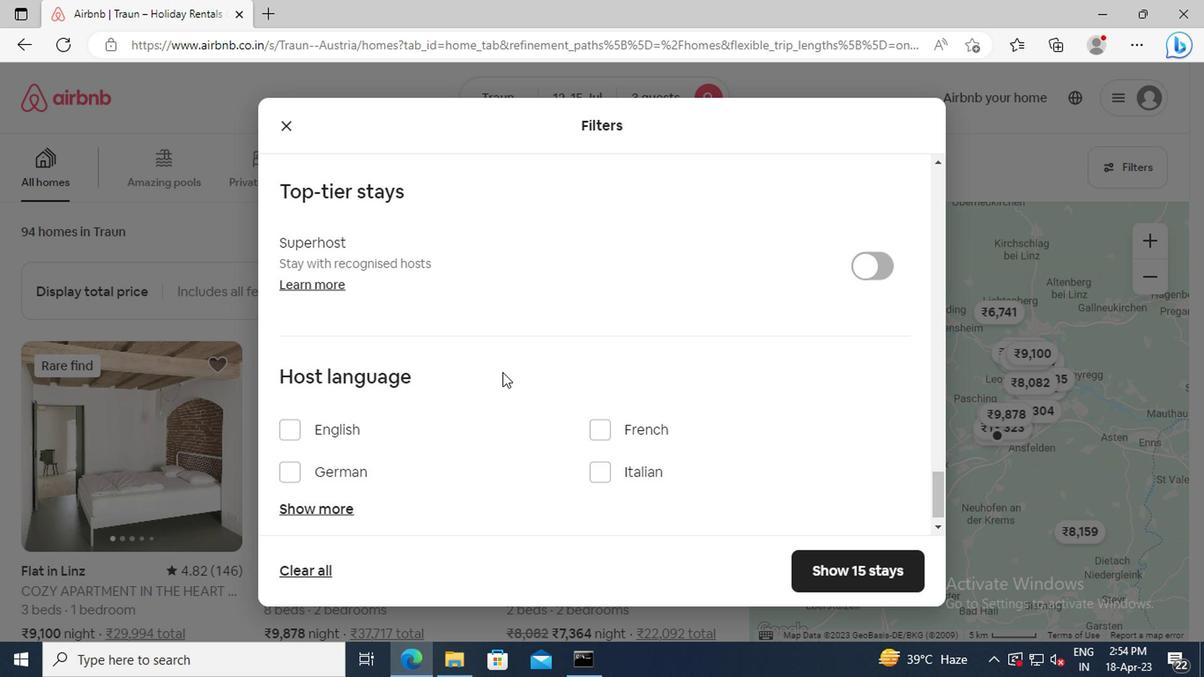 
Action: Mouse scrolled (501, 372) with delta (0, -1)
Screenshot: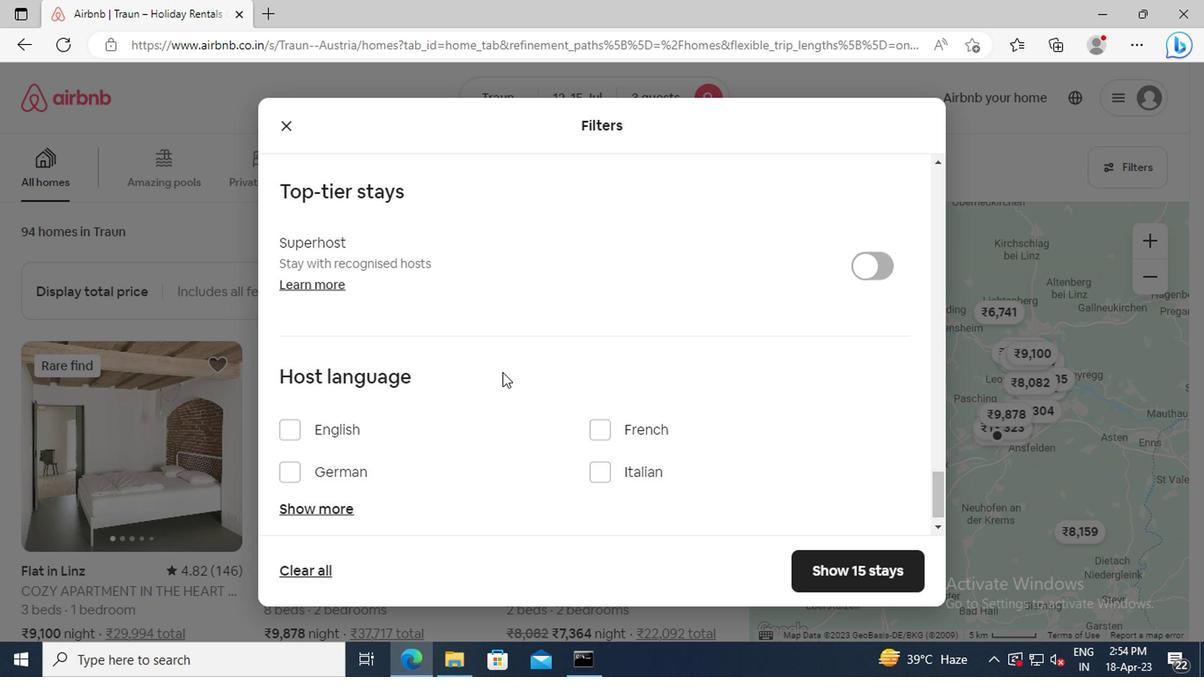 
Action: Mouse moved to (296, 410)
Screenshot: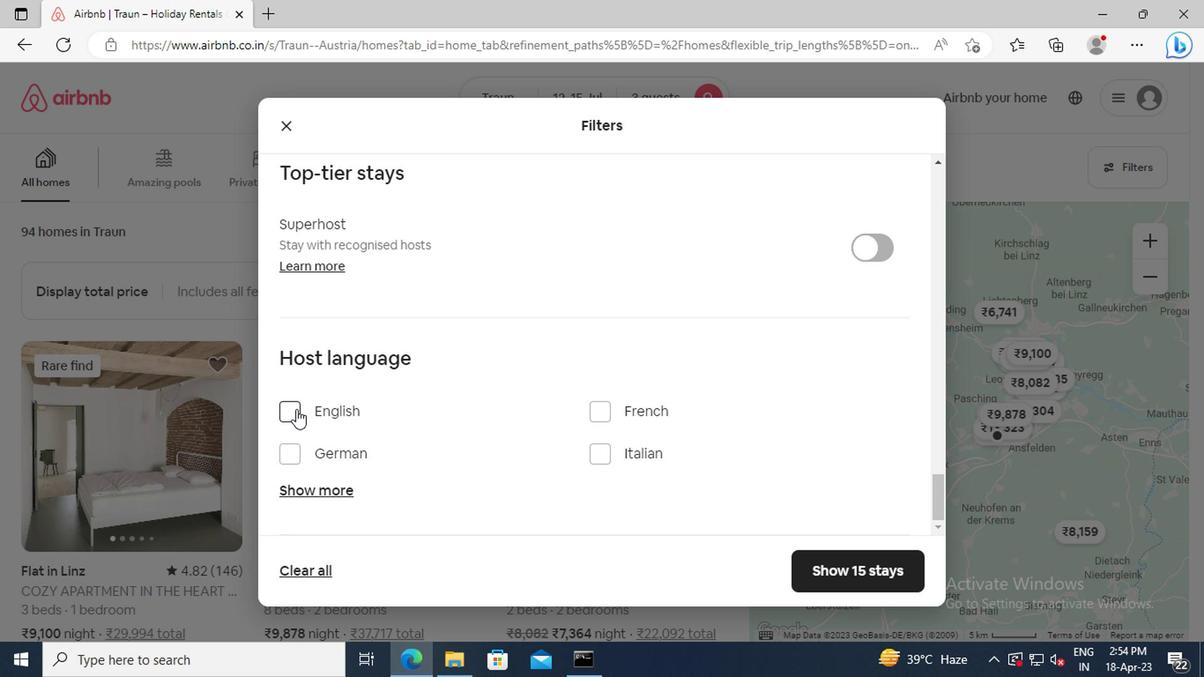 
Action: Mouse pressed left at (296, 410)
Screenshot: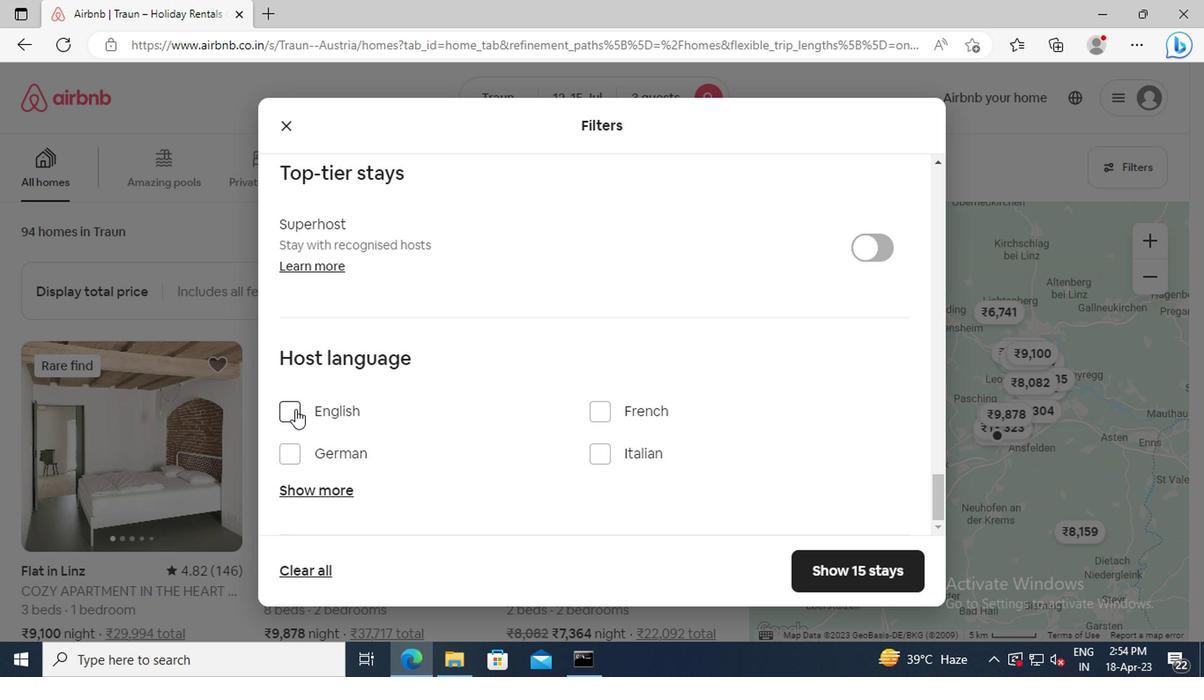 
Action: Mouse moved to (858, 567)
Screenshot: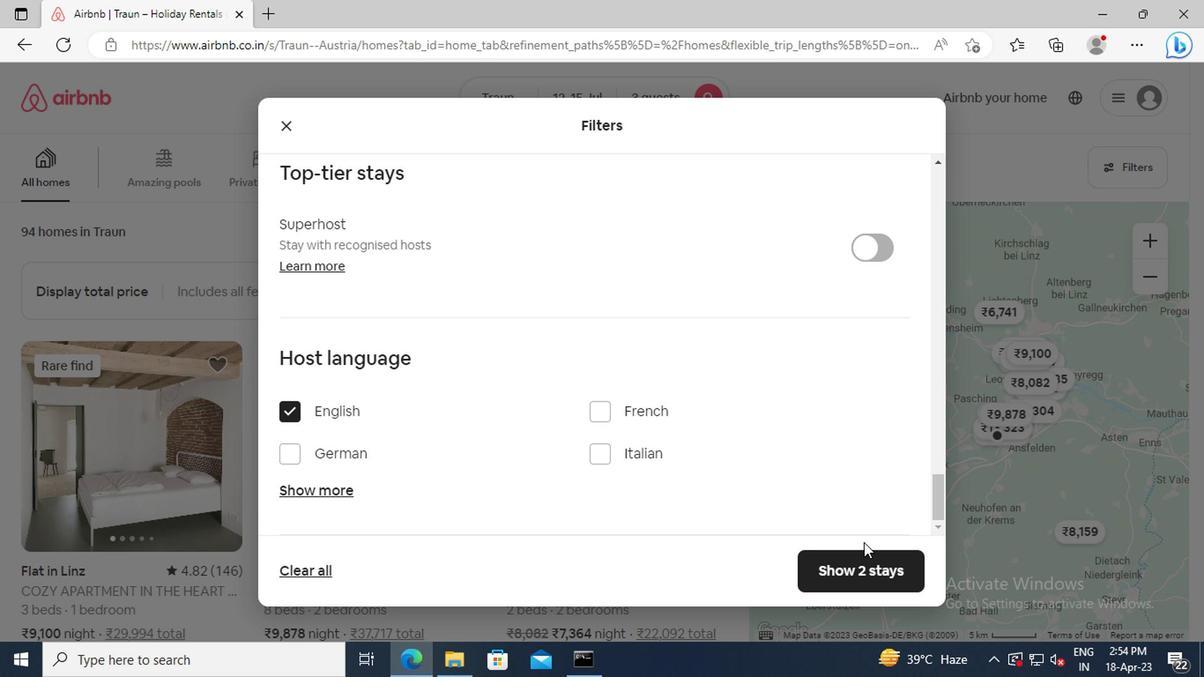 
Action: Mouse pressed left at (858, 567)
Screenshot: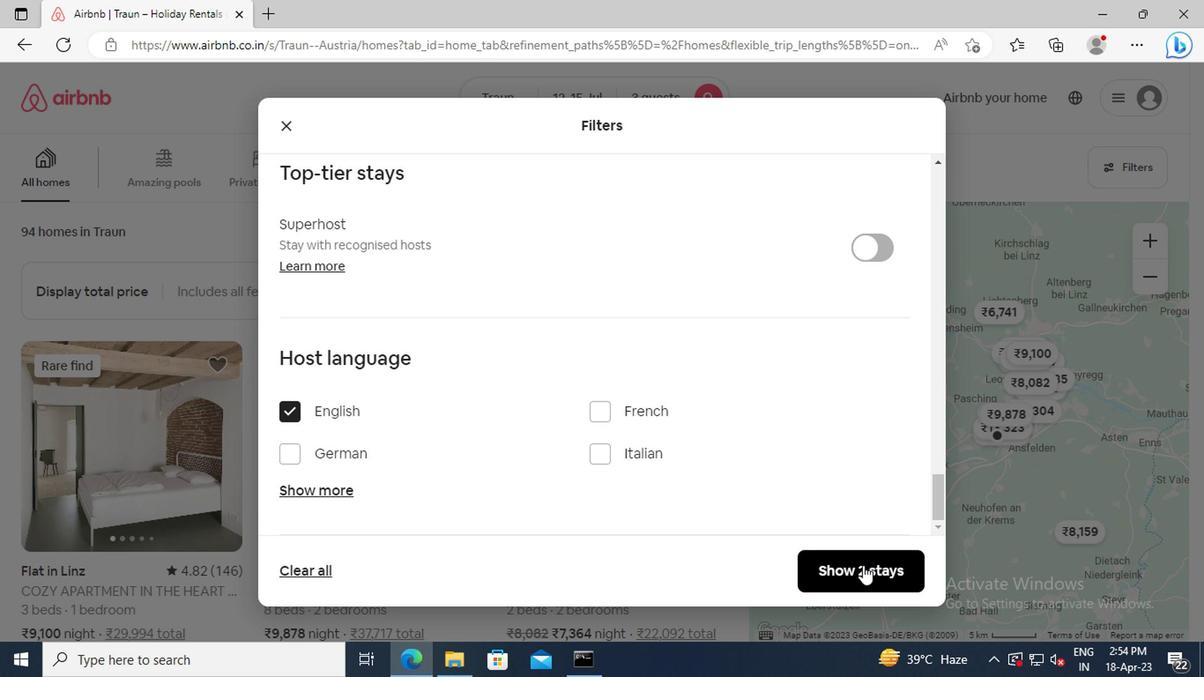 
